Task: Find connections with filter location Cergy with filter topic #aviationwith filter profile language English with filter current company Altimetrik with filter school Lovely Professional University with filter industry Wood Product Manufacturing with filter service category Personal Injury Law with filter keywords title Film Critic
Action: Mouse moved to (714, 93)
Screenshot: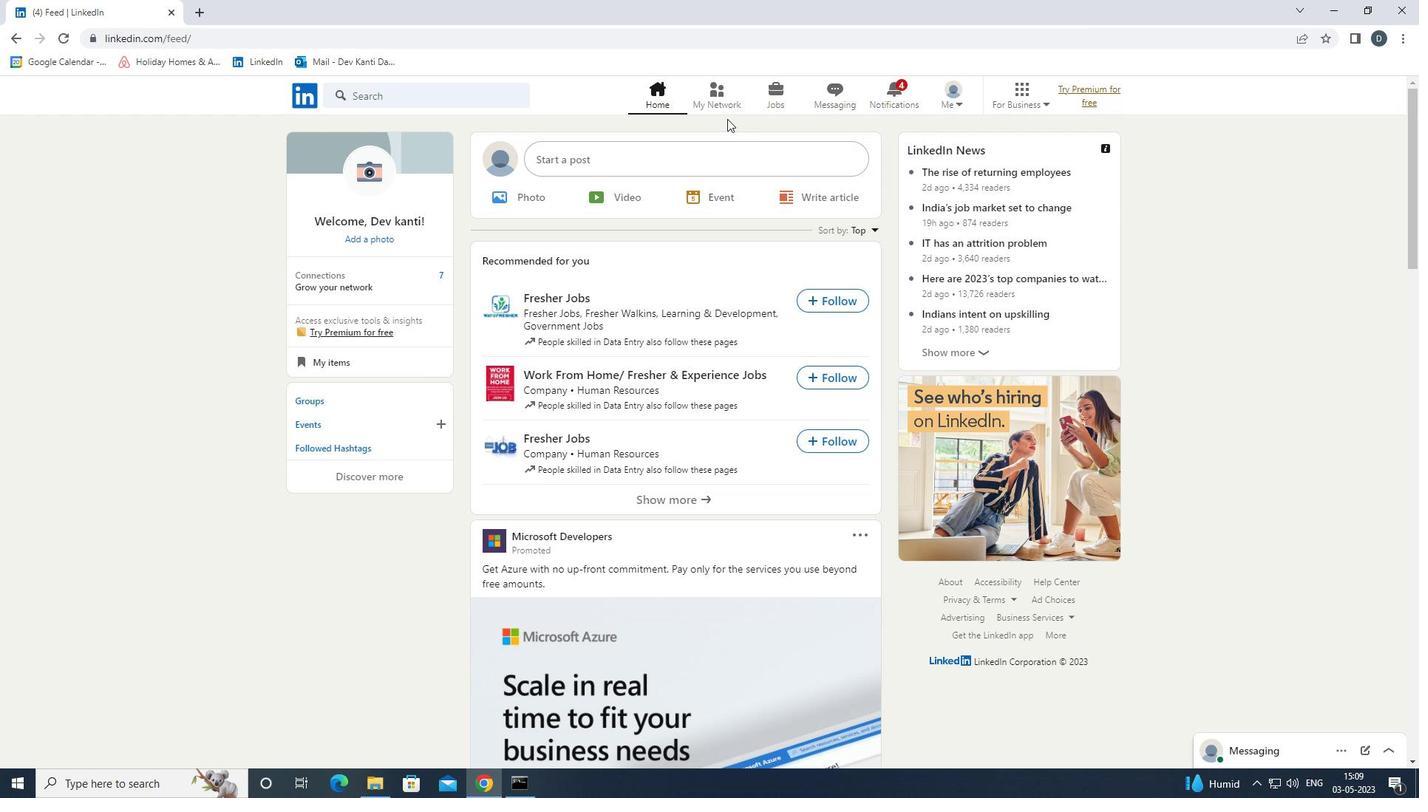 
Action: Mouse pressed left at (714, 93)
Screenshot: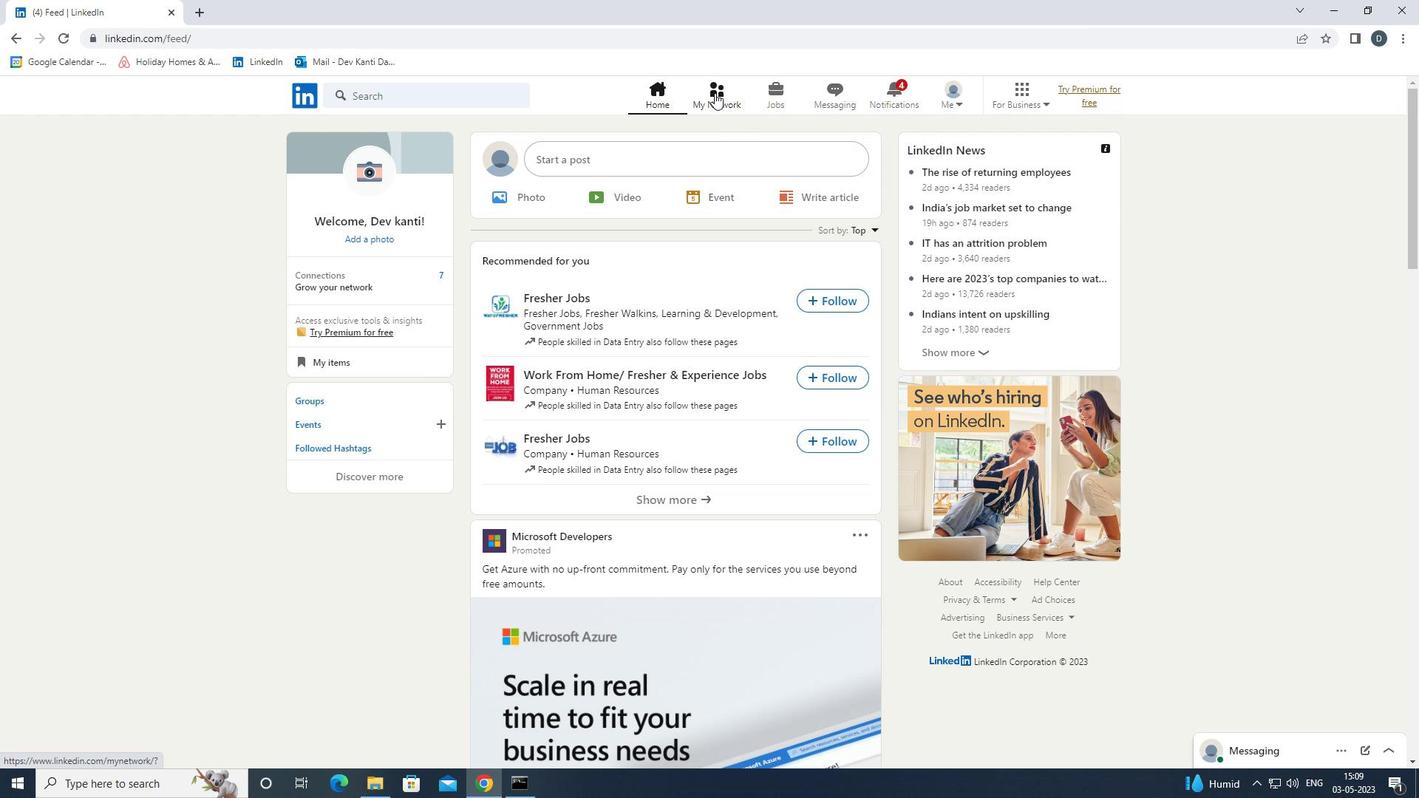 
Action: Mouse moved to (487, 175)
Screenshot: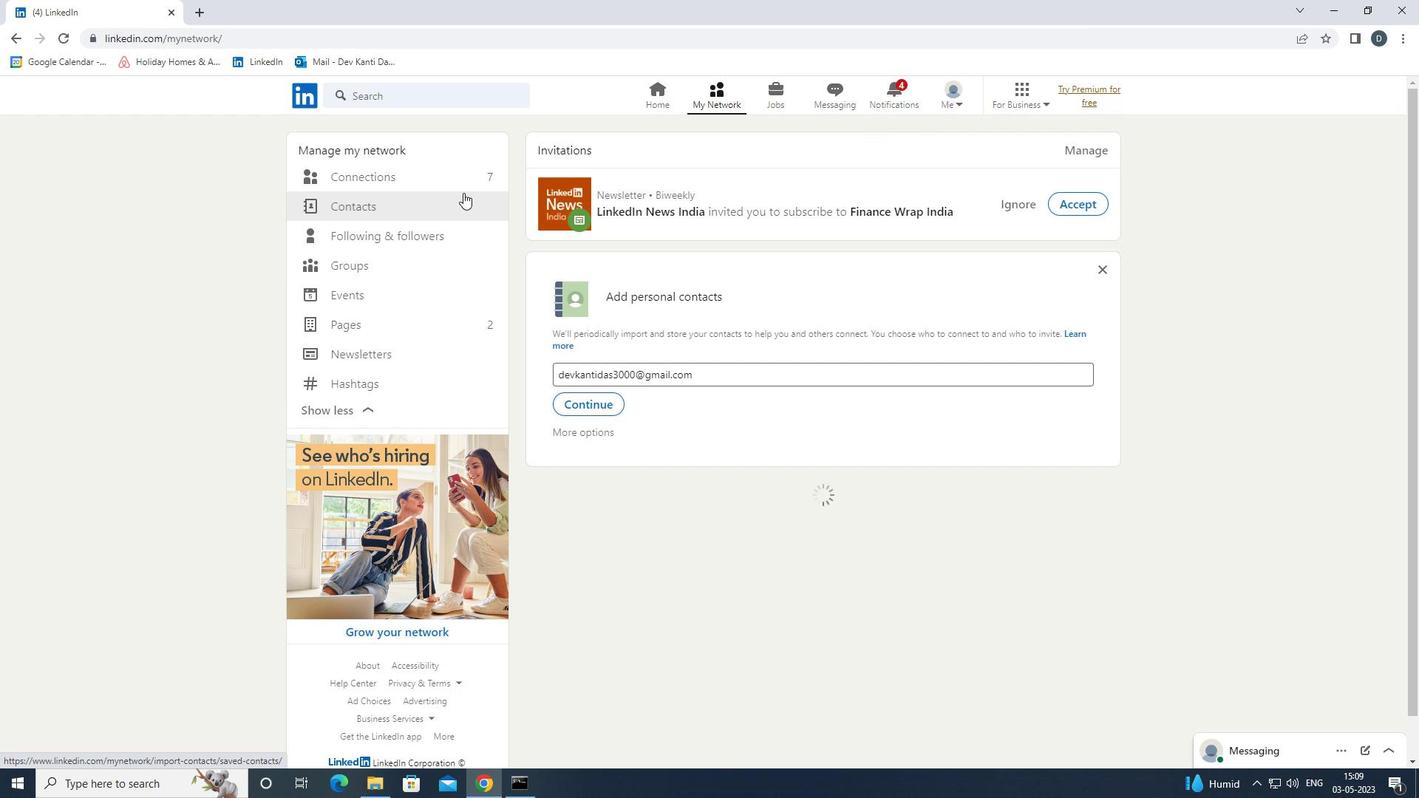 
Action: Mouse pressed left at (487, 175)
Screenshot: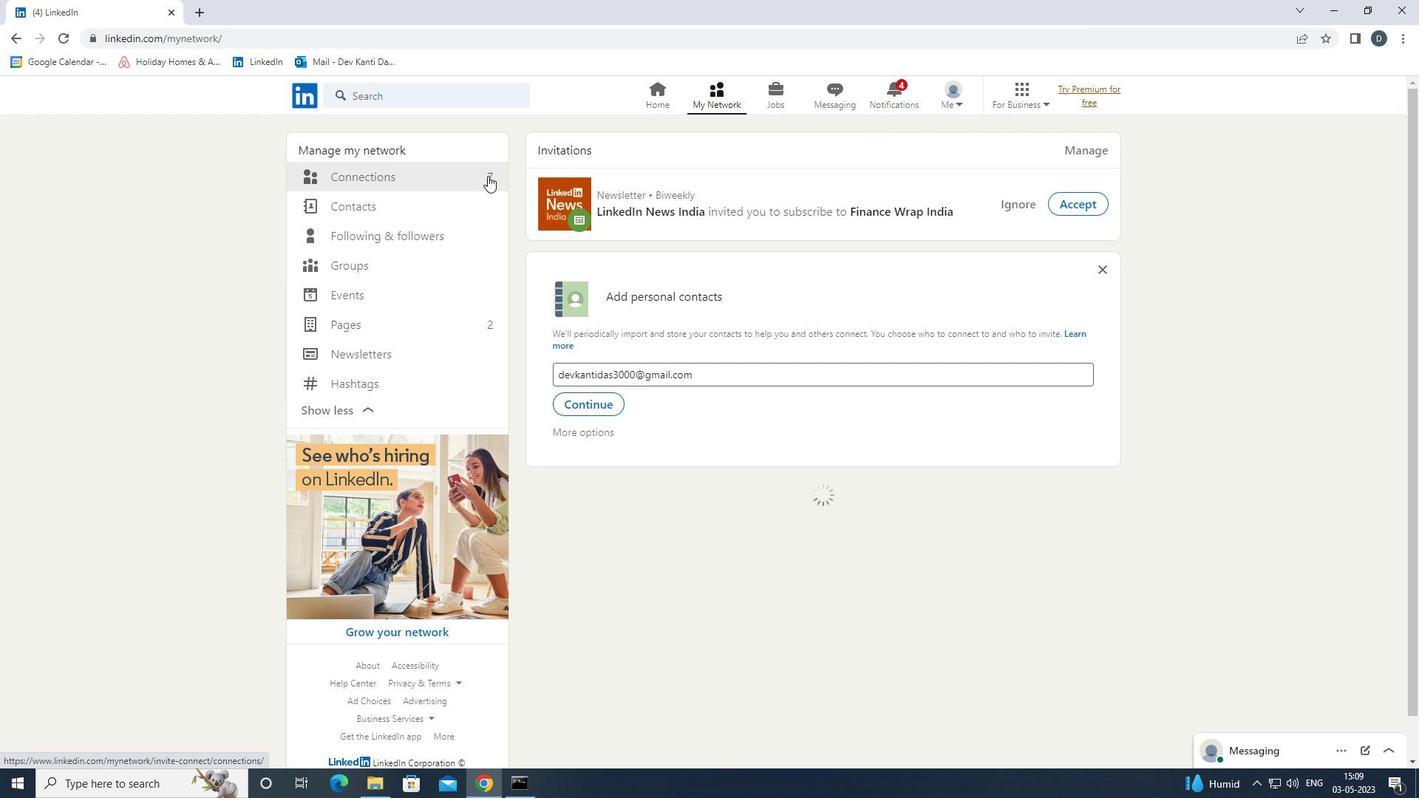 
Action: Mouse moved to (809, 176)
Screenshot: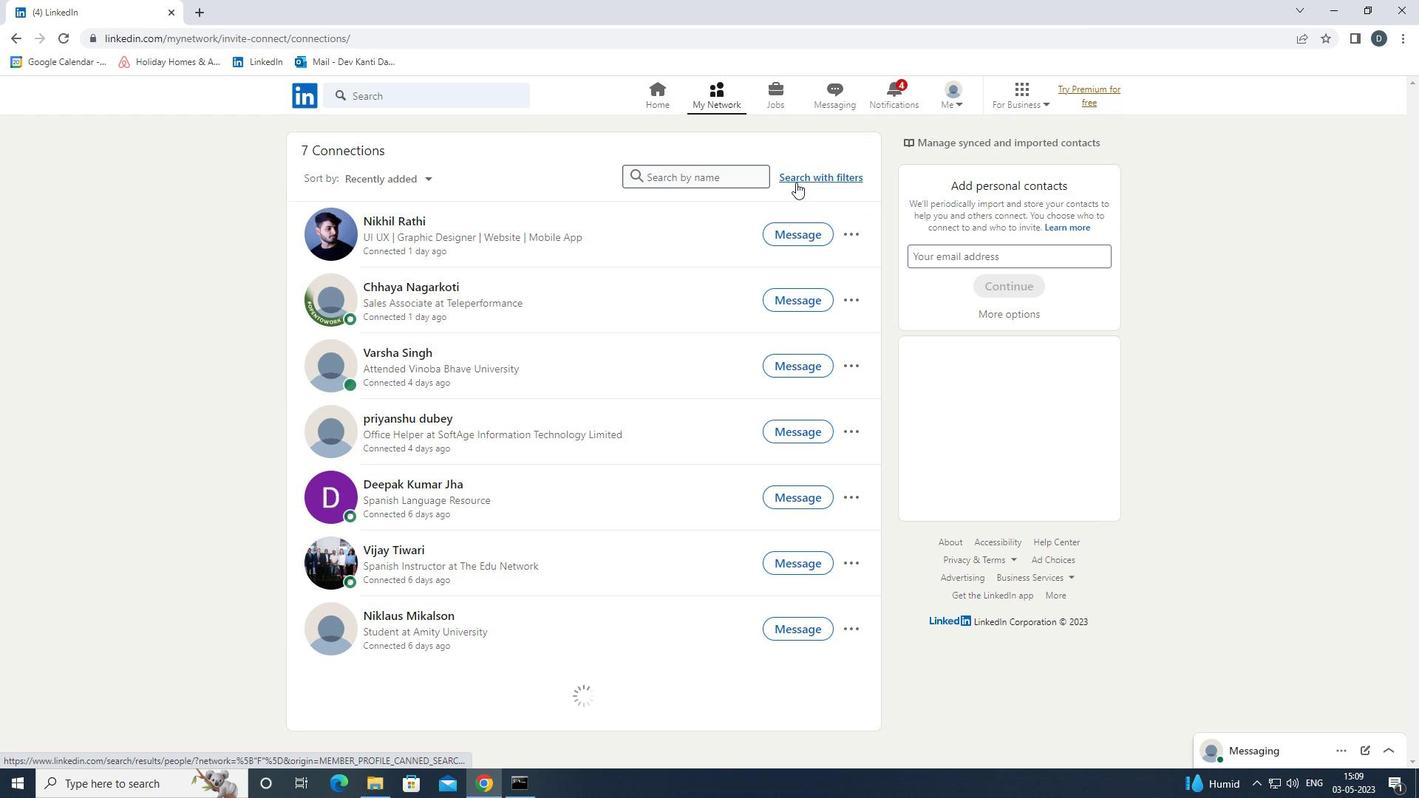 
Action: Mouse pressed left at (809, 176)
Screenshot: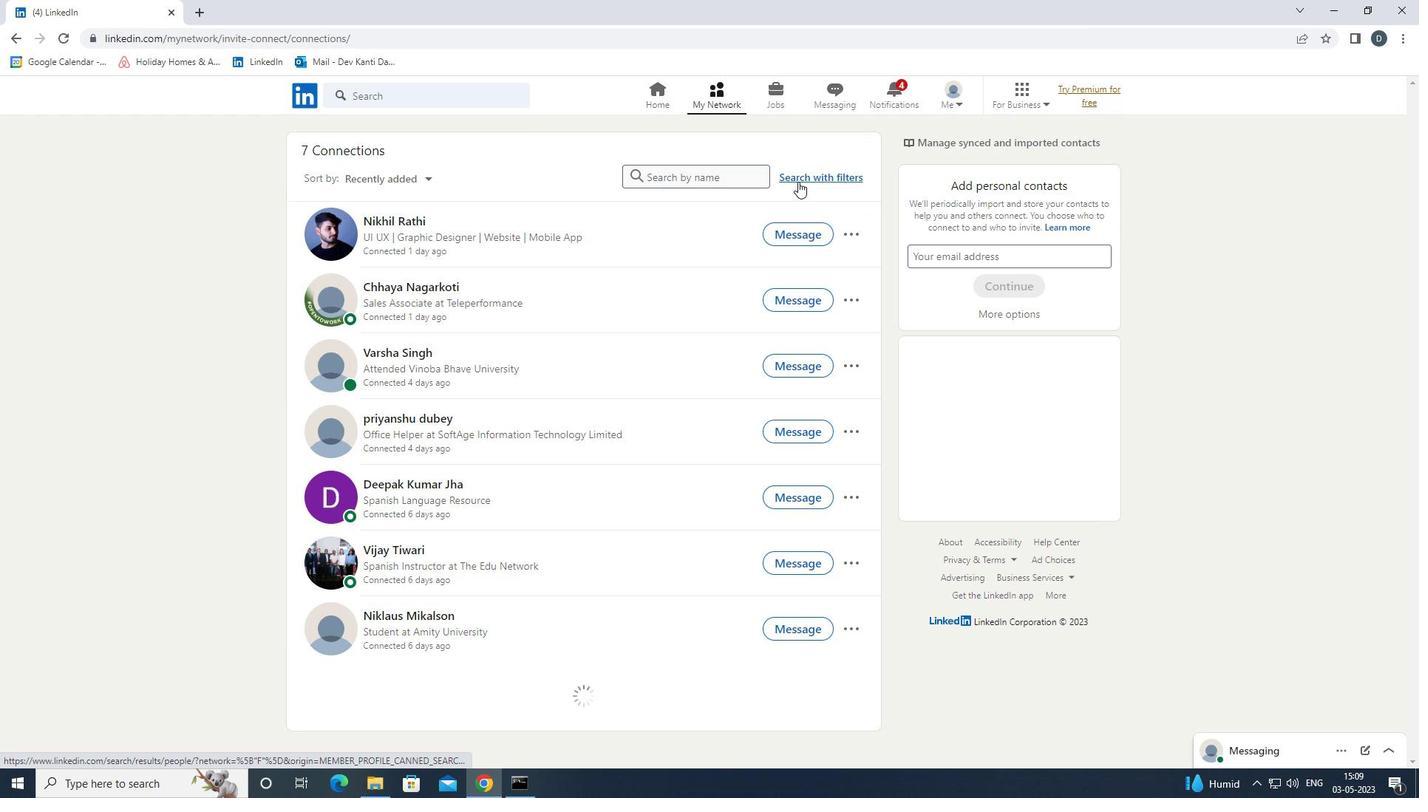 
Action: Mouse moved to (748, 138)
Screenshot: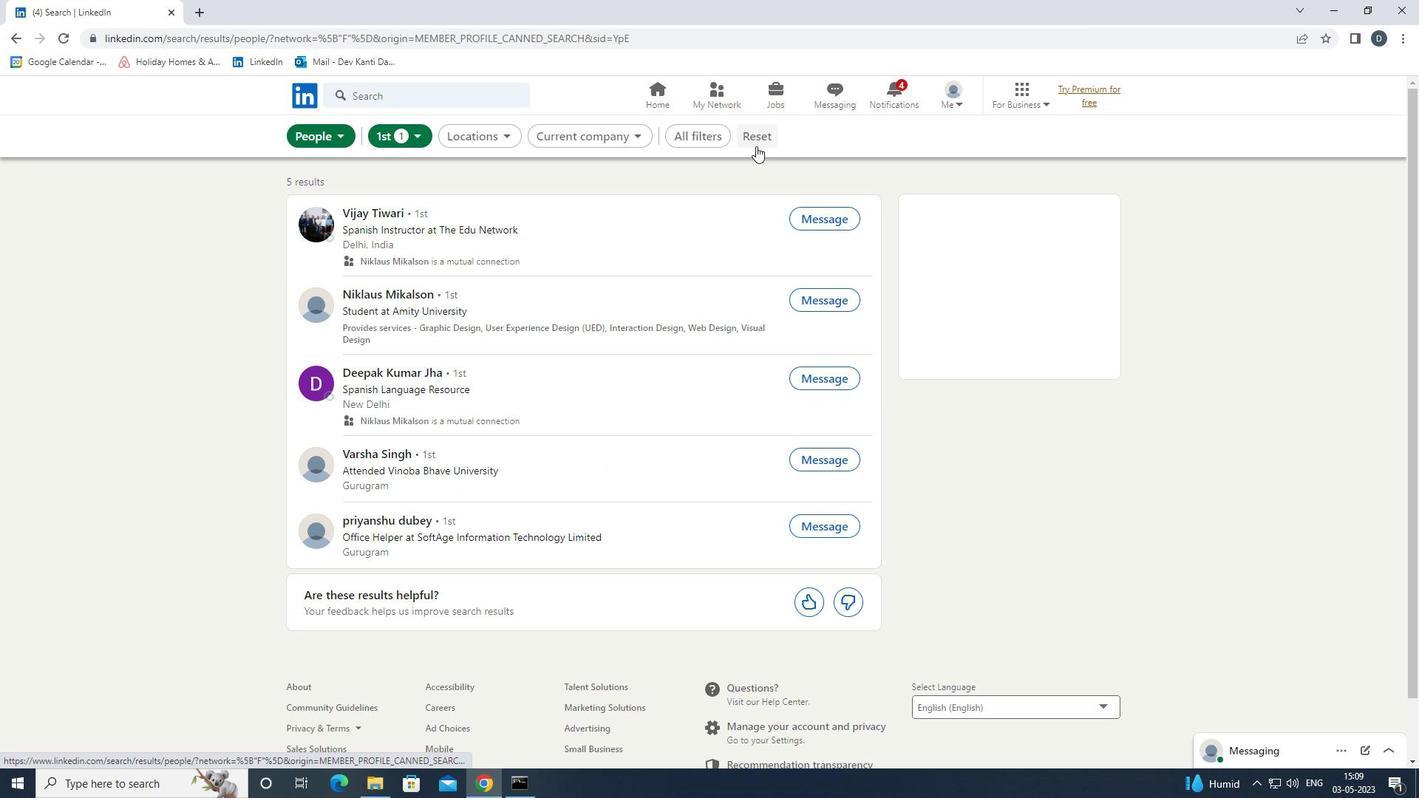 
Action: Mouse pressed left at (748, 138)
Screenshot: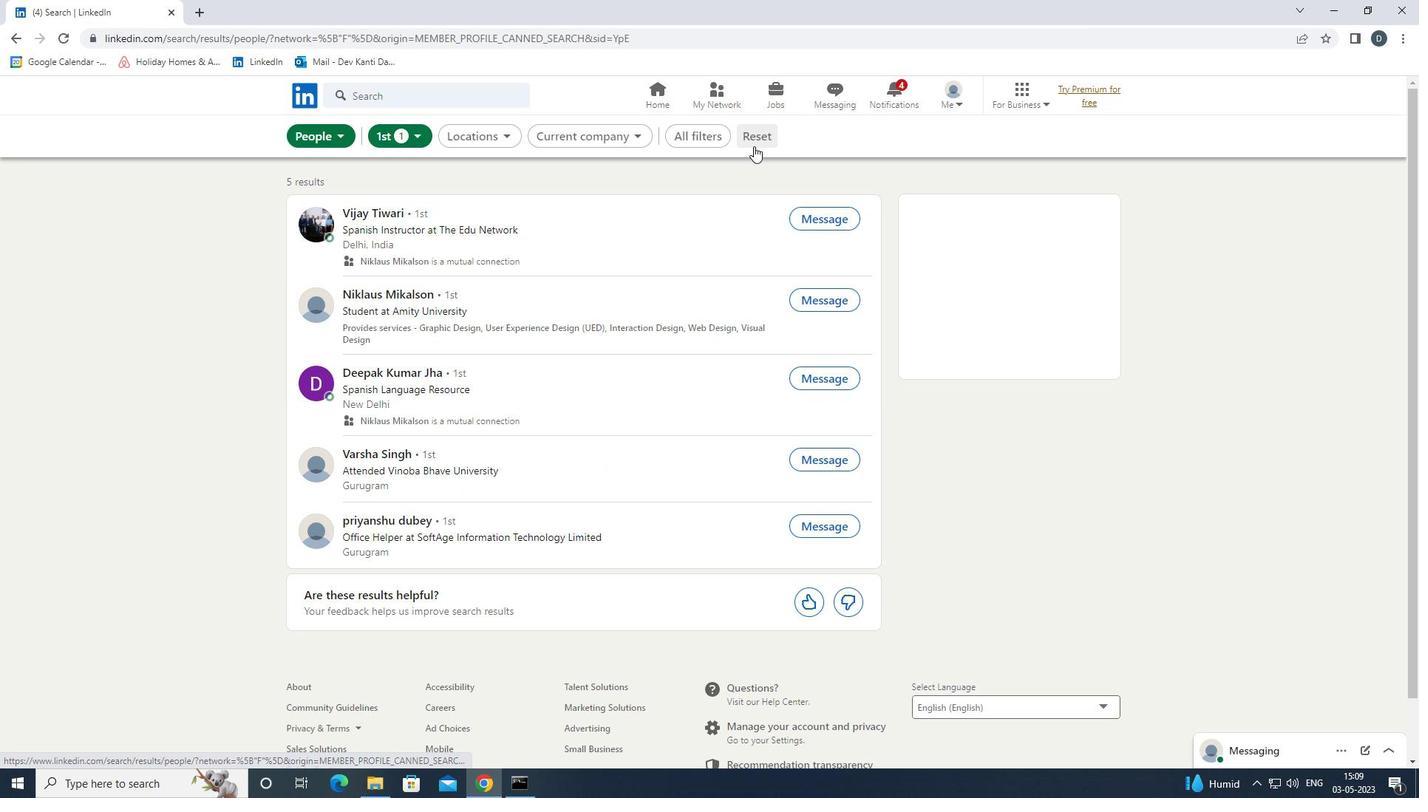 
Action: Mouse moved to (715, 140)
Screenshot: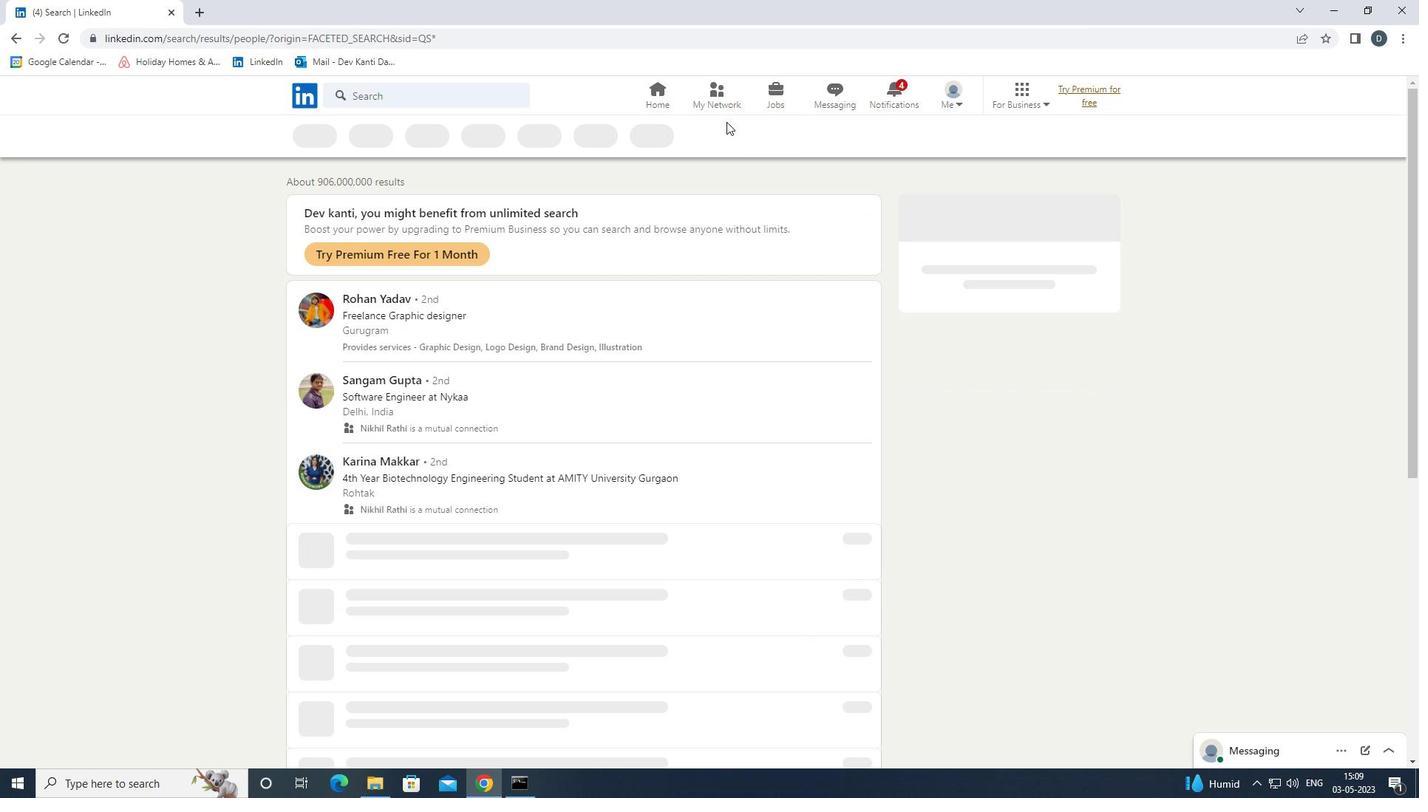 
Action: Mouse pressed left at (715, 140)
Screenshot: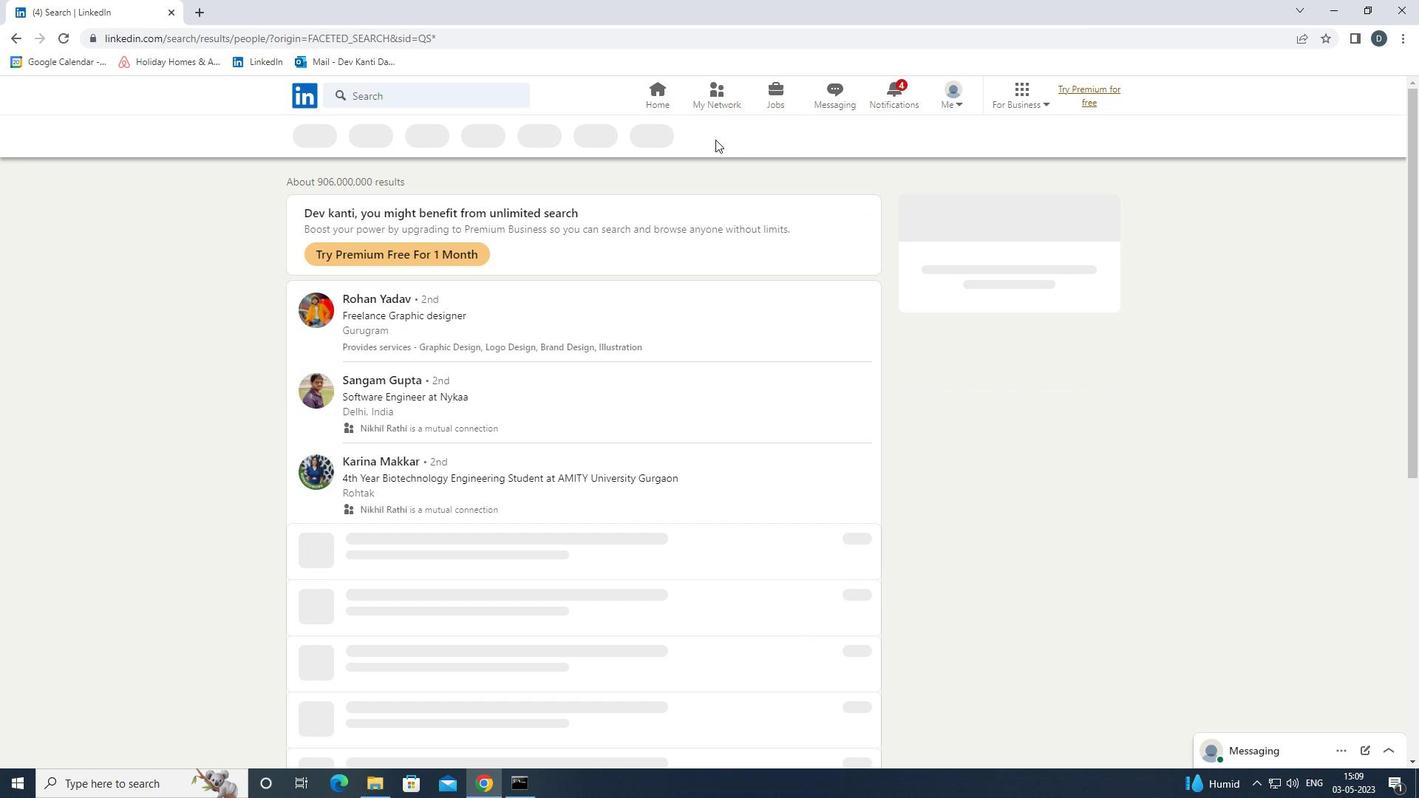 
Action: Mouse moved to (1251, 431)
Screenshot: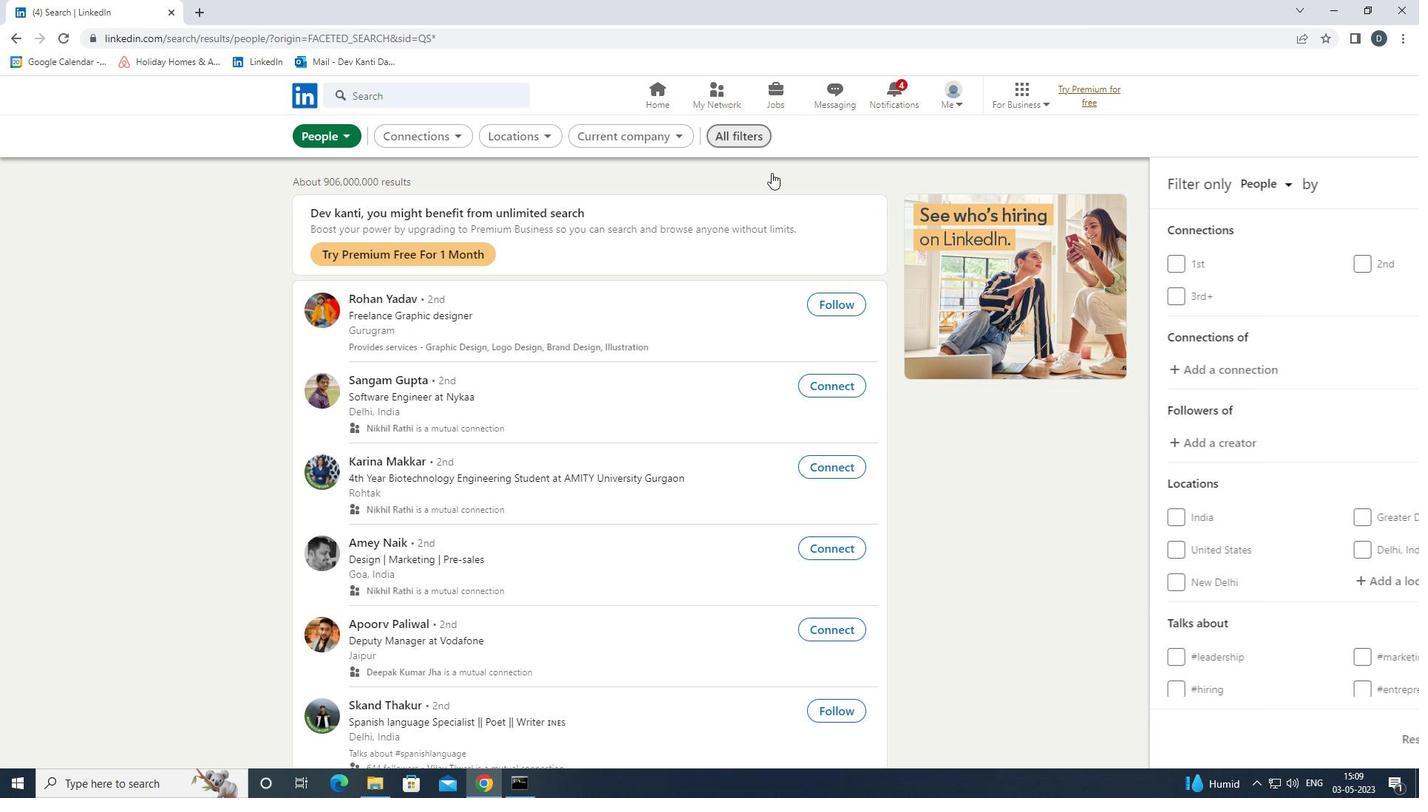 
Action: Mouse scrolled (1251, 430) with delta (0, 0)
Screenshot: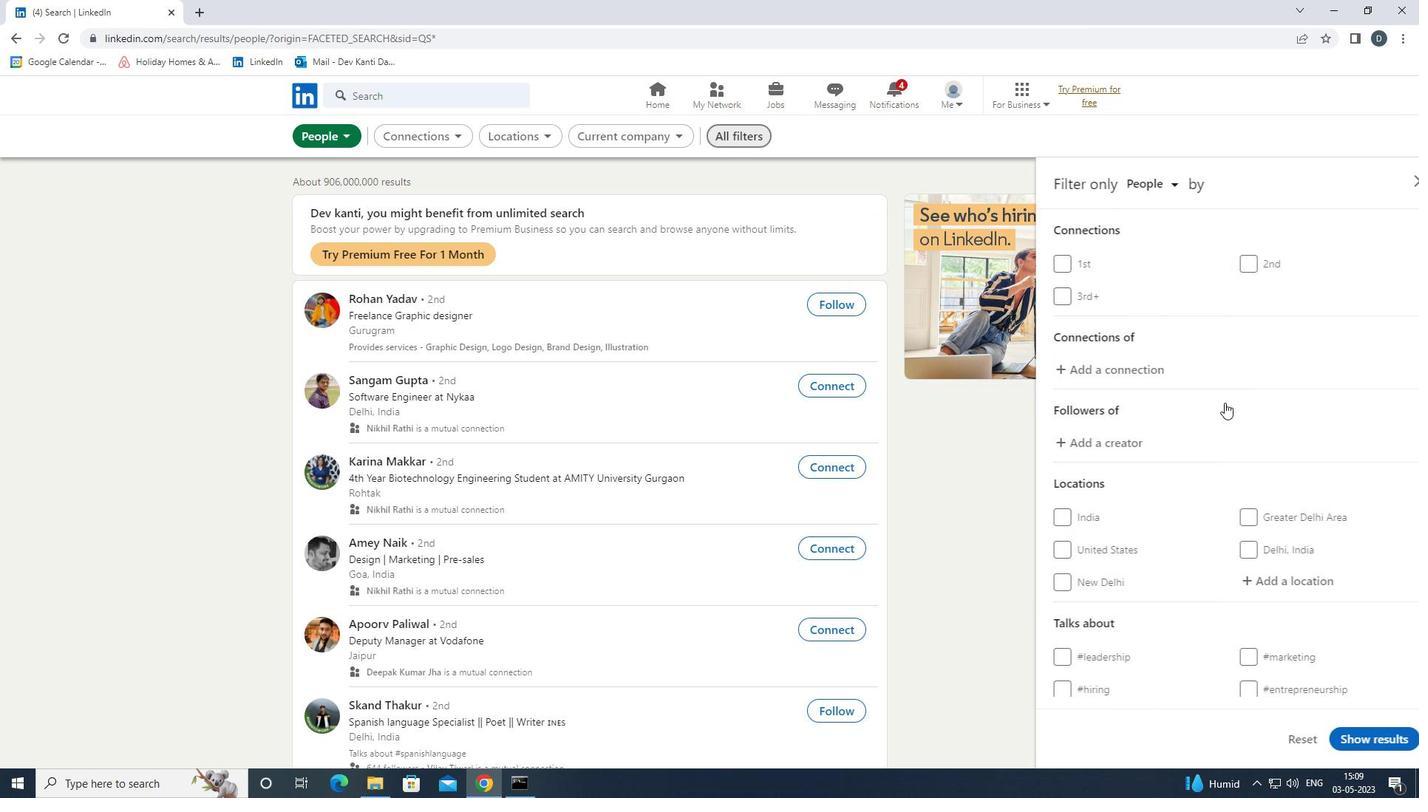 
Action: Mouse scrolled (1251, 430) with delta (0, 0)
Screenshot: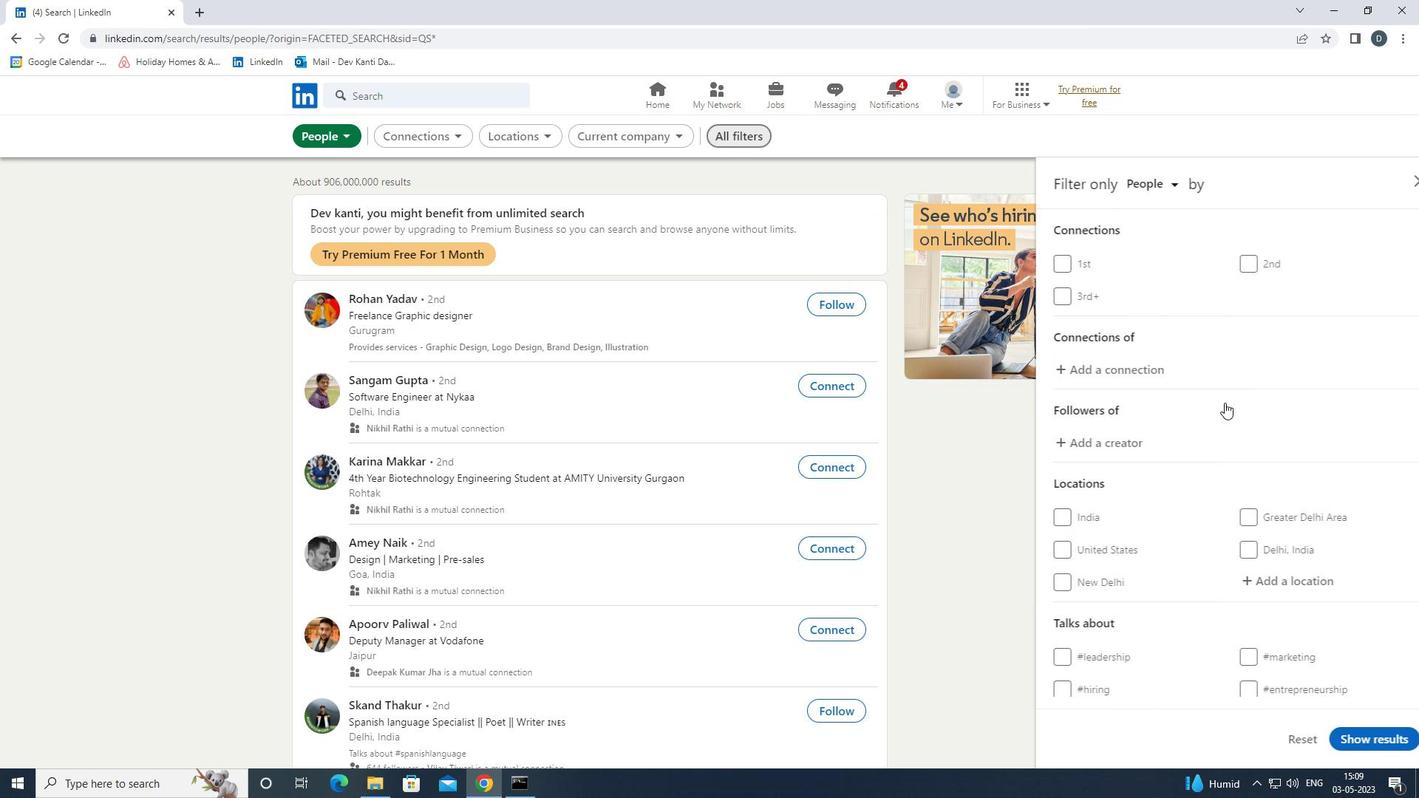 
Action: Mouse moved to (1256, 425)
Screenshot: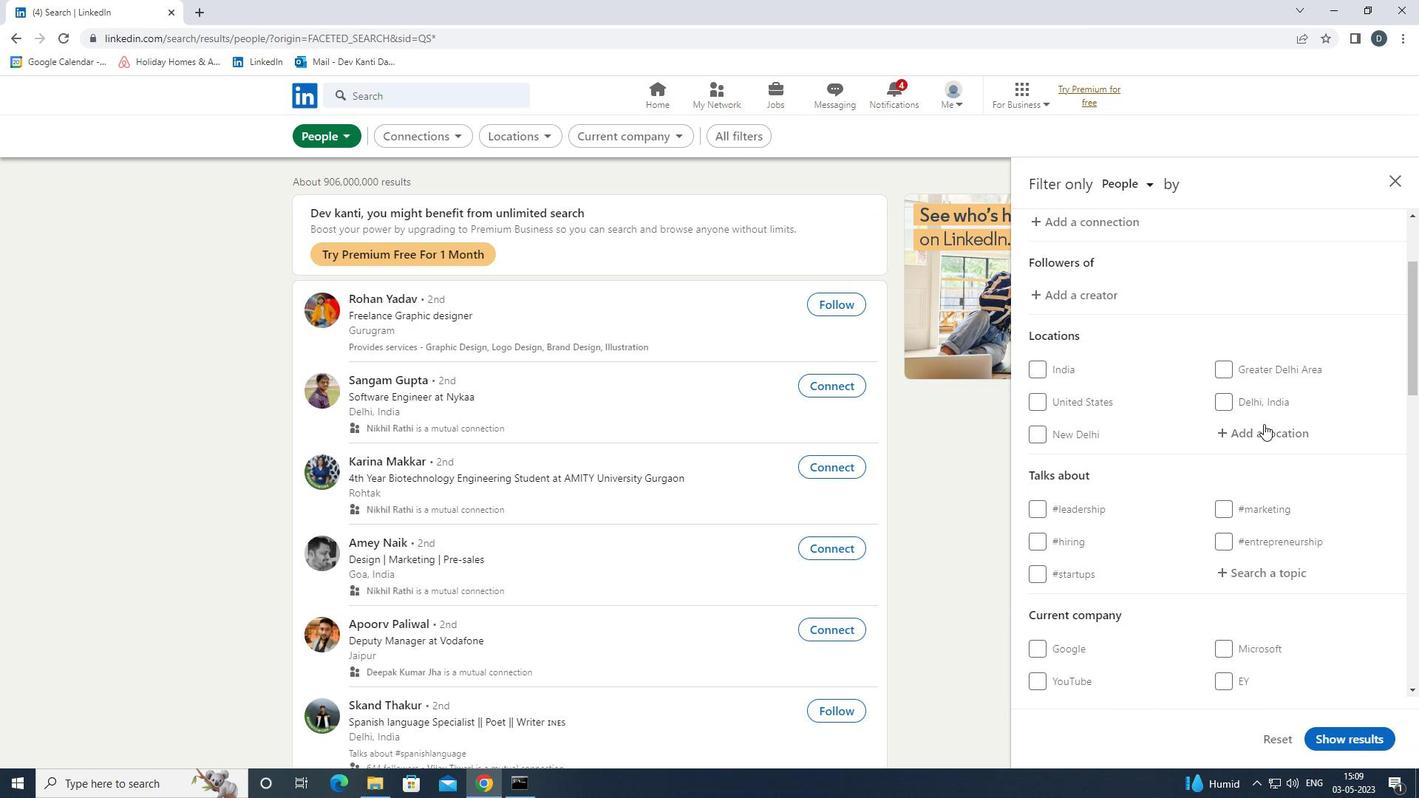 
Action: Mouse pressed left at (1256, 425)
Screenshot: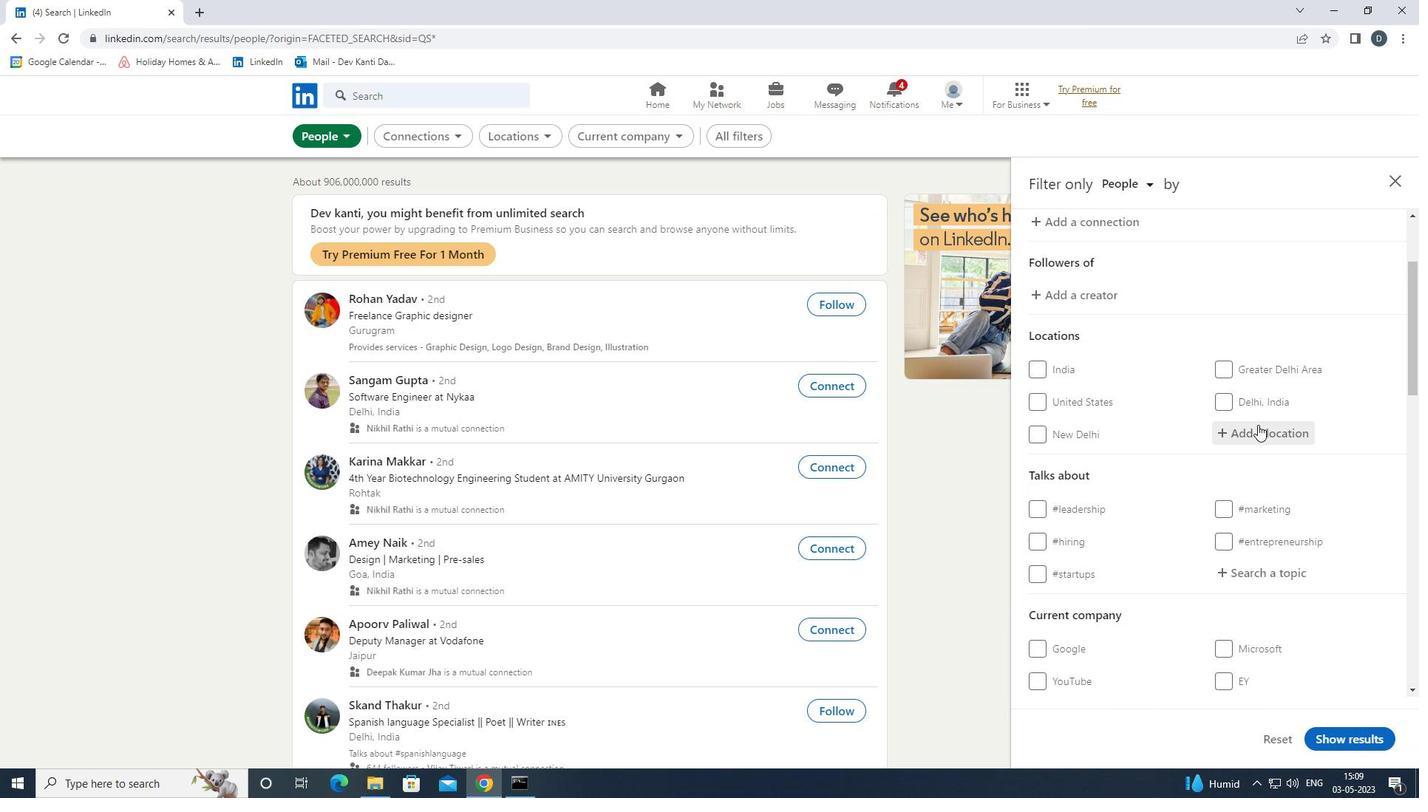 
Action: Key pressed <Key.shift>CERGY<Key.down><Key.enter>
Screenshot: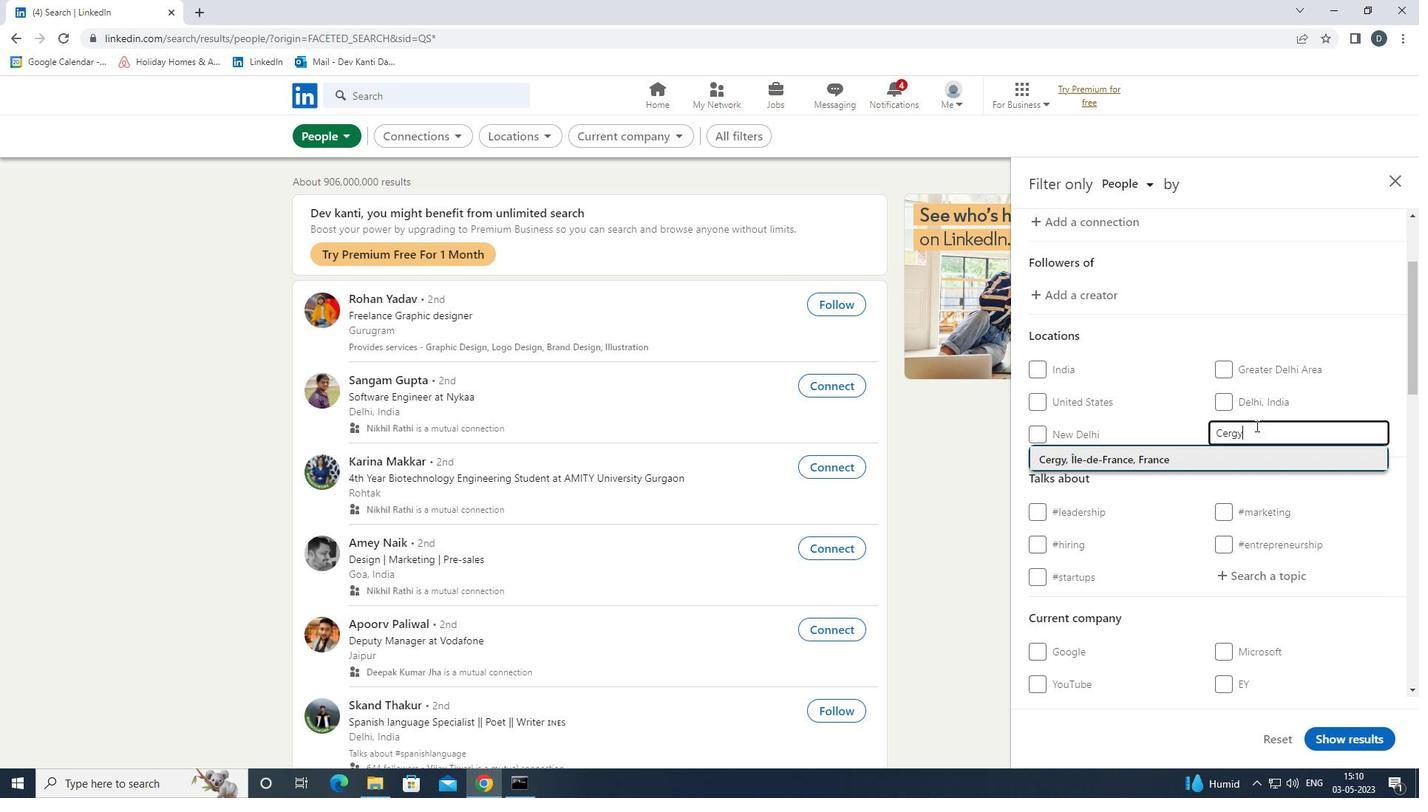
Action: Mouse moved to (1251, 434)
Screenshot: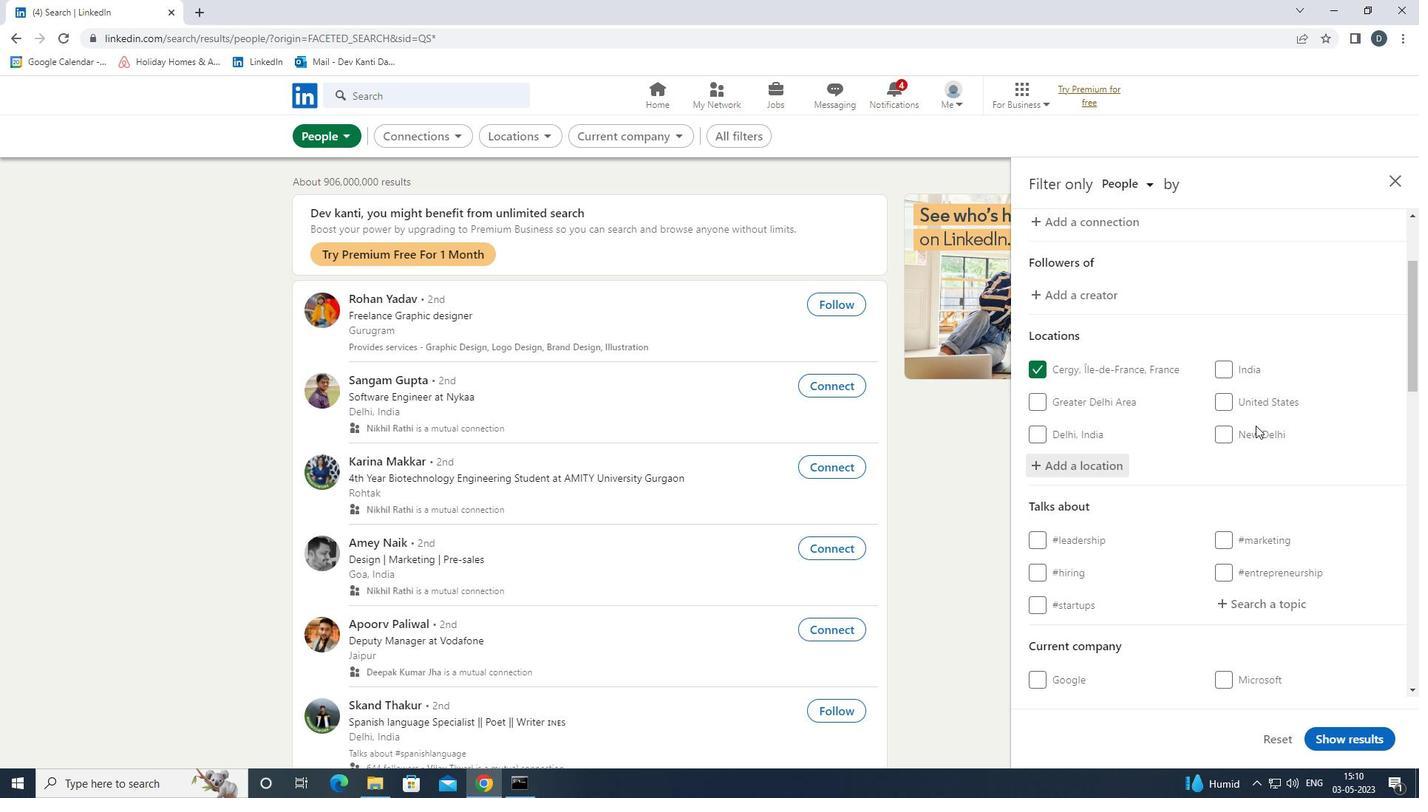 
Action: Mouse scrolled (1251, 434) with delta (0, 0)
Screenshot: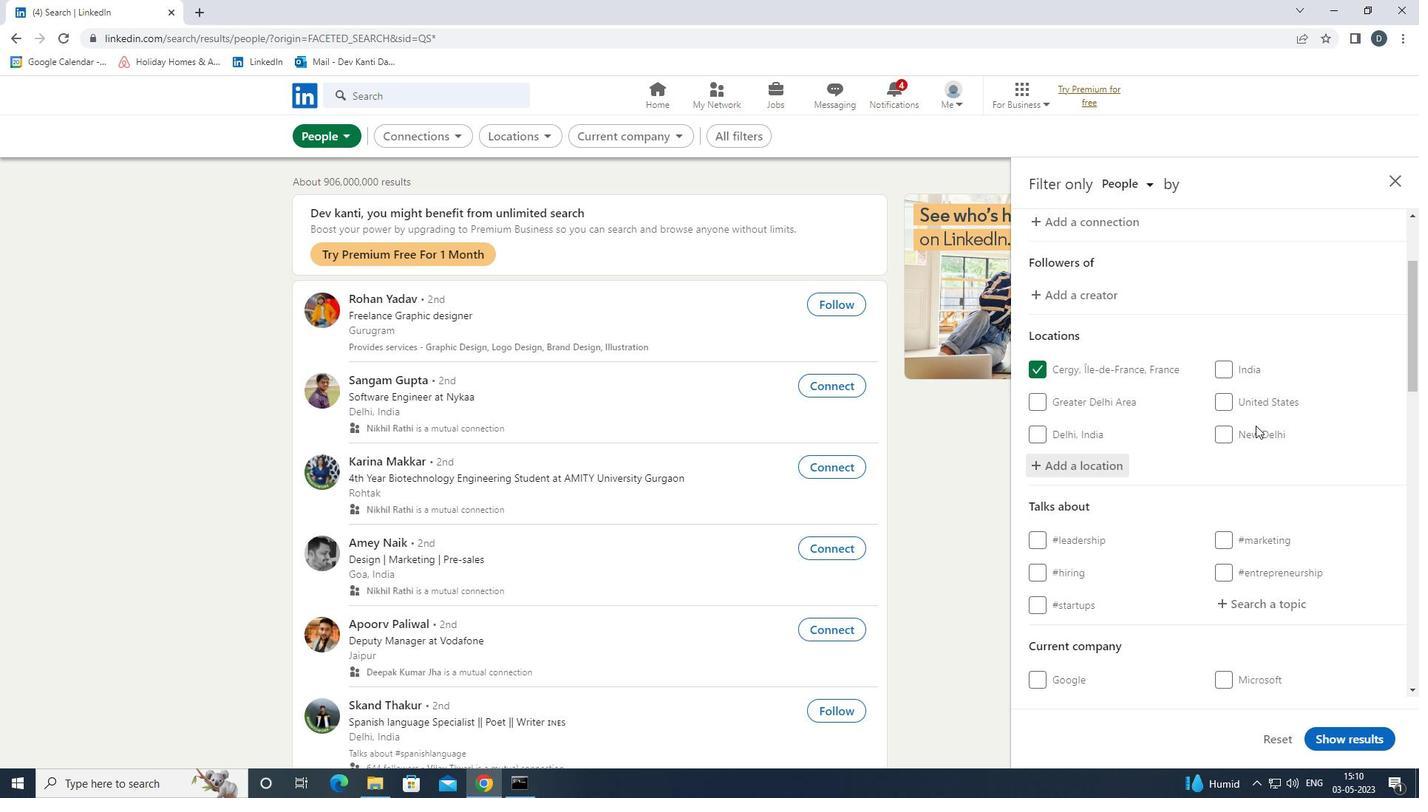 
Action: Mouse moved to (1251, 448)
Screenshot: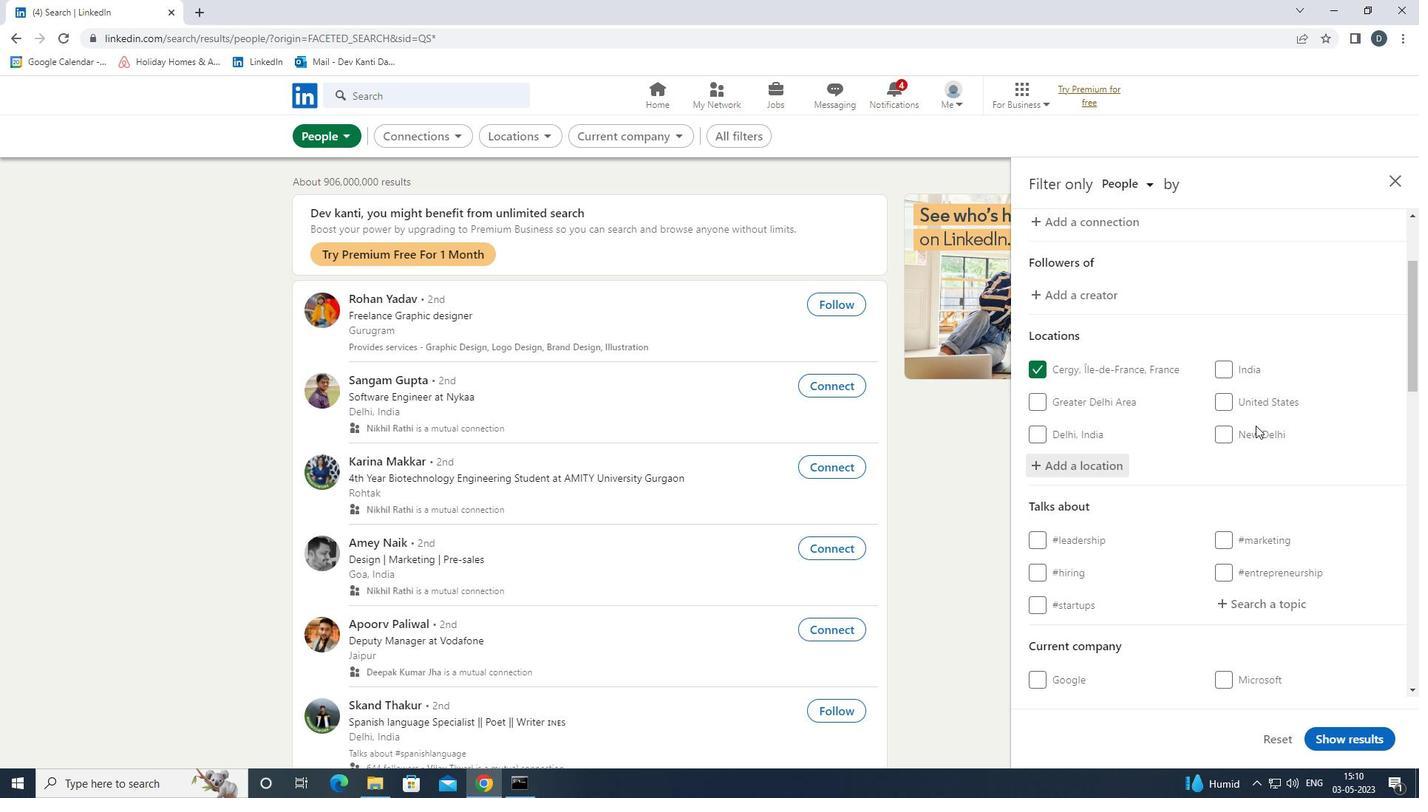 
Action: Mouse scrolled (1251, 447) with delta (0, 0)
Screenshot: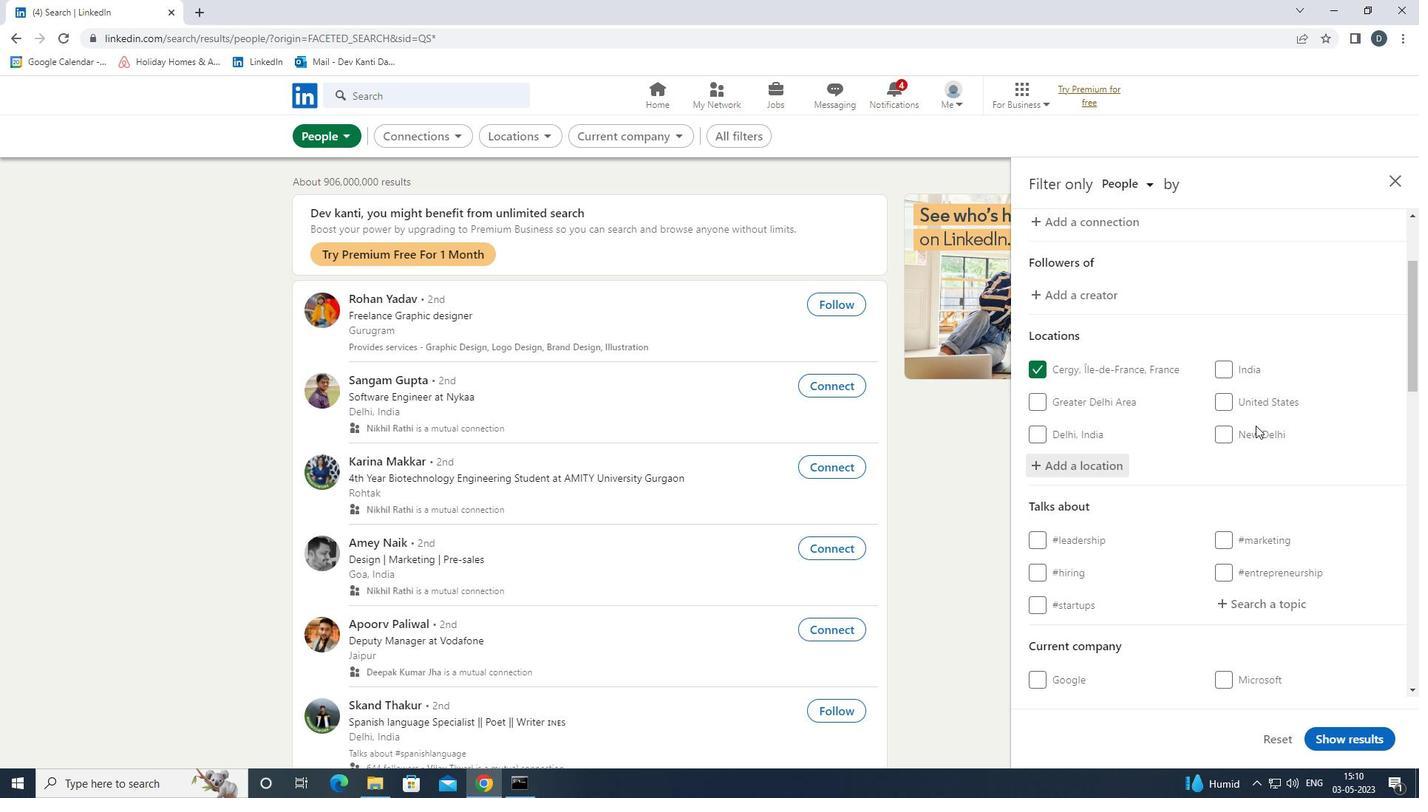 
Action: Mouse moved to (1251, 450)
Screenshot: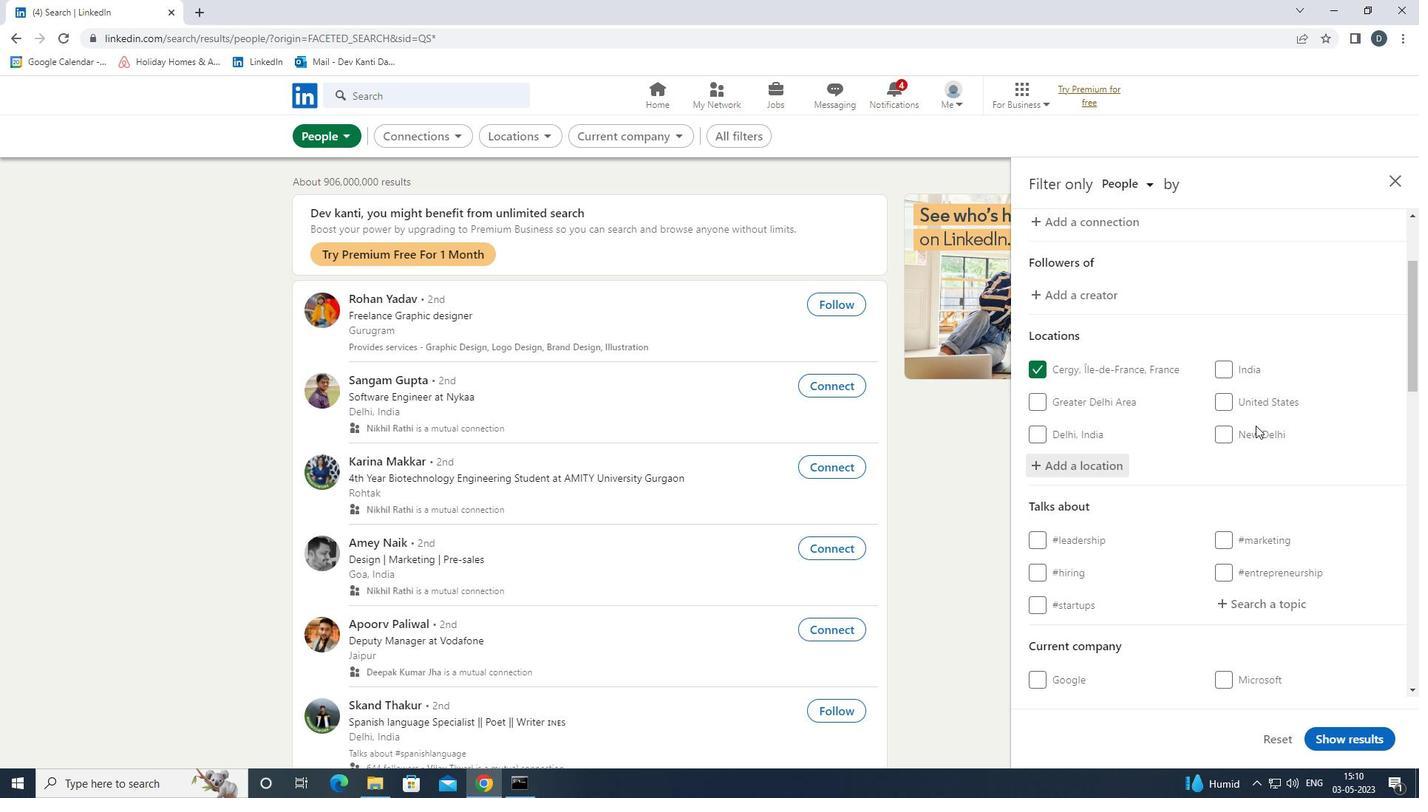
Action: Mouse scrolled (1251, 449) with delta (0, 0)
Screenshot: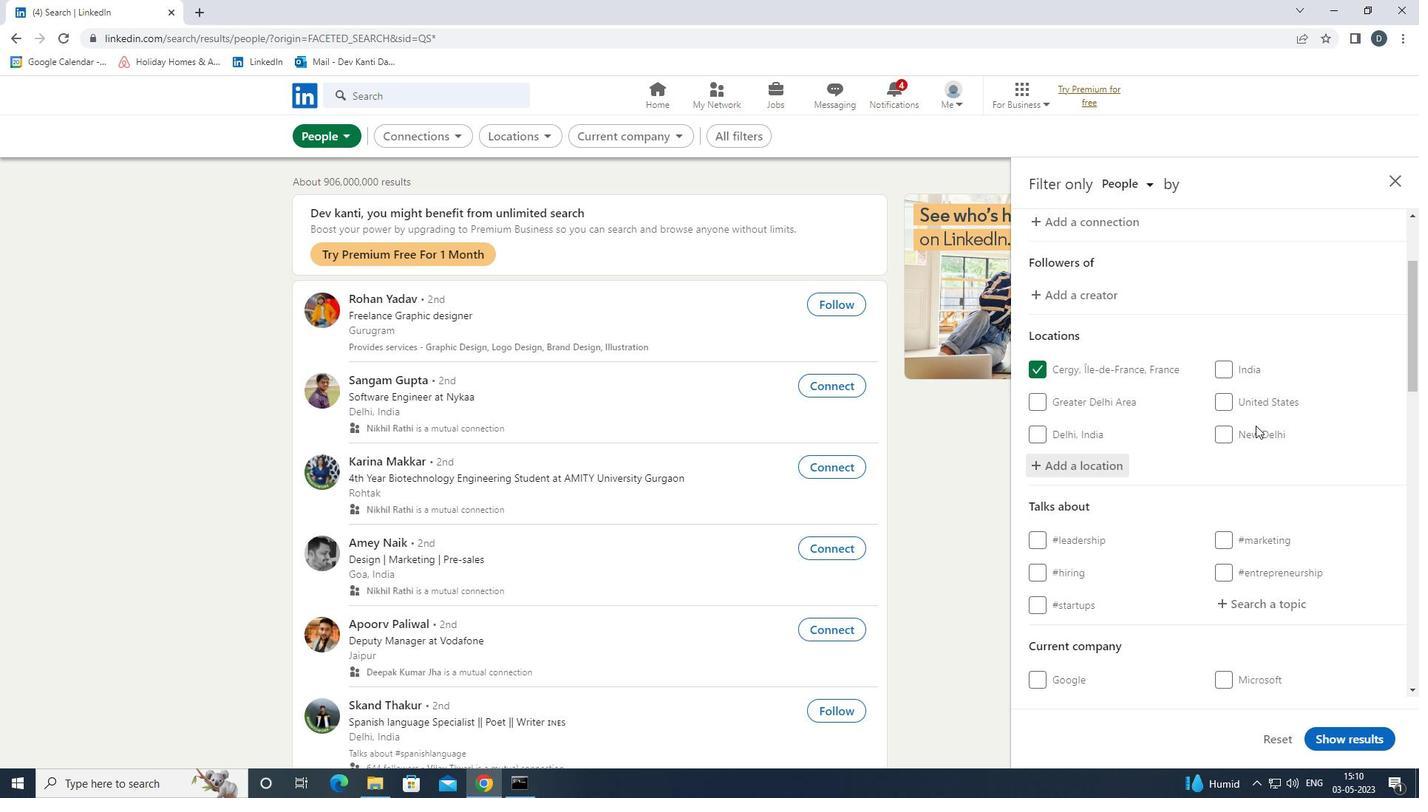 
Action: Mouse moved to (1267, 385)
Screenshot: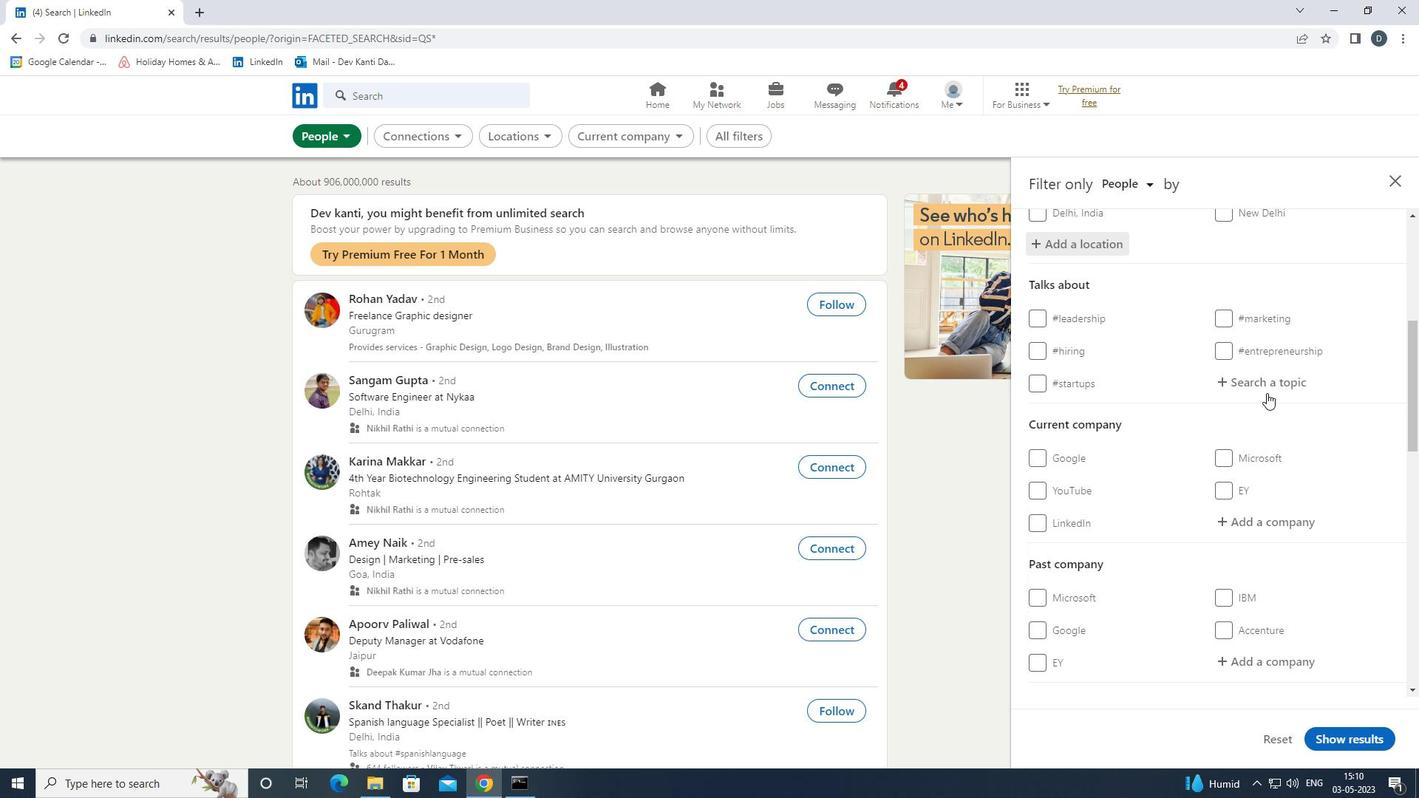 
Action: Mouse pressed left at (1267, 385)
Screenshot: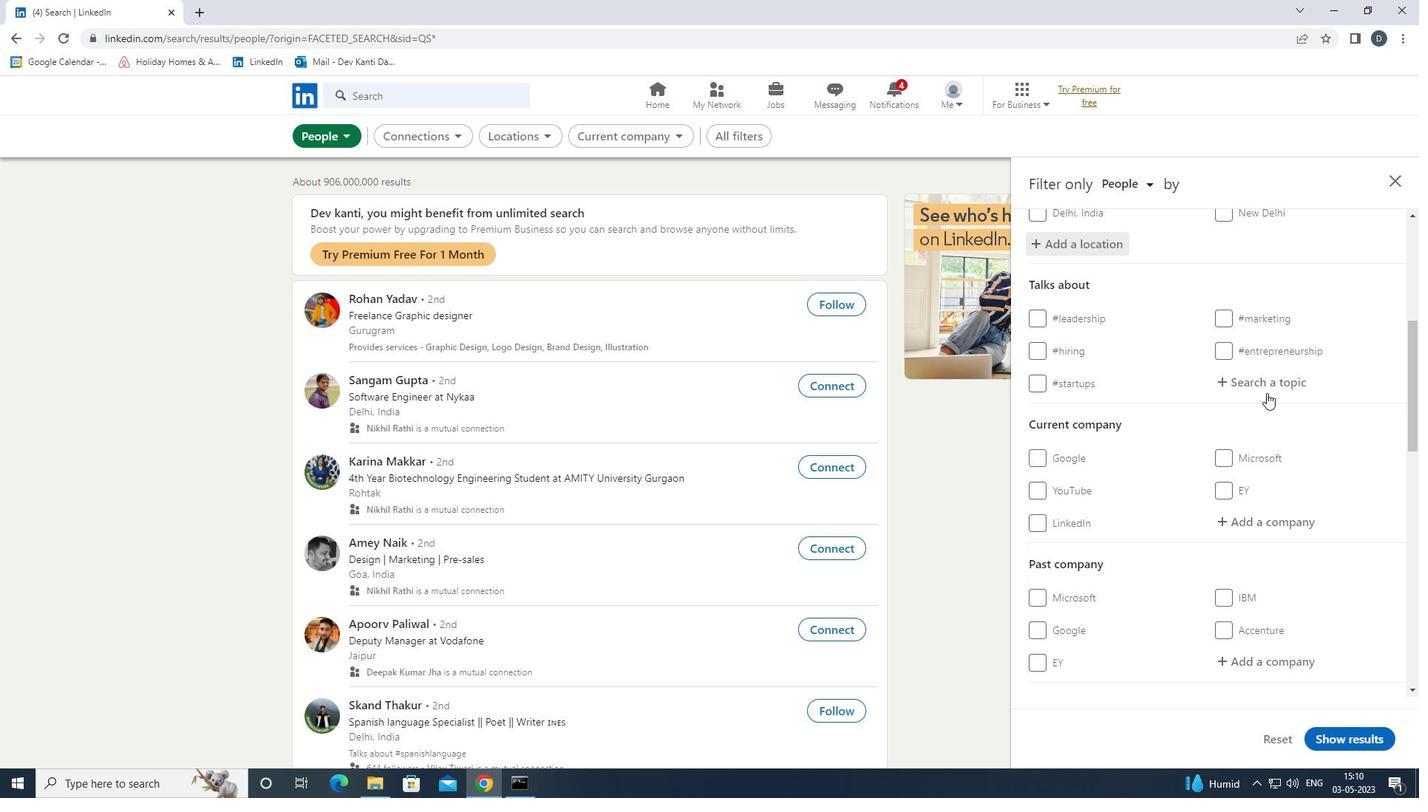 
Action: Key pressed <Key.shift>AVIATION<Key.down><Key.enter>
Screenshot: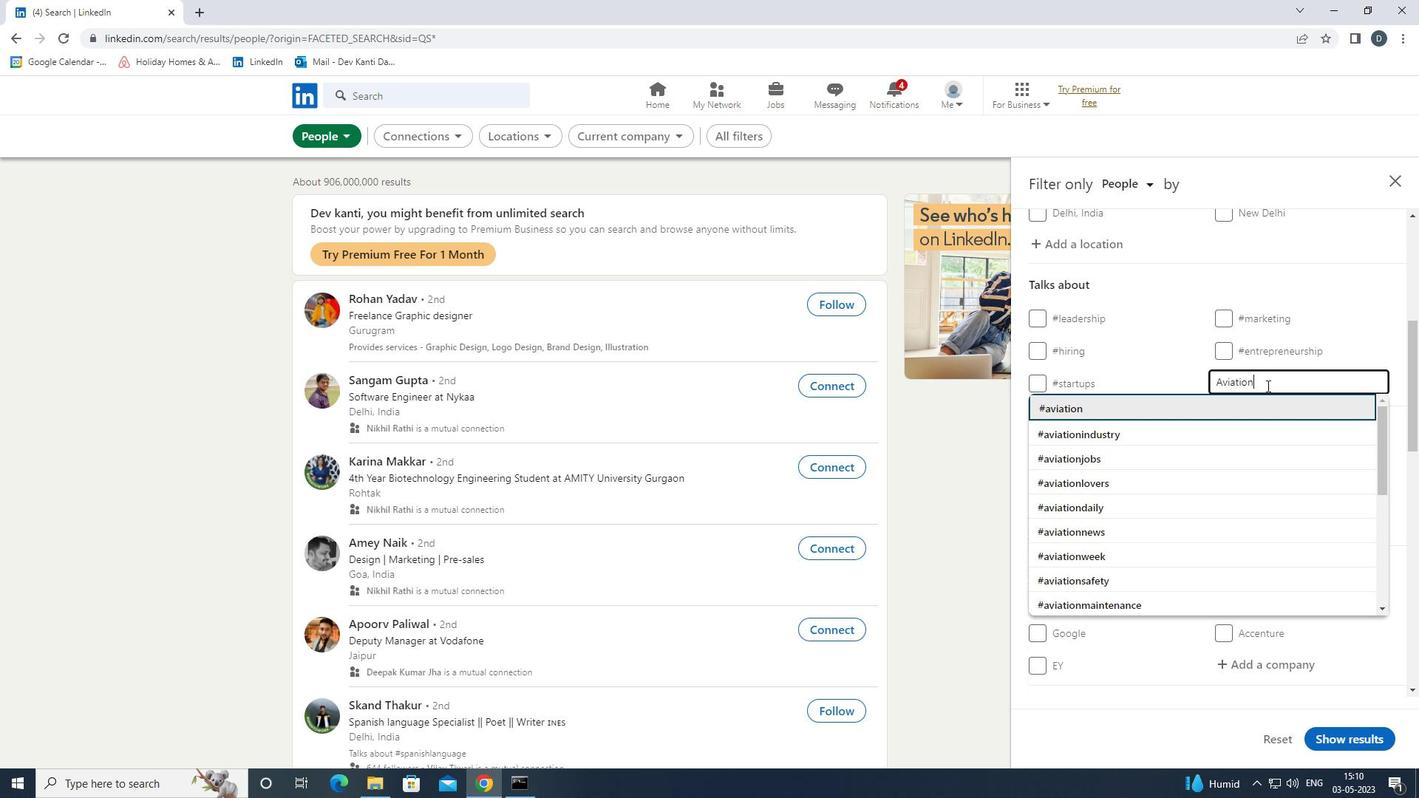 
Action: Mouse moved to (1333, 388)
Screenshot: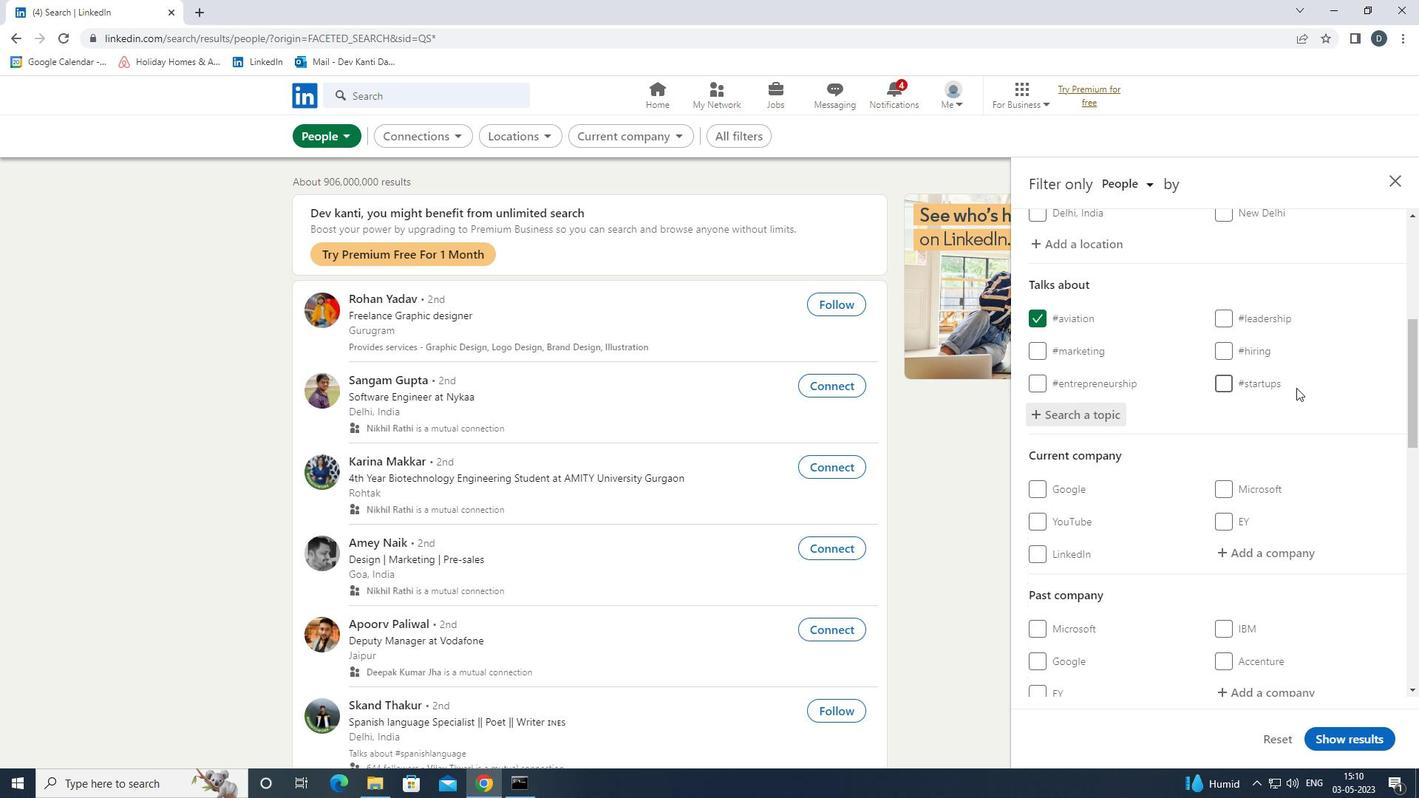 
Action: Mouse scrolled (1333, 388) with delta (0, 0)
Screenshot: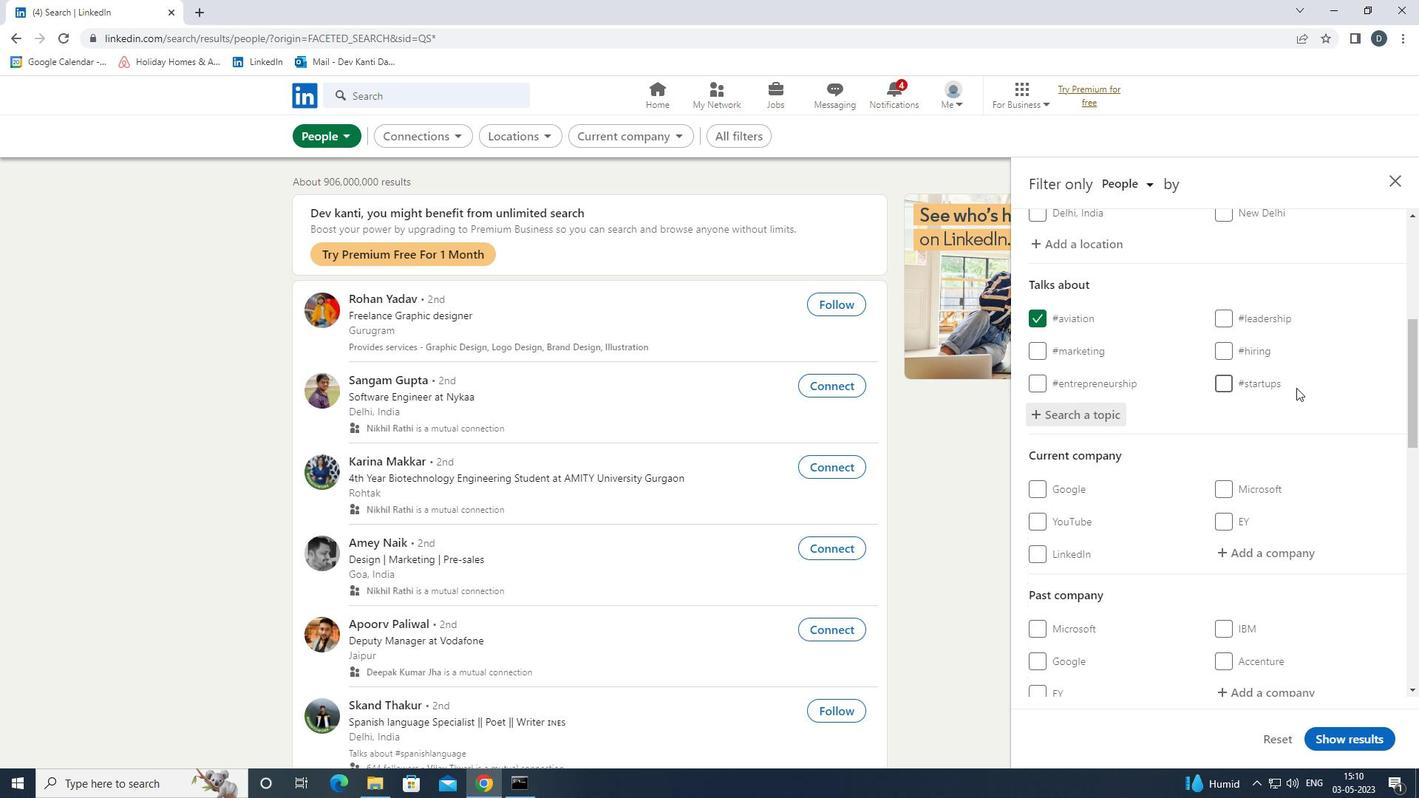 
Action: Mouse moved to (1330, 393)
Screenshot: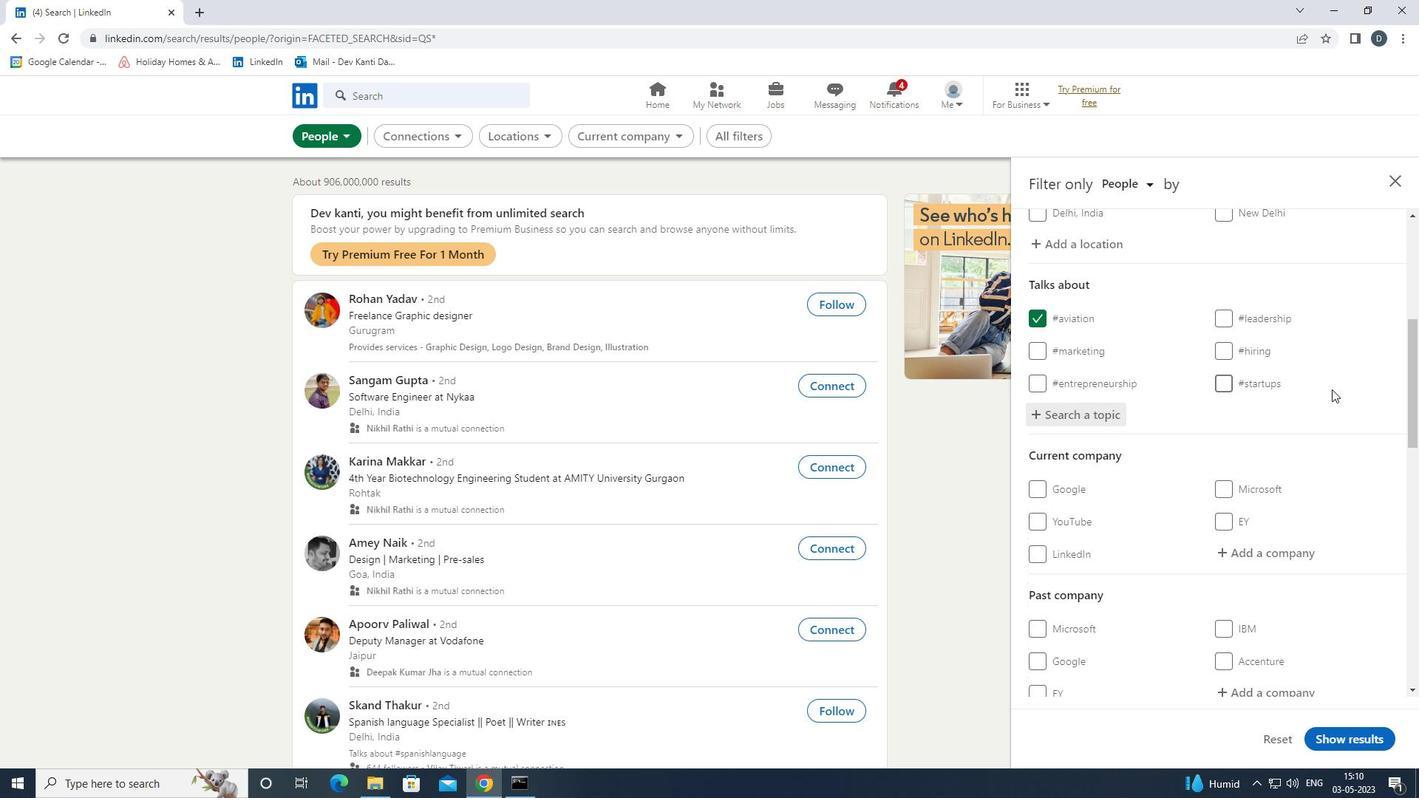 
Action: Mouse scrolled (1330, 392) with delta (0, 0)
Screenshot: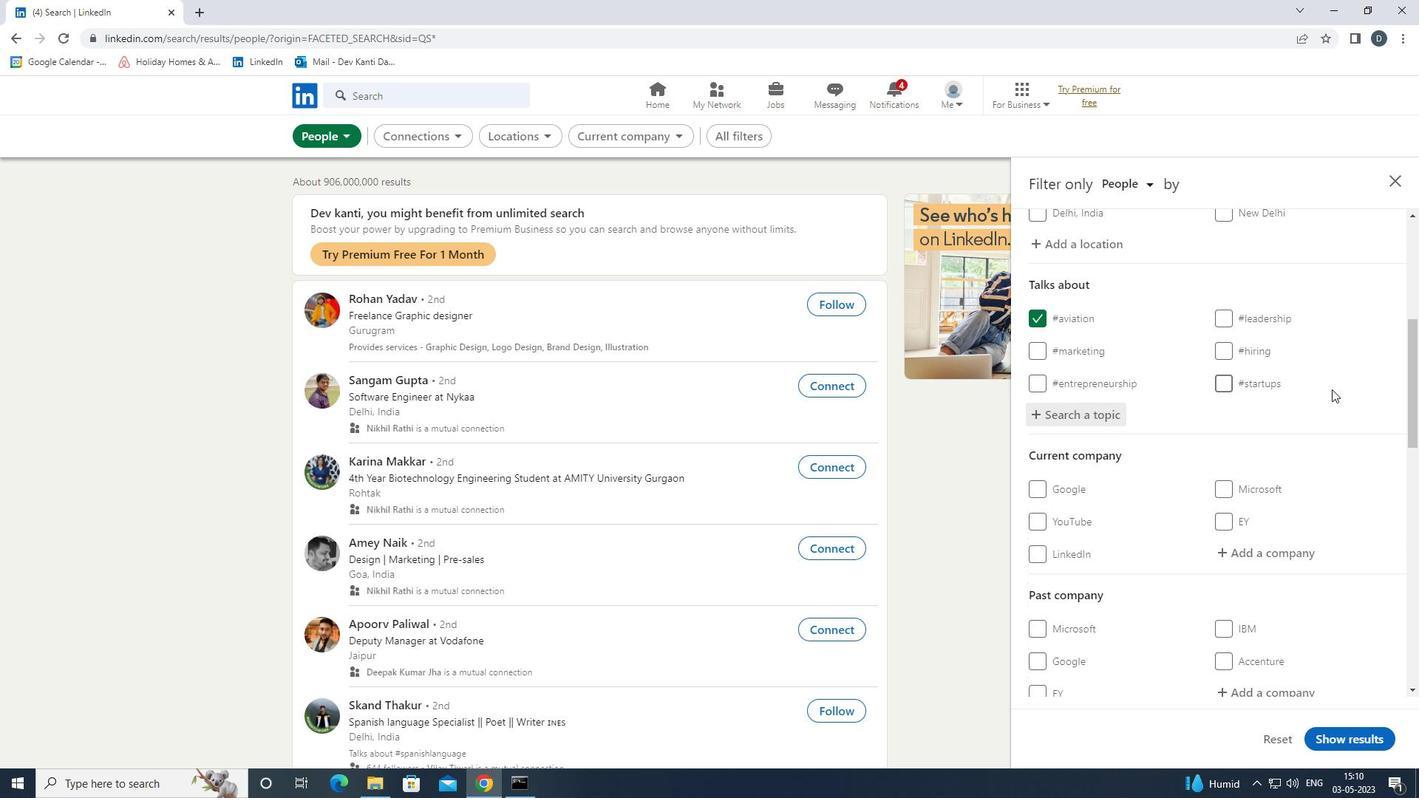 
Action: Mouse moved to (1330, 394)
Screenshot: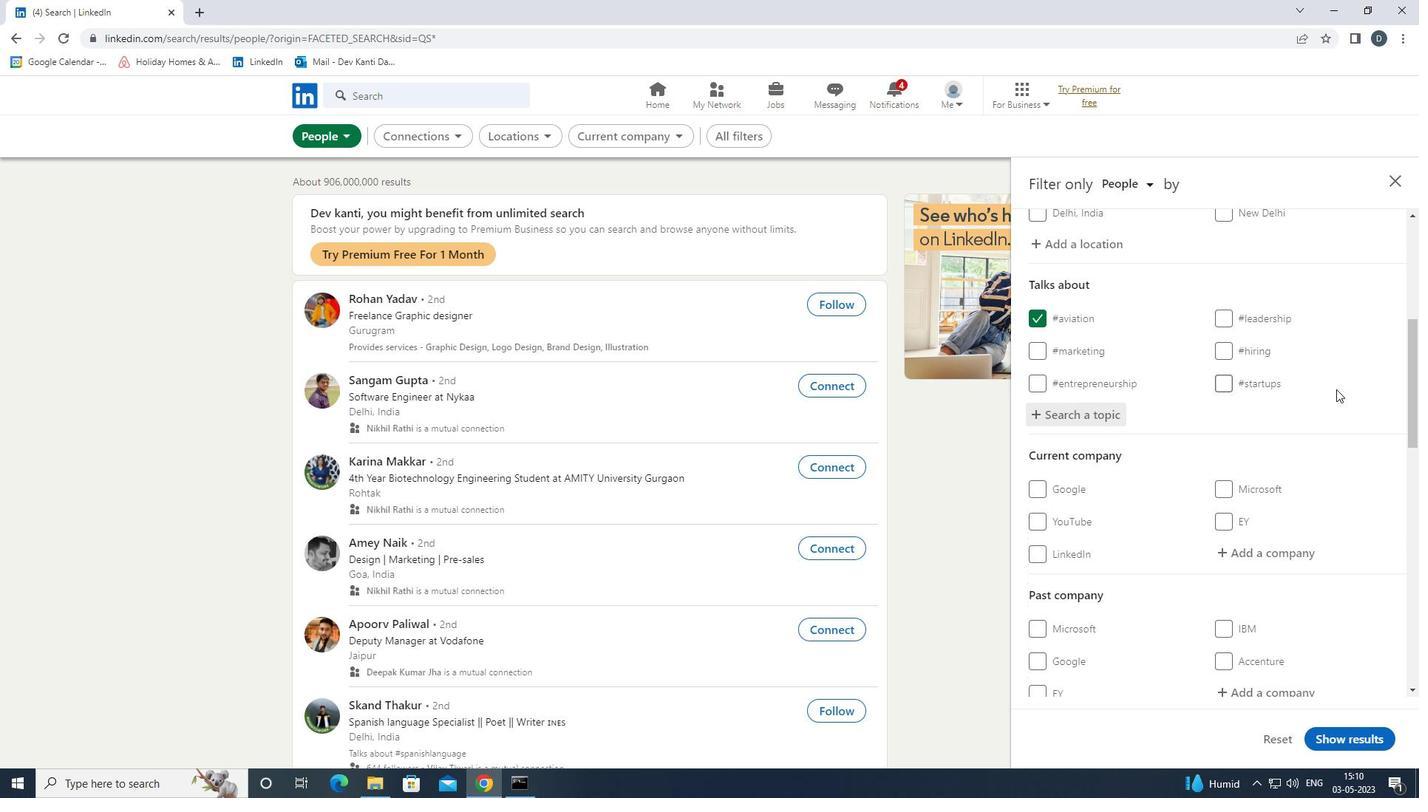 
Action: Mouse scrolled (1330, 393) with delta (0, 0)
Screenshot: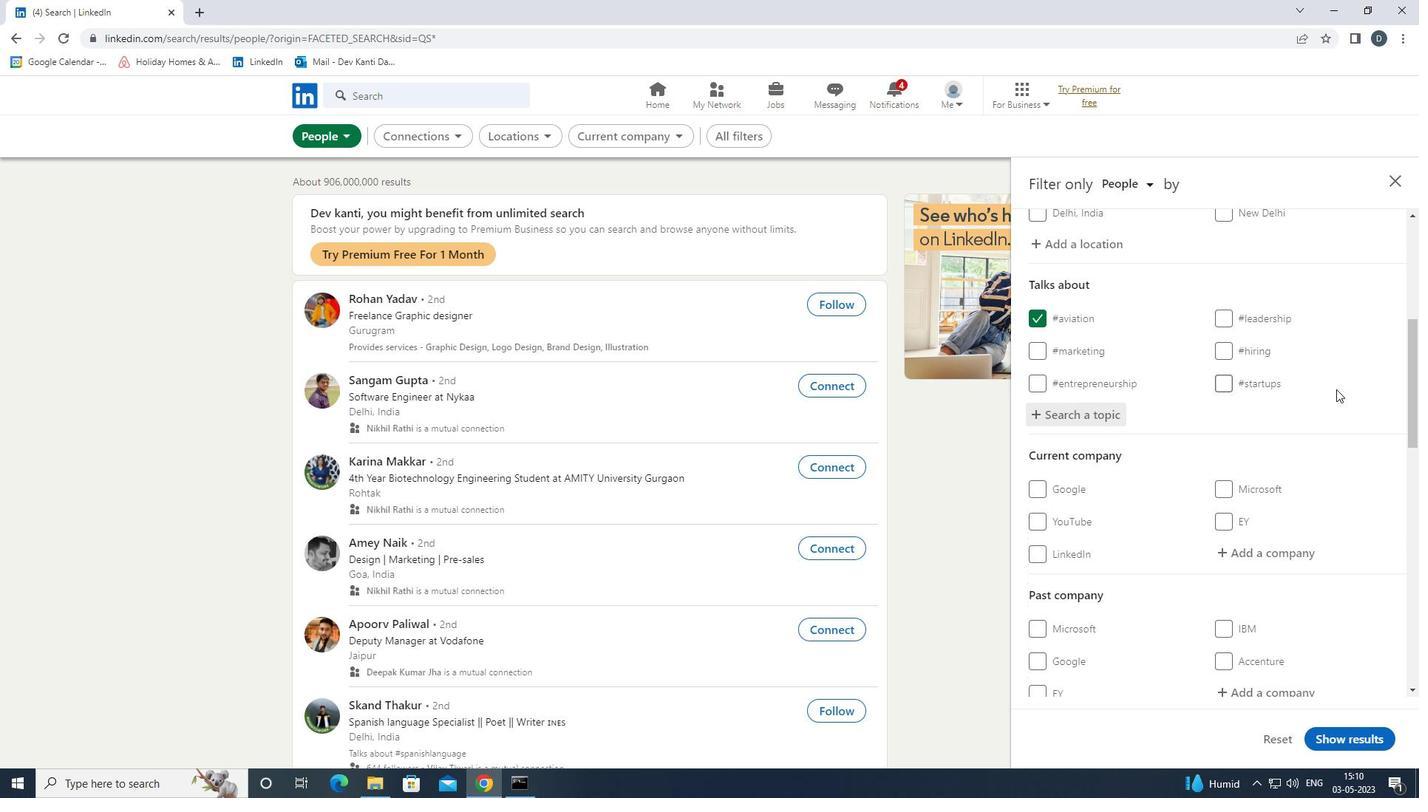 
Action: Mouse moved to (1312, 398)
Screenshot: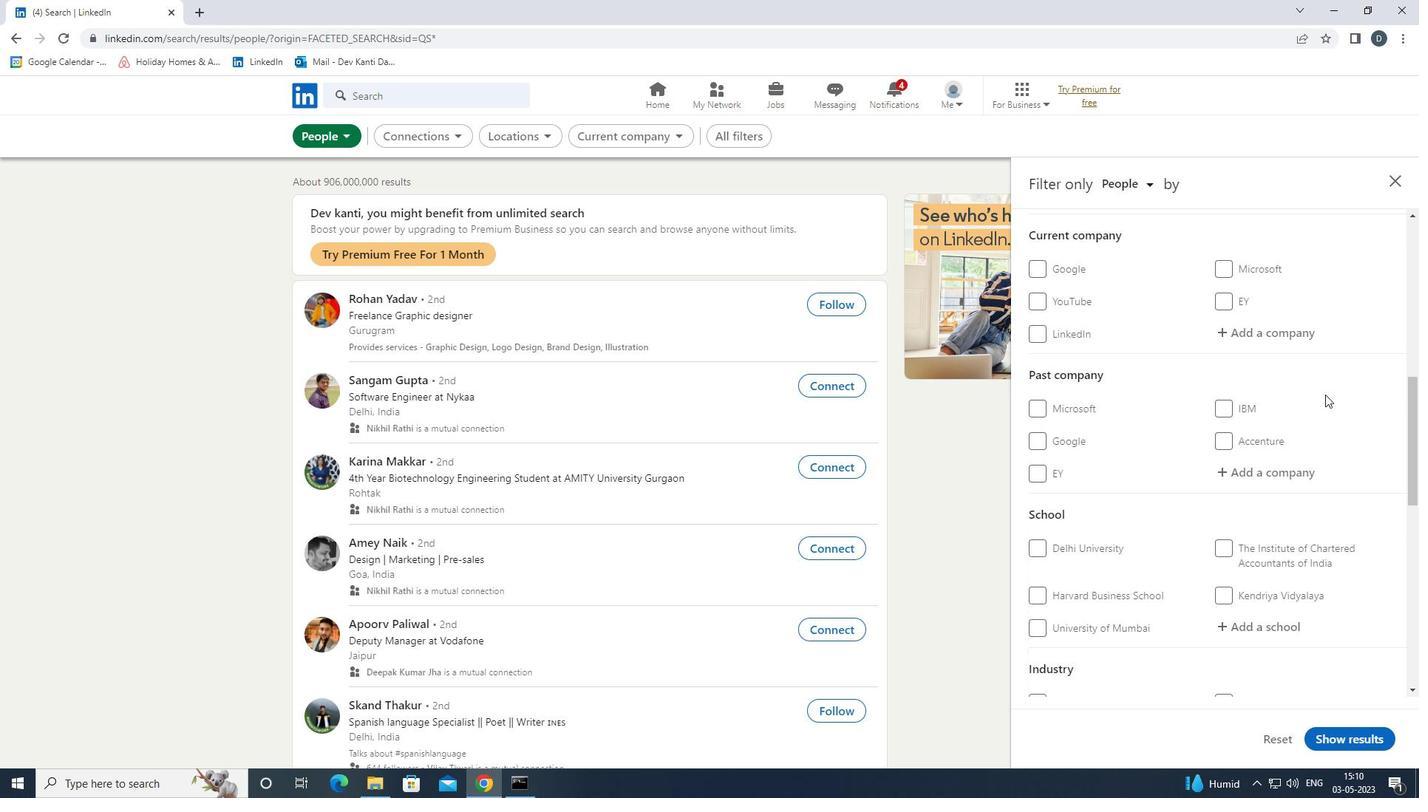 
Action: Mouse scrolled (1312, 397) with delta (0, 0)
Screenshot: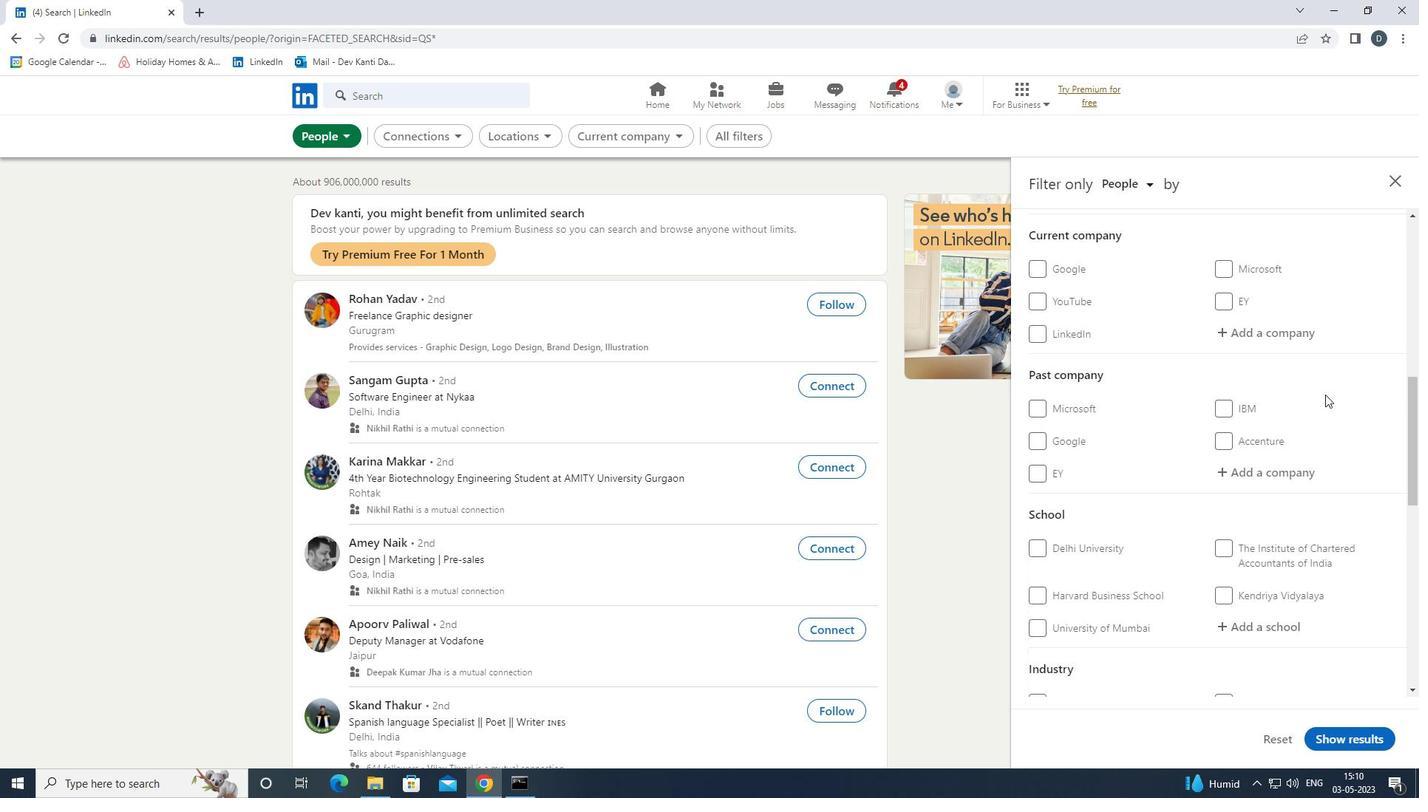 
Action: Mouse moved to (1298, 405)
Screenshot: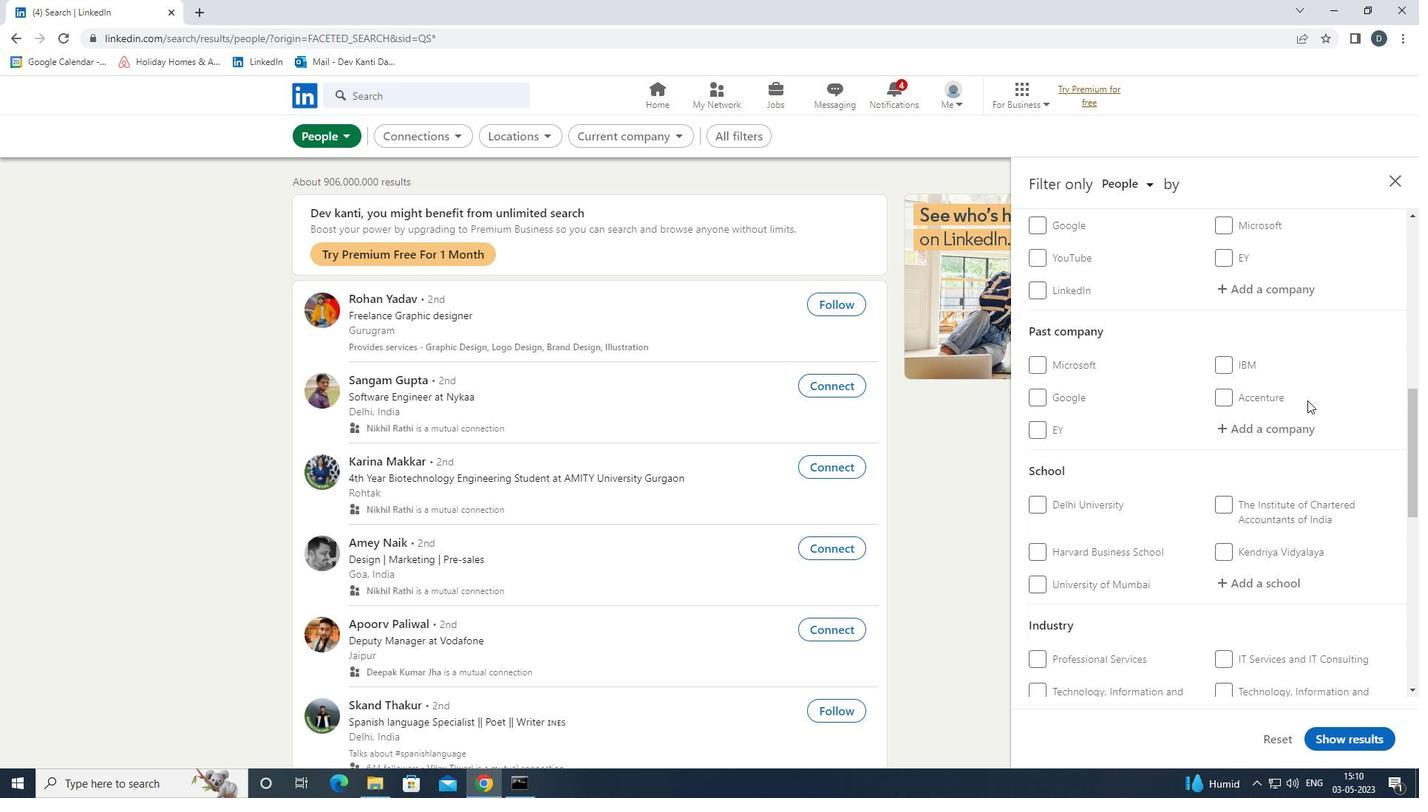 
Action: Mouse scrolled (1298, 405) with delta (0, 0)
Screenshot: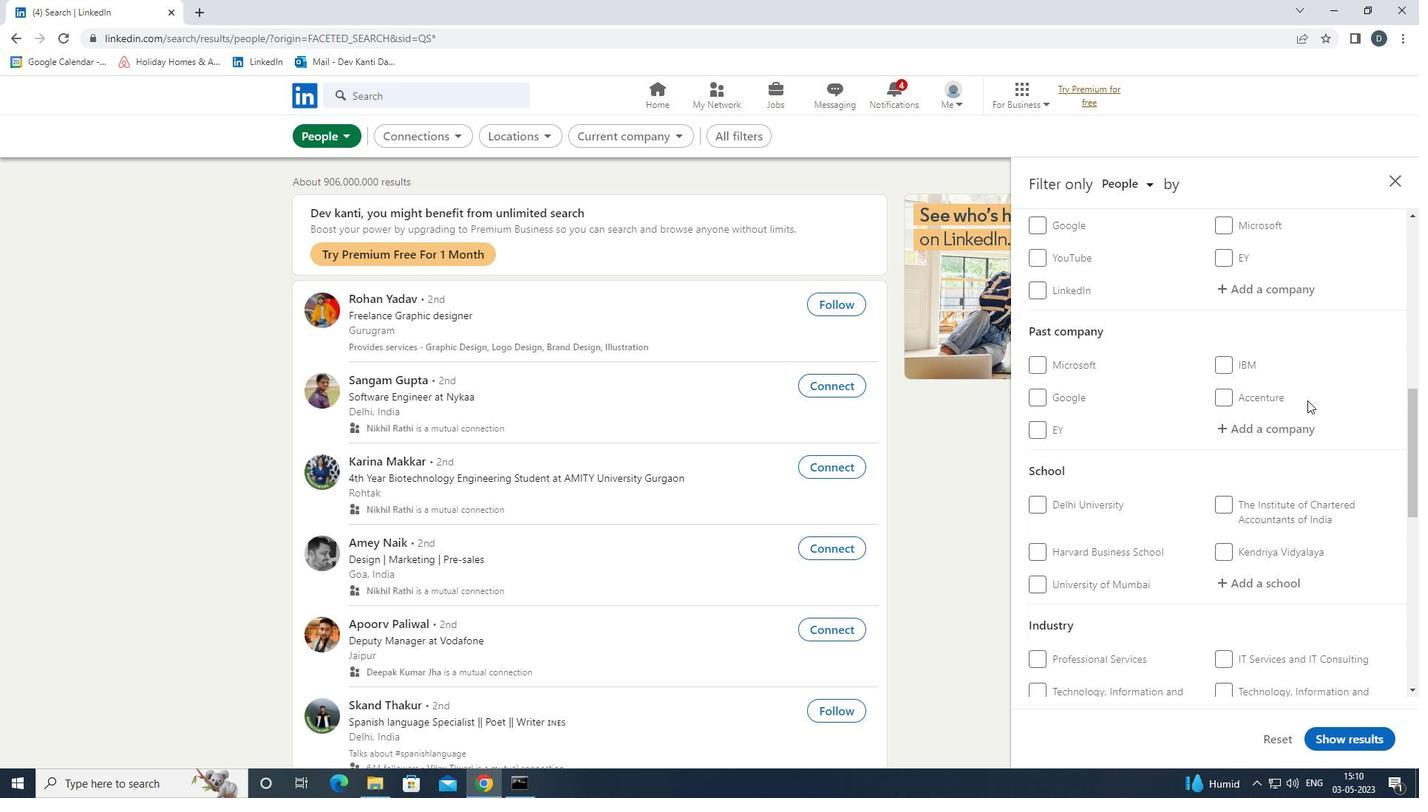 
Action: Mouse moved to (1296, 406)
Screenshot: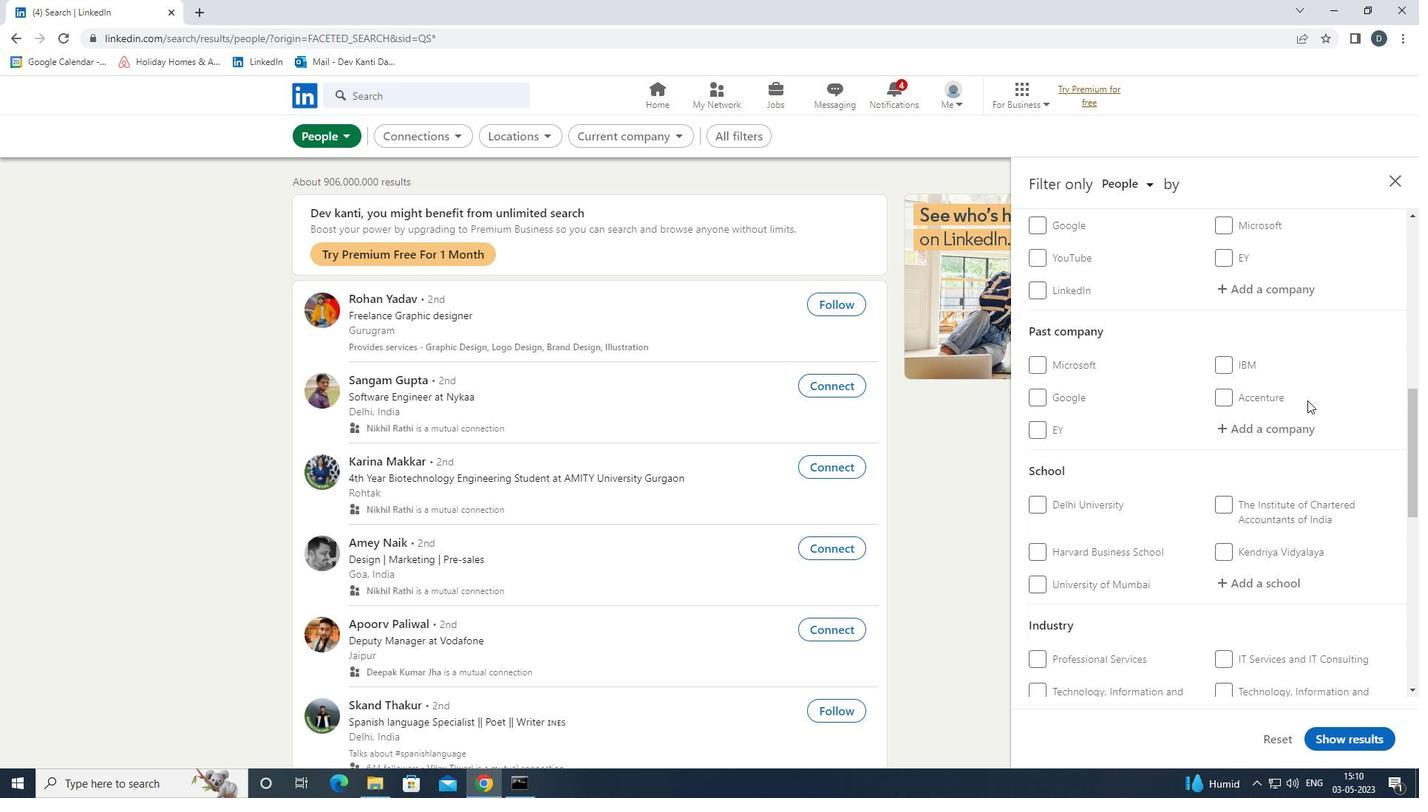 
Action: Mouse scrolled (1296, 405) with delta (0, 0)
Screenshot: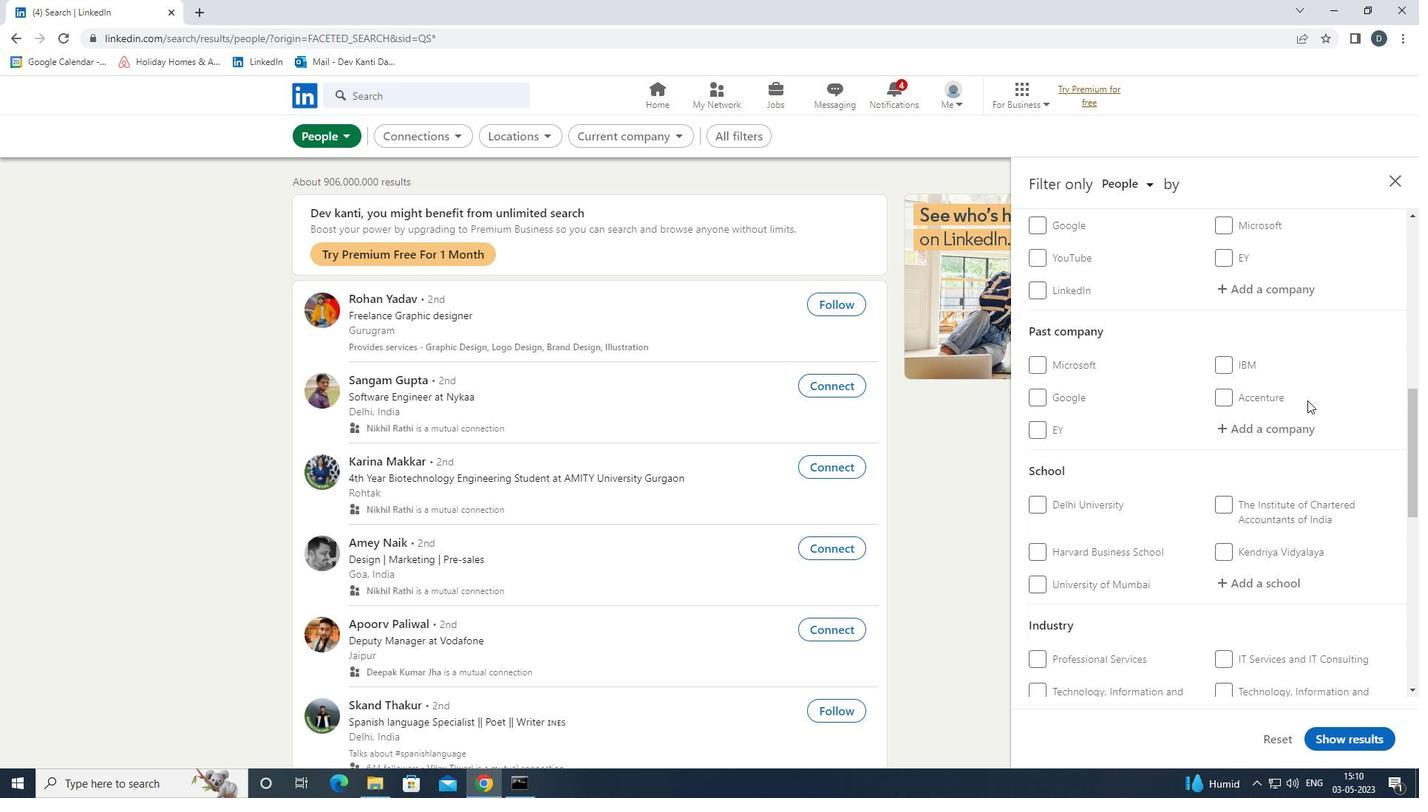 
Action: Mouse moved to (1295, 407)
Screenshot: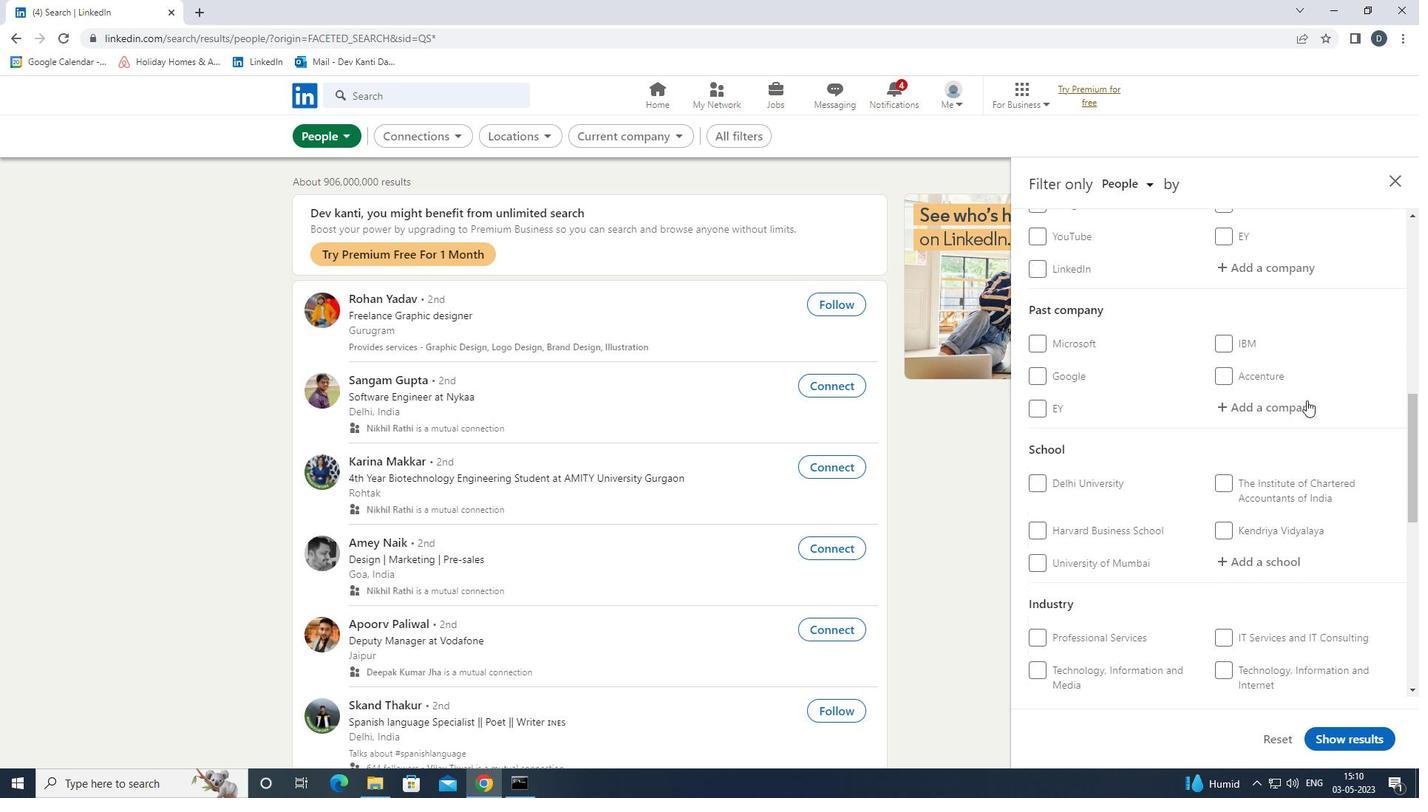 
Action: Mouse scrolled (1295, 406) with delta (0, 0)
Screenshot: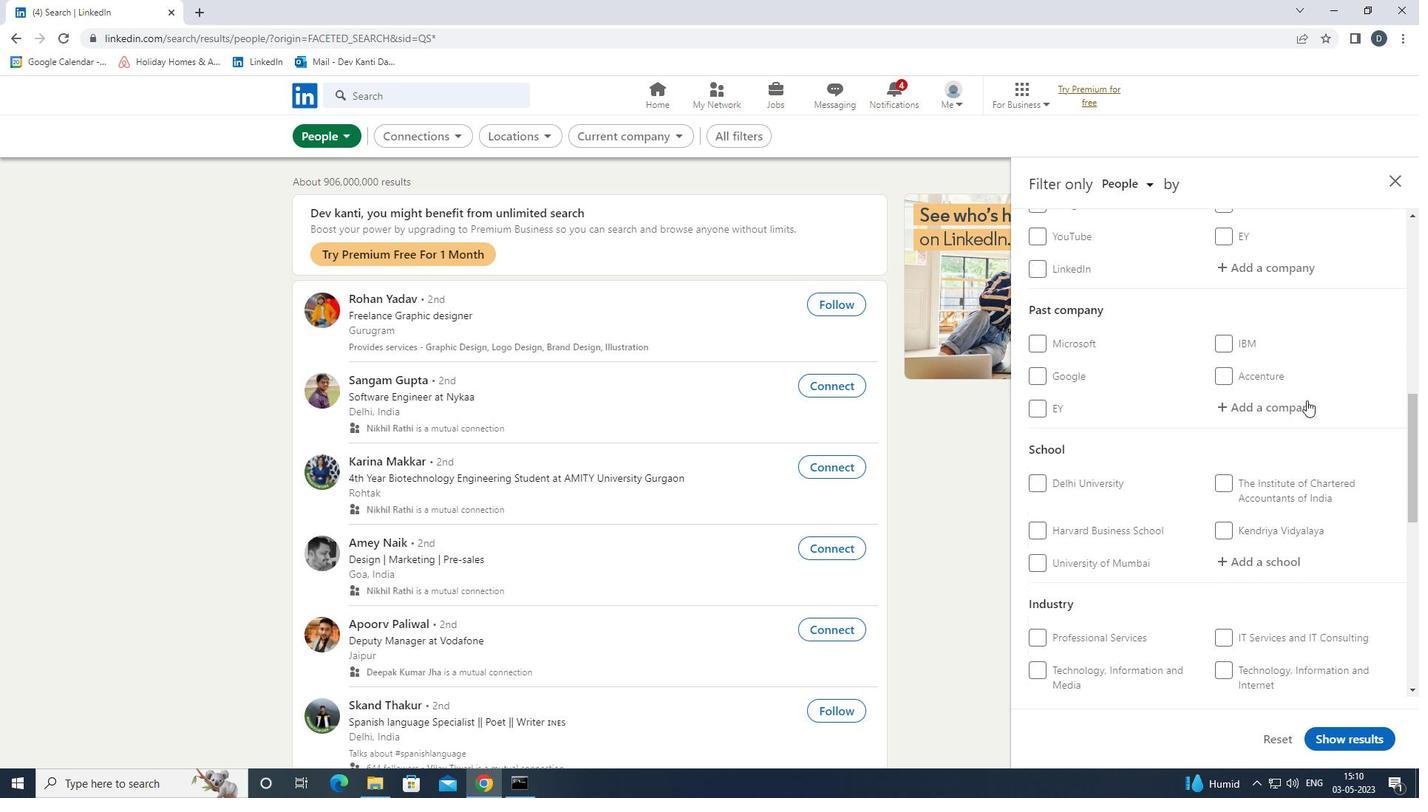 
Action: Mouse scrolled (1295, 406) with delta (0, 0)
Screenshot: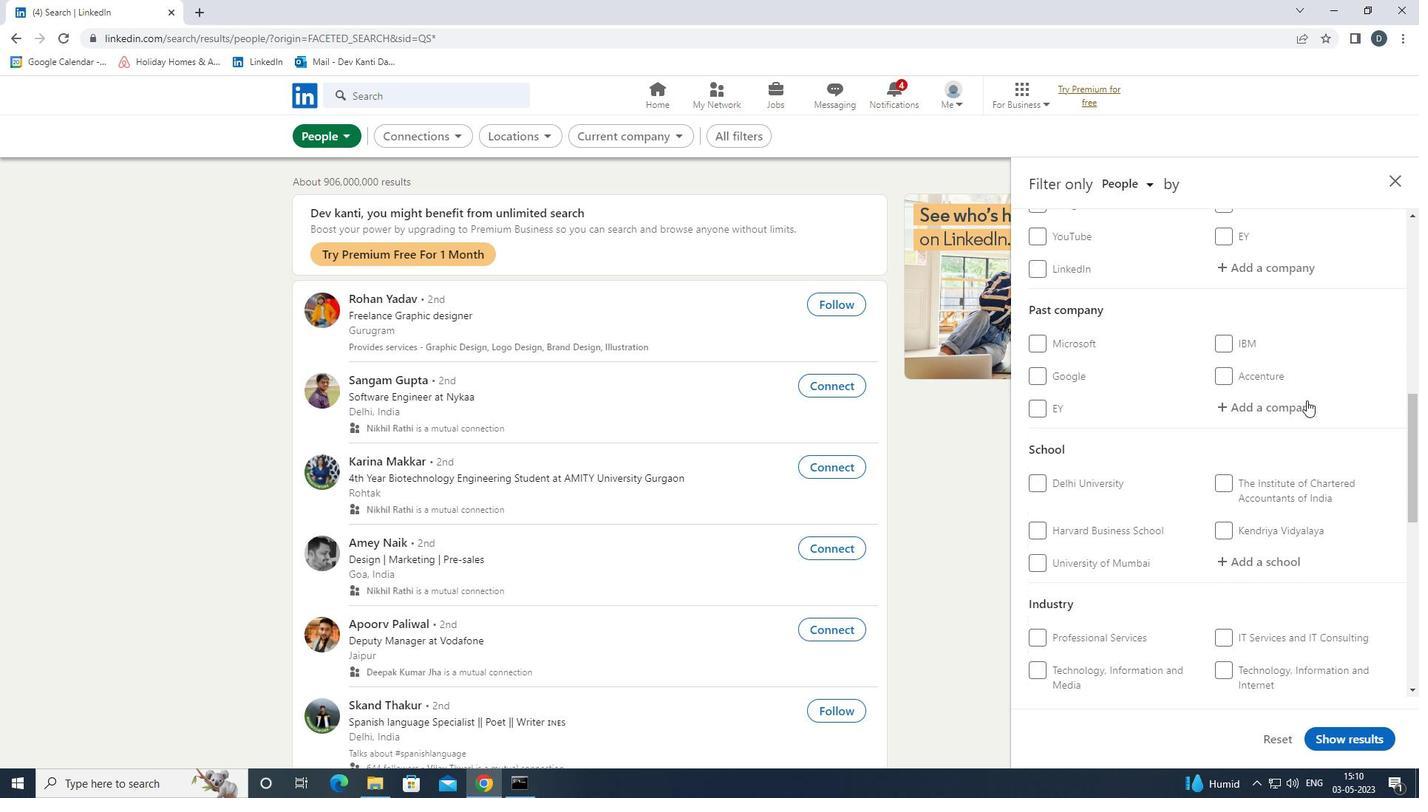 
Action: Mouse moved to (1072, 494)
Screenshot: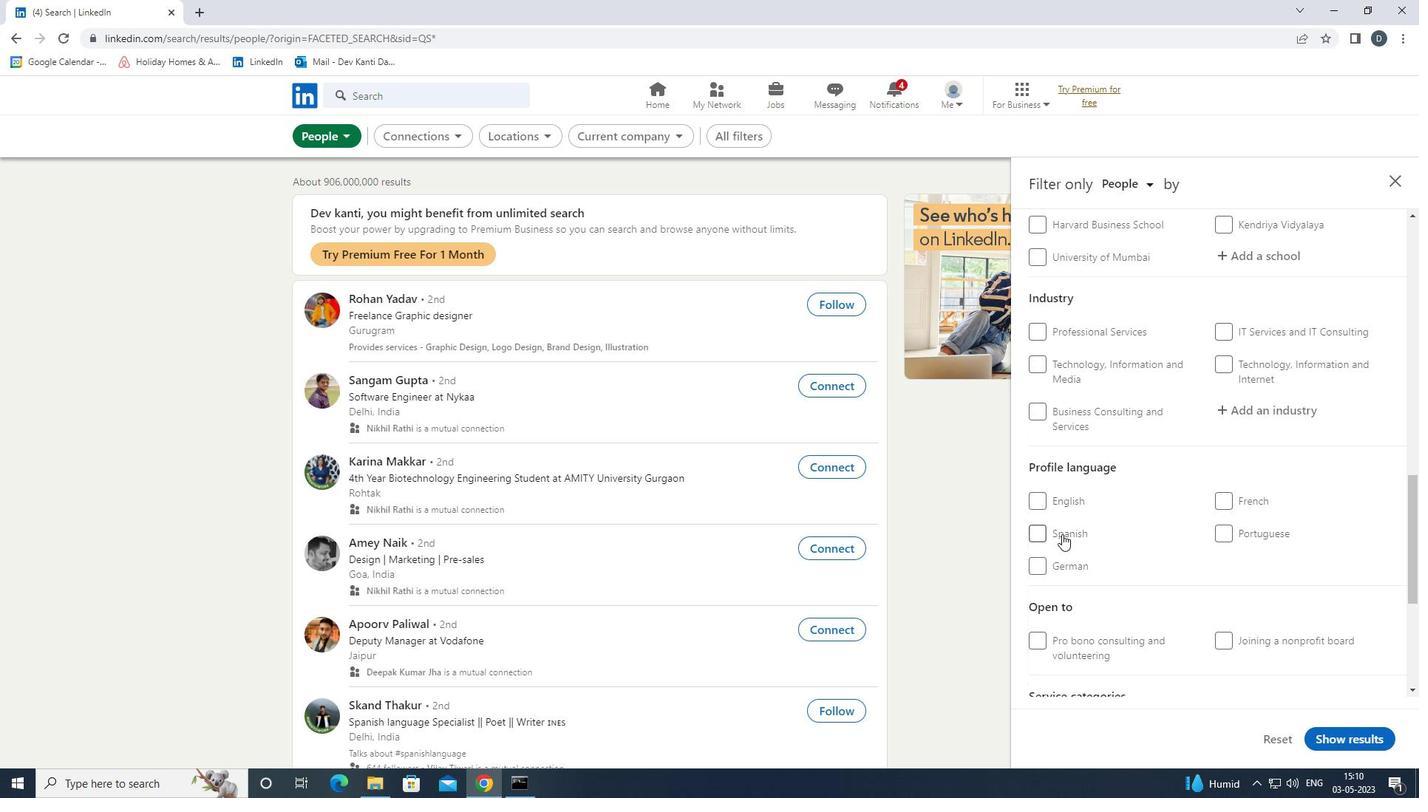 
Action: Mouse pressed left at (1072, 494)
Screenshot: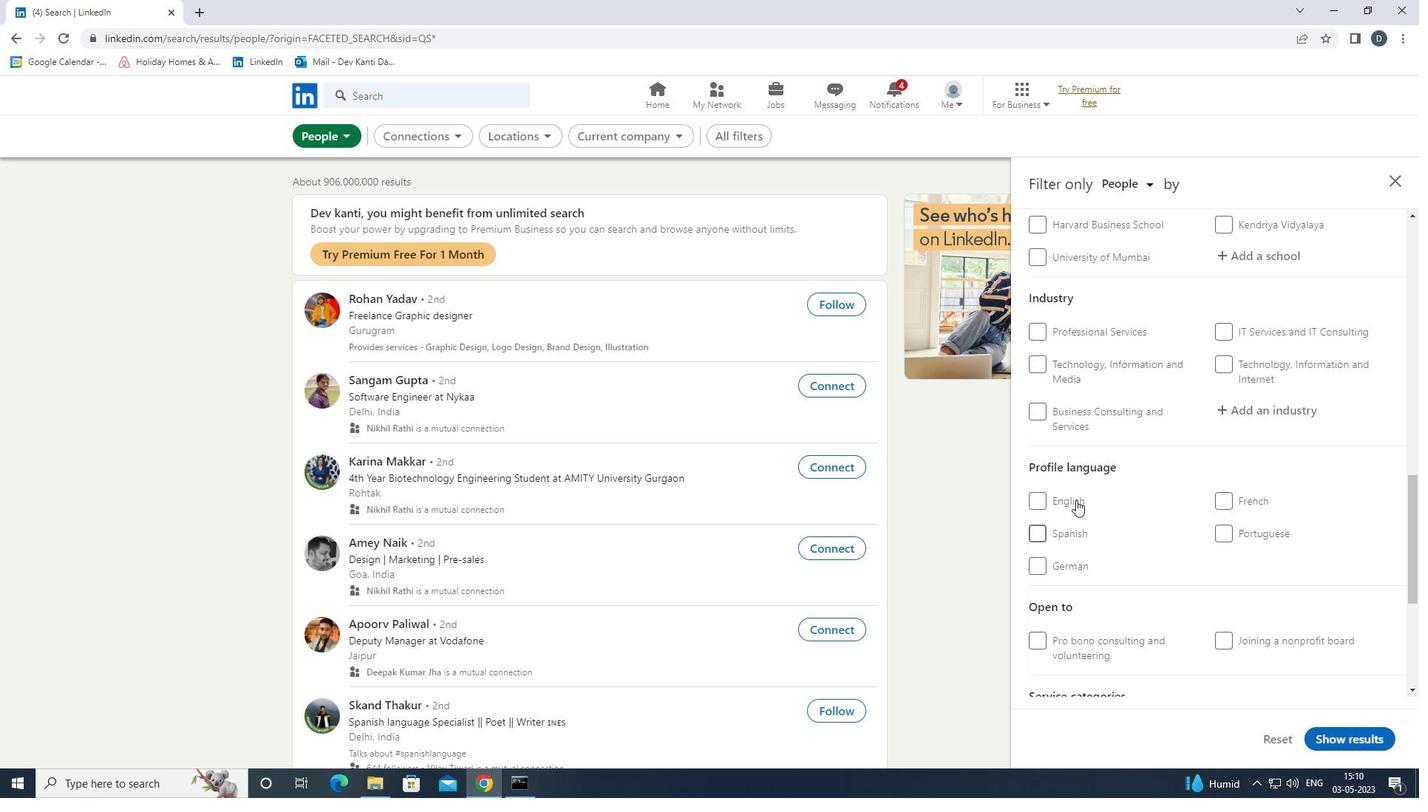
Action: Mouse moved to (1086, 490)
Screenshot: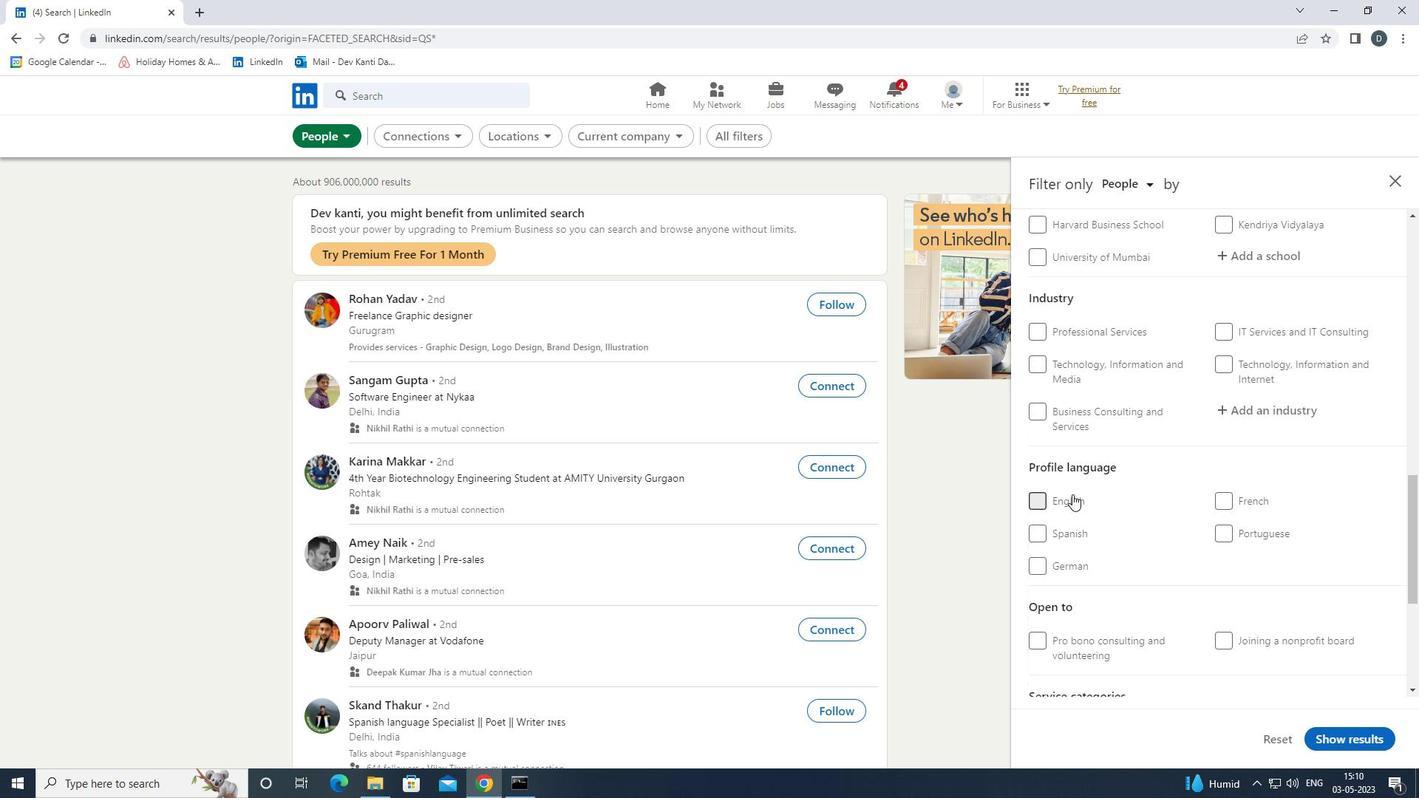 
Action: Mouse scrolled (1086, 491) with delta (0, 0)
Screenshot: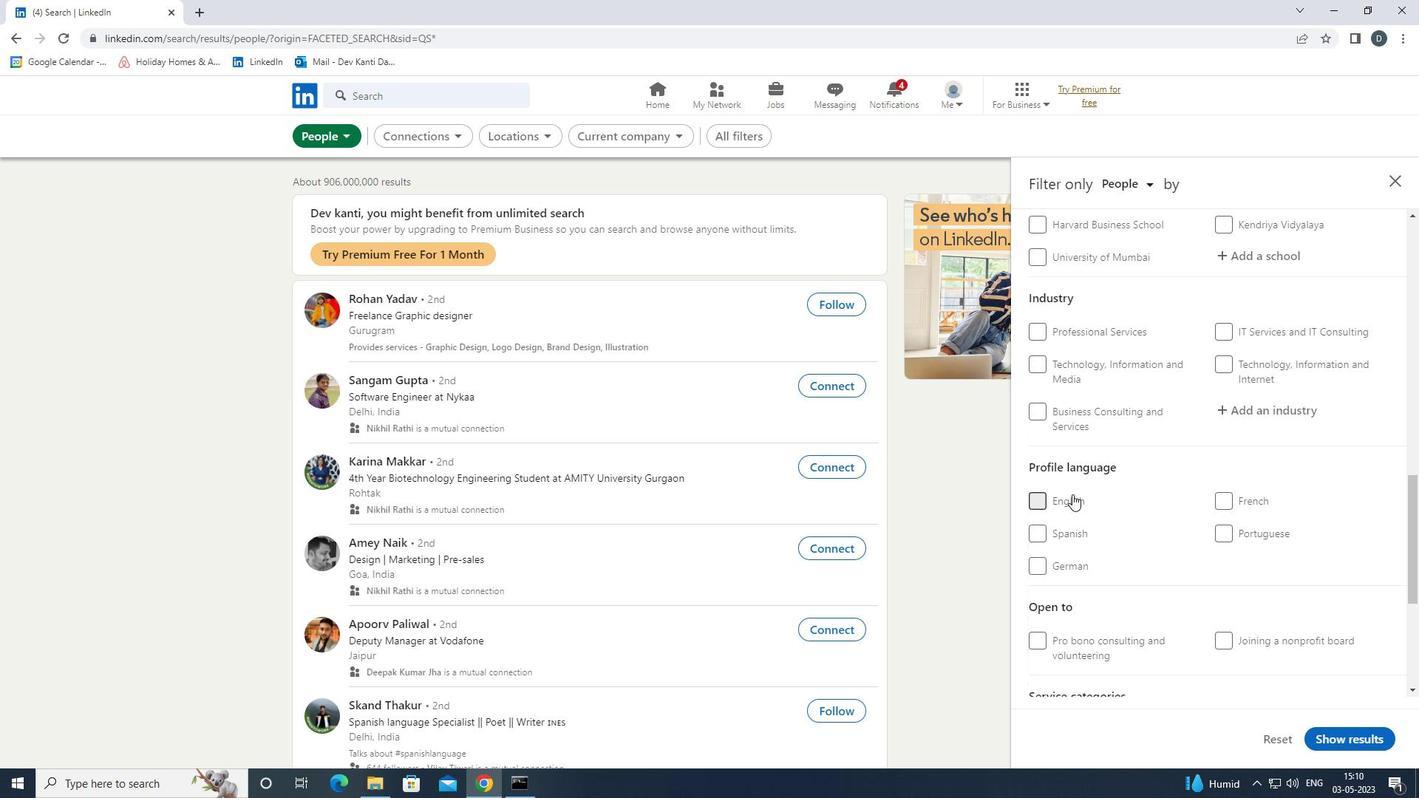 
Action: Mouse moved to (1086, 490)
Screenshot: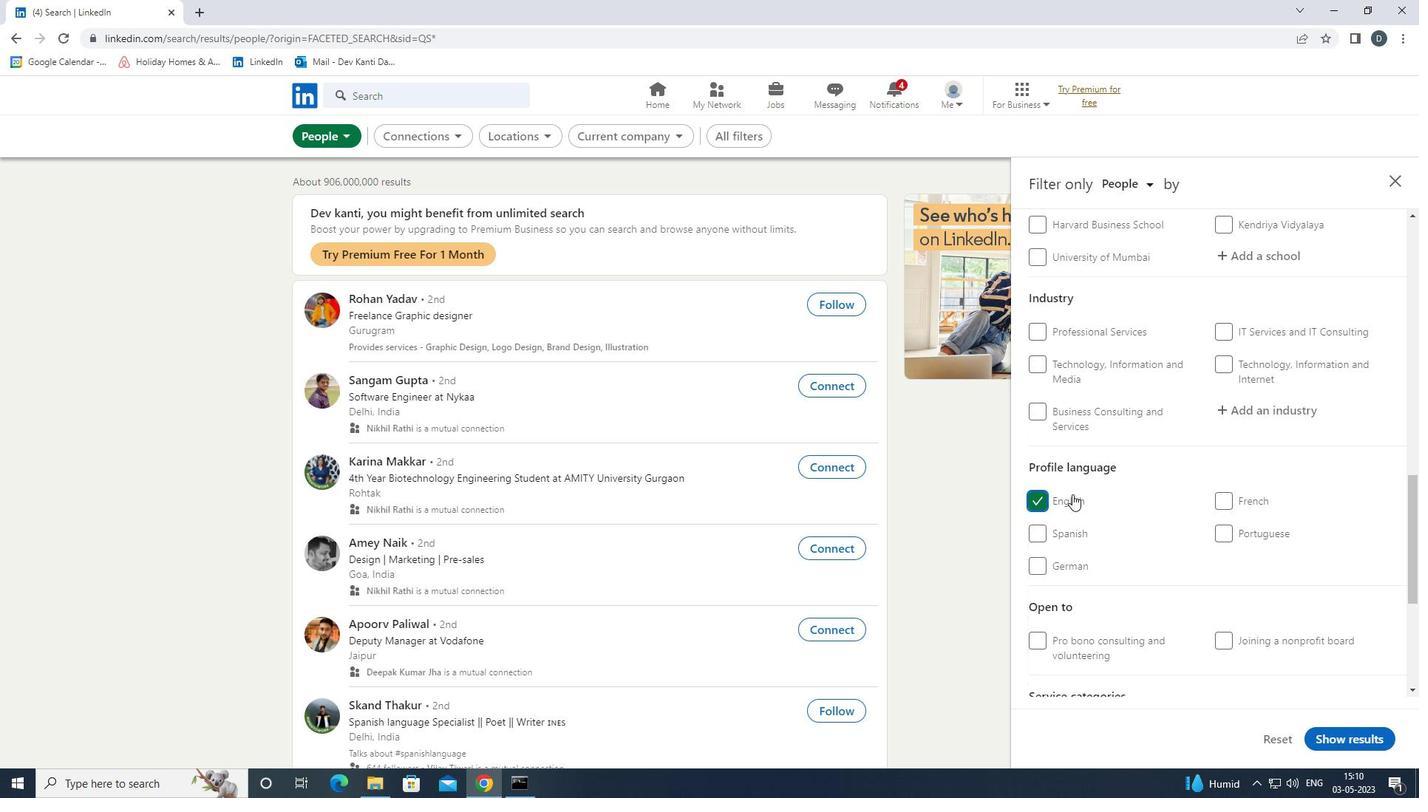 
Action: Mouse scrolled (1086, 491) with delta (0, 0)
Screenshot: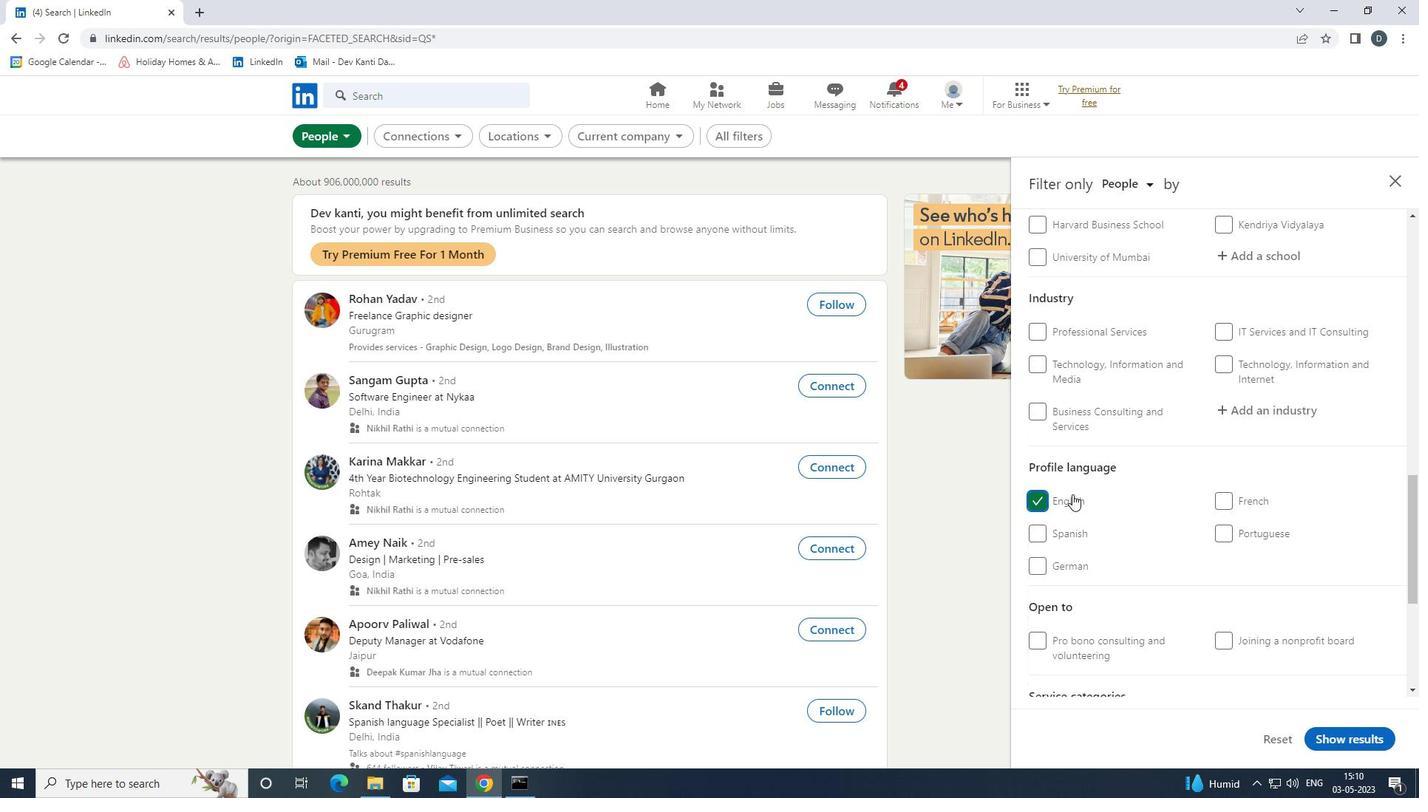
Action: Mouse scrolled (1086, 491) with delta (0, 0)
Screenshot: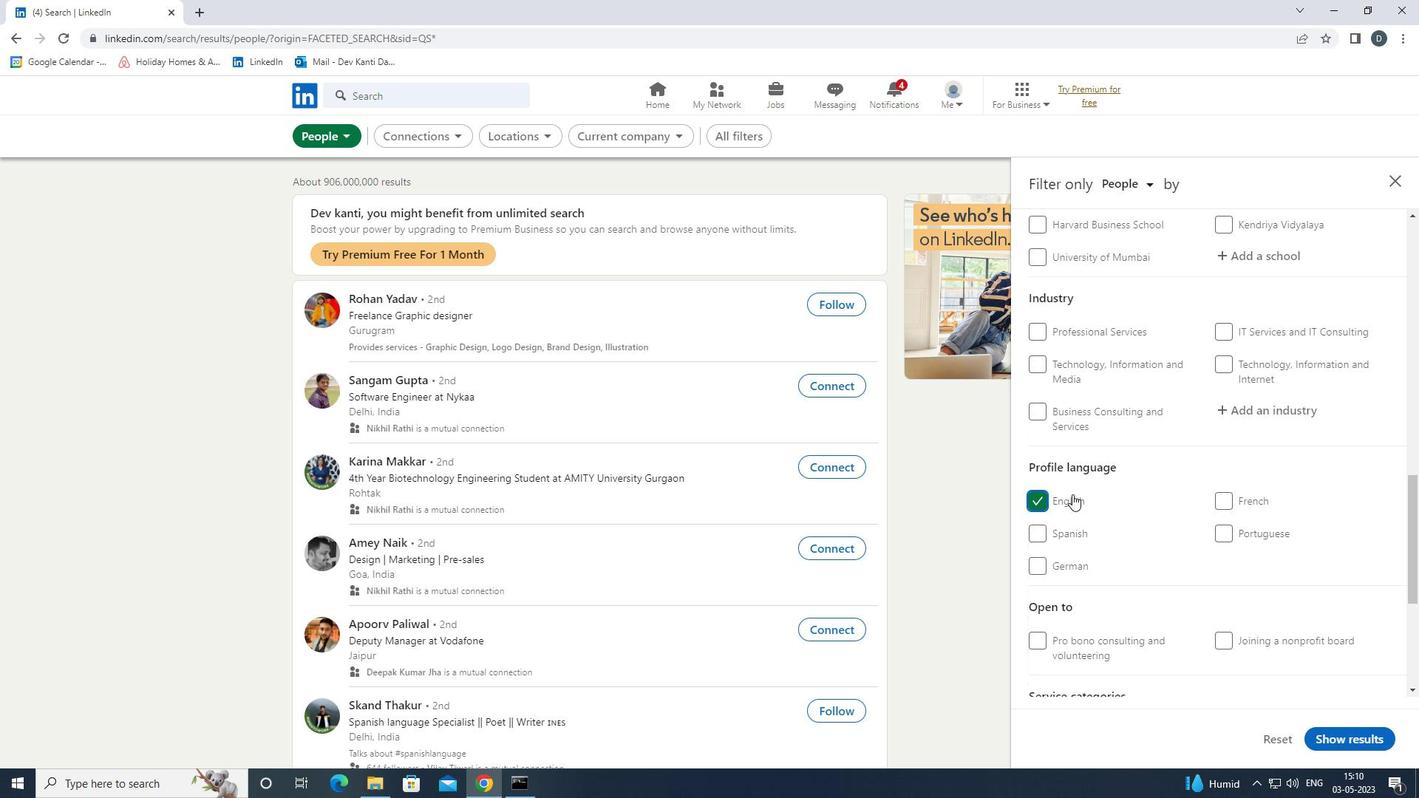 
Action: Mouse scrolled (1086, 491) with delta (0, 0)
Screenshot: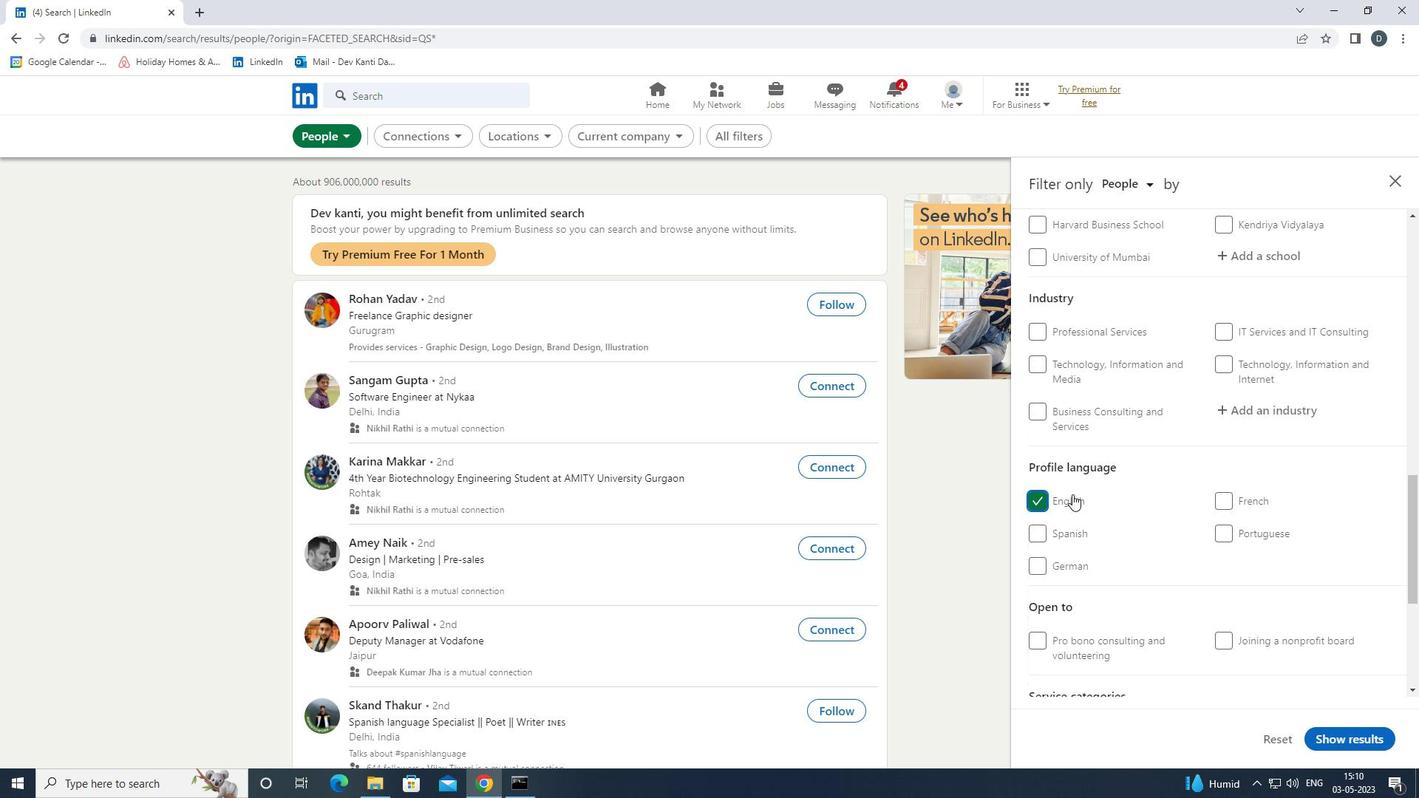 
Action: Mouse scrolled (1086, 491) with delta (0, 0)
Screenshot: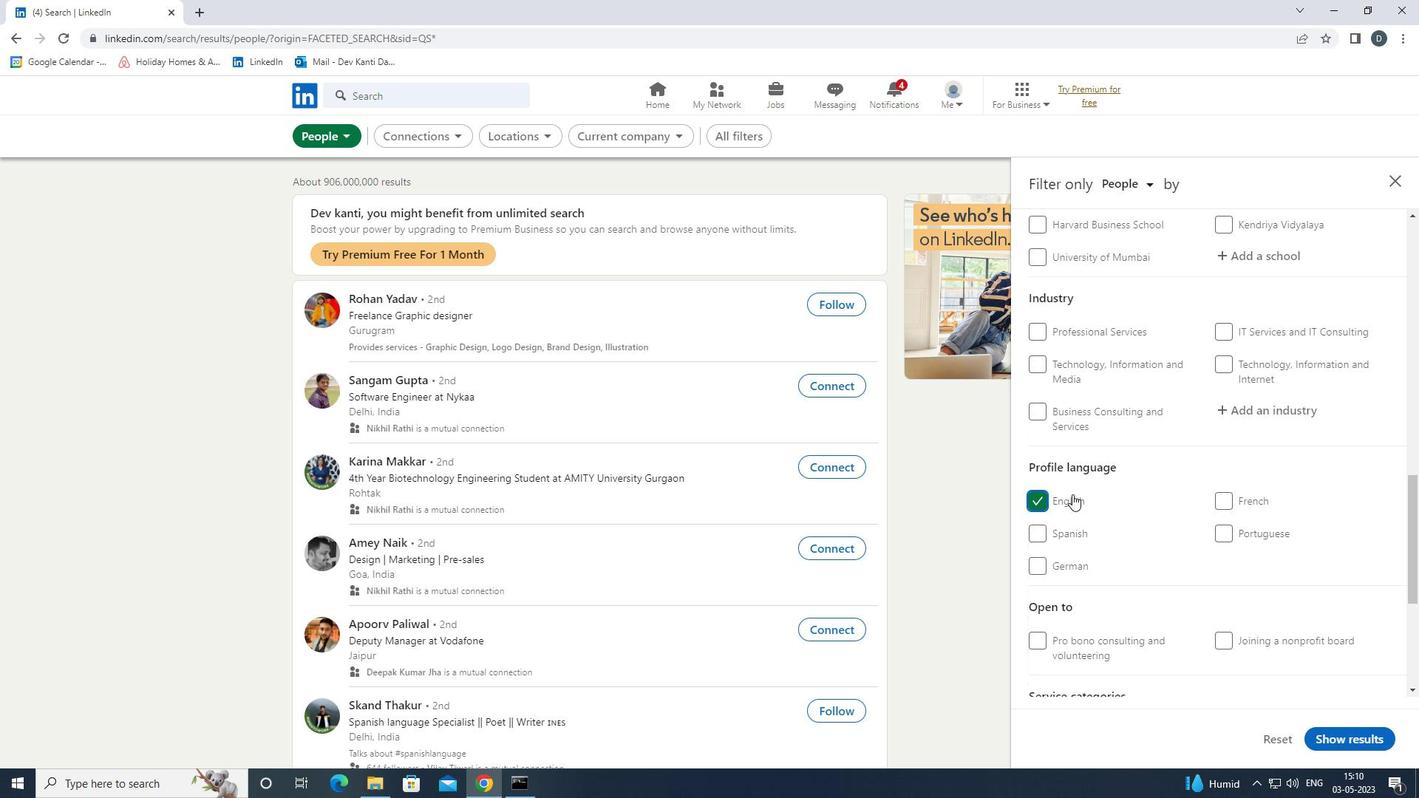 
Action: Mouse scrolled (1086, 491) with delta (0, 0)
Screenshot: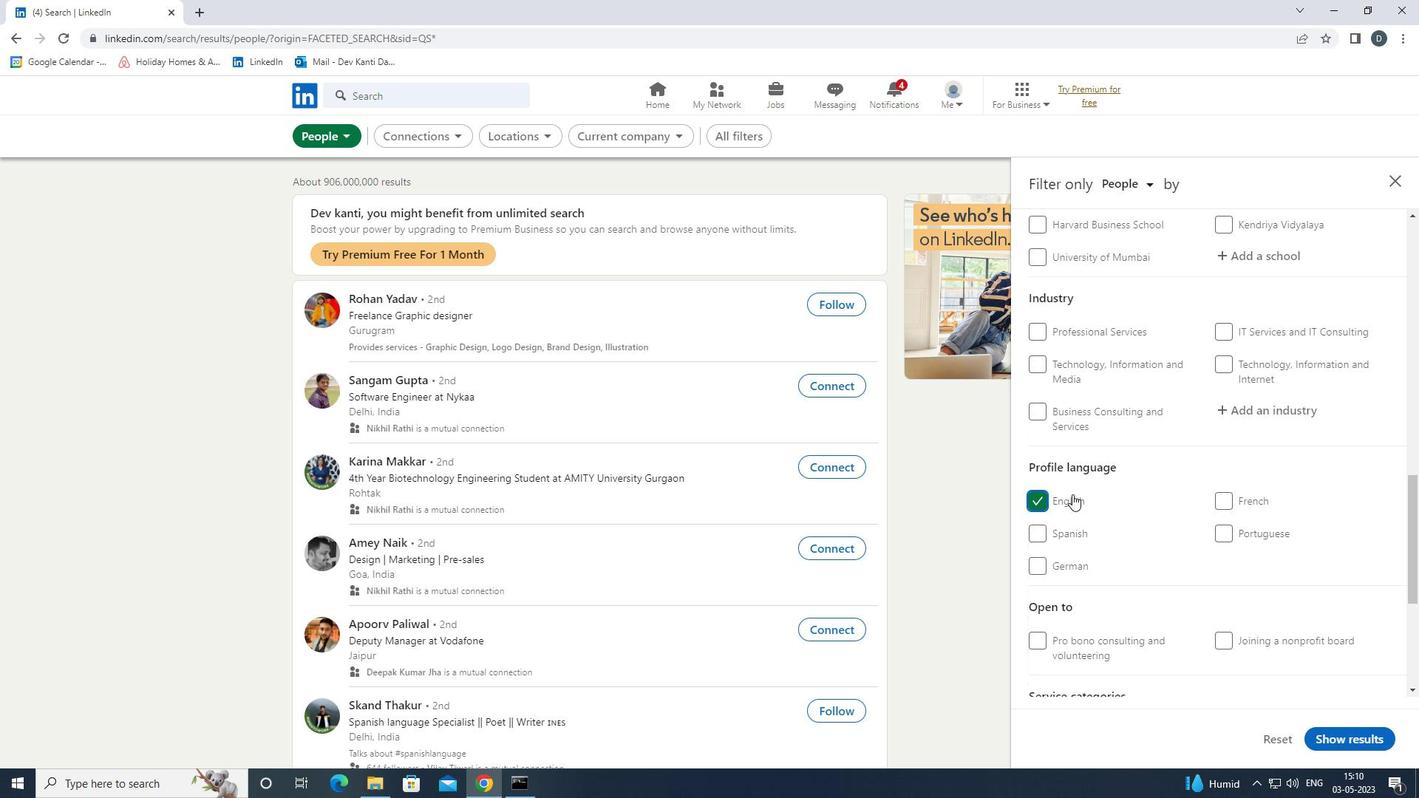 
Action: Mouse moved to (1268, 412)
Screenshot: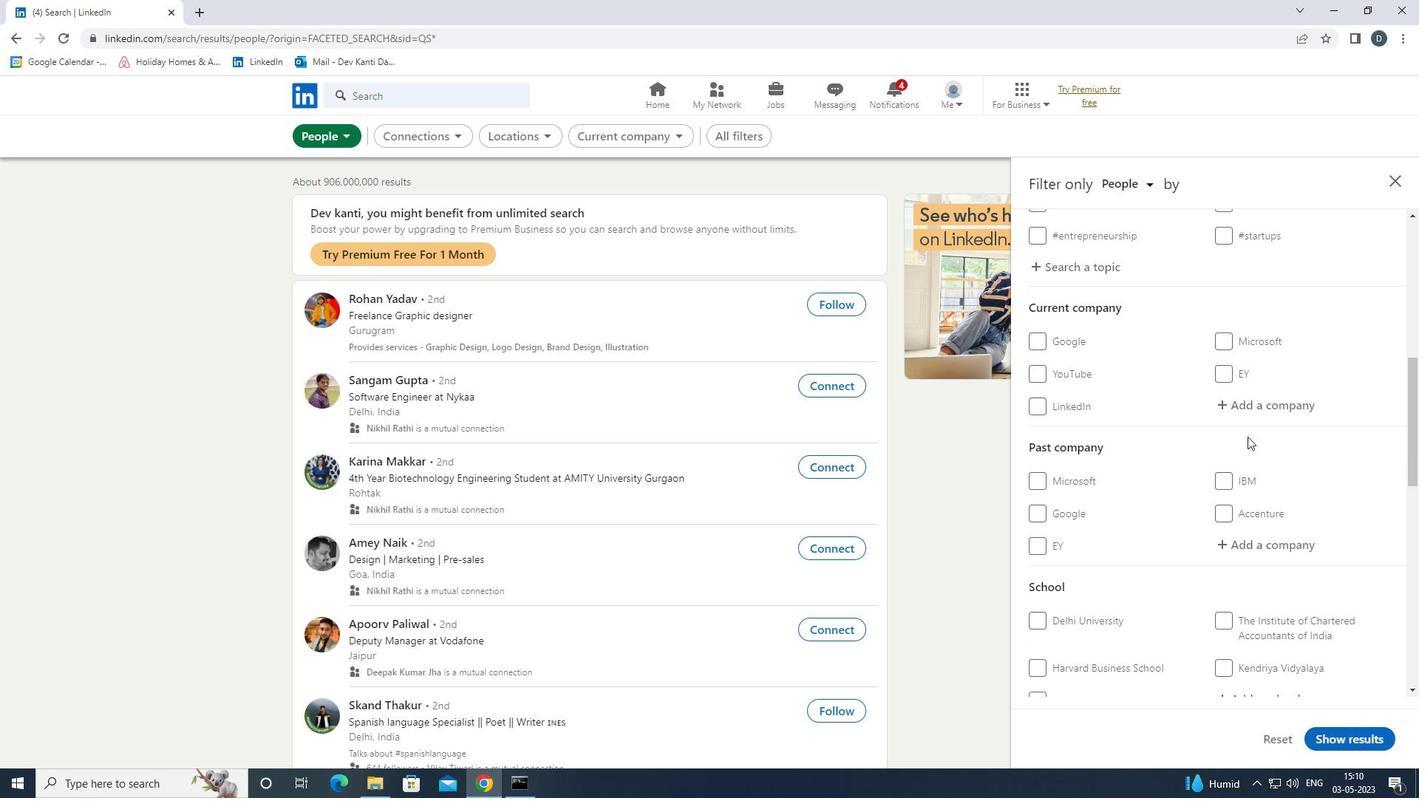 
Action: Mouse pressed left at (1268, 412)
Screenshot: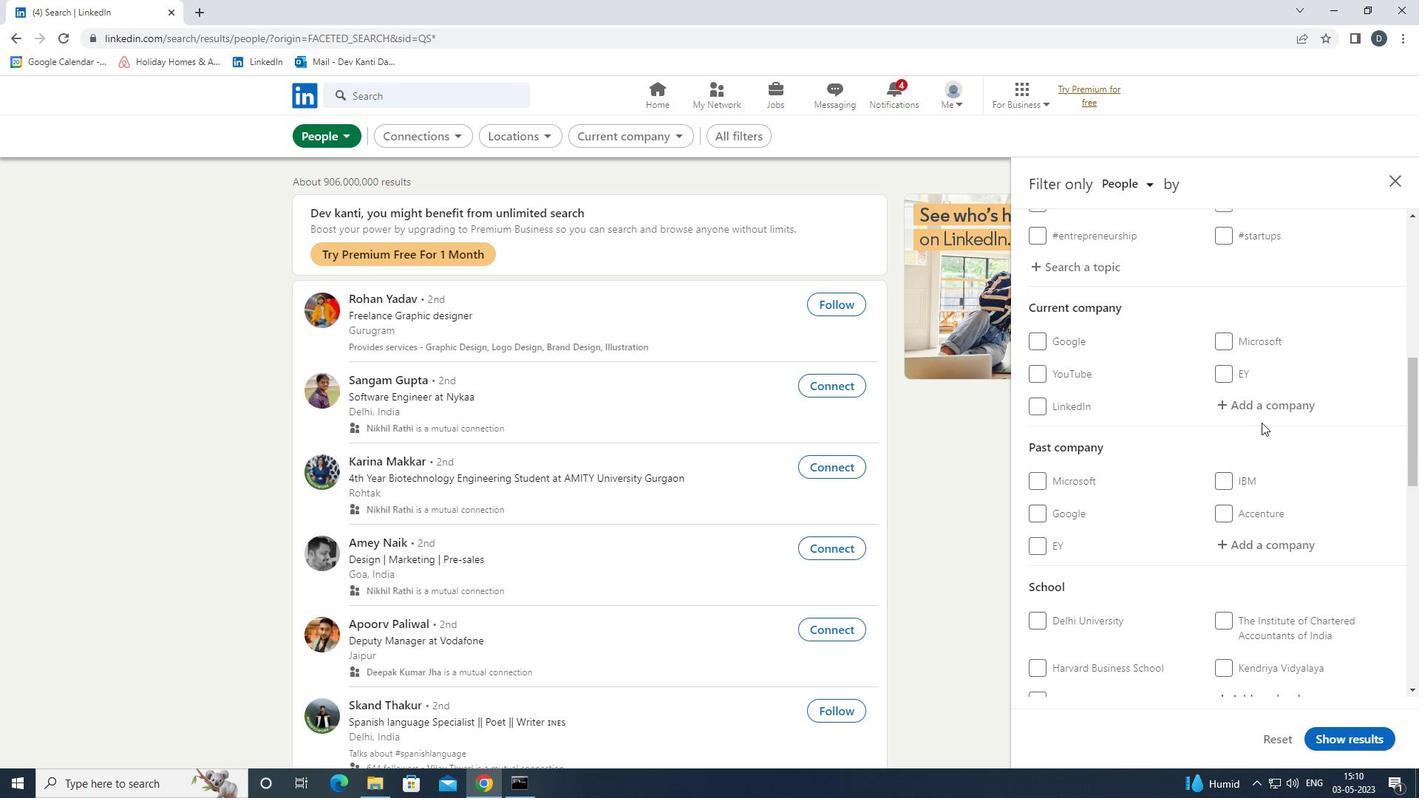 
Action: Key pressed <Key.shift>ALTIMETRIK<Key.down><Key.enter>
Screenshot: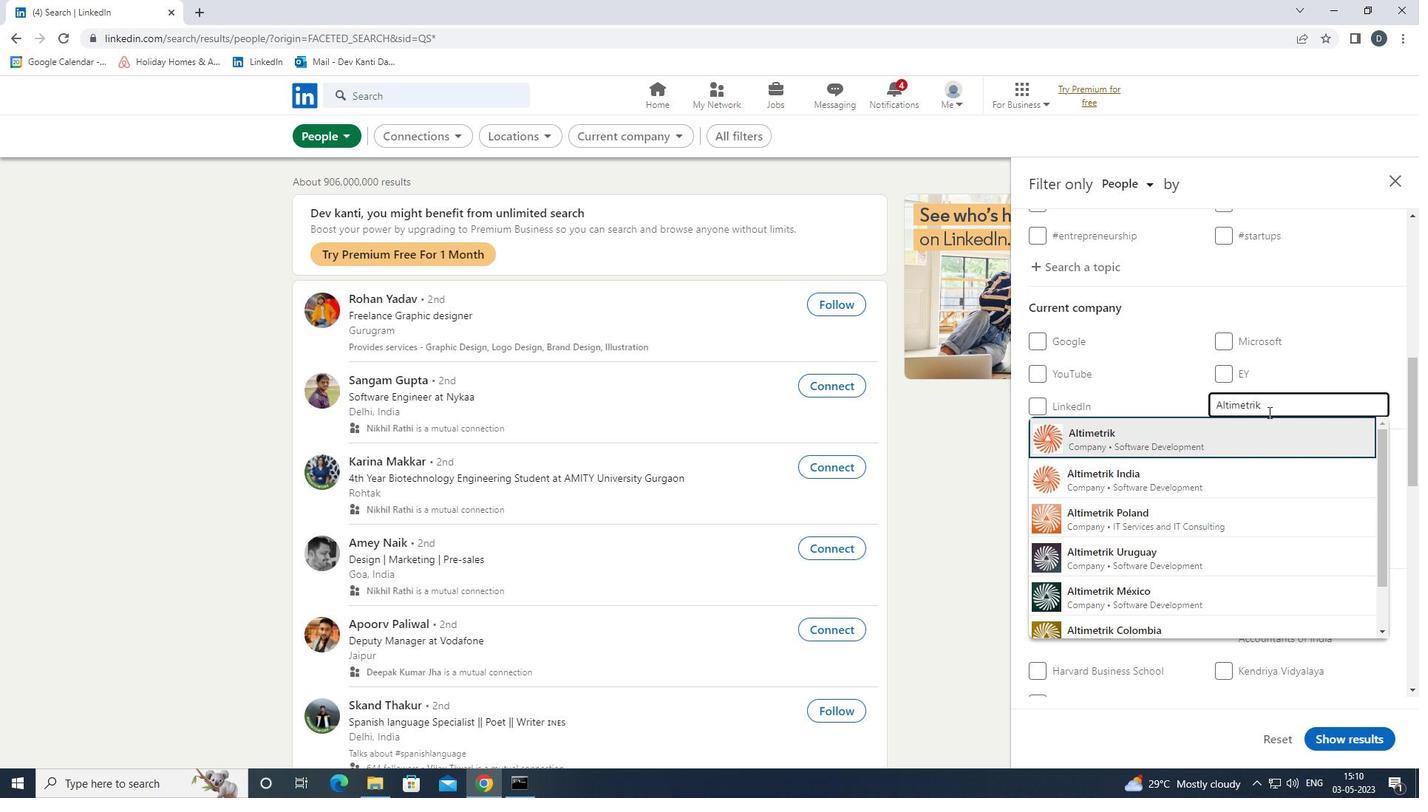
Action: Mouse moved to (1283, 419)
Screenshot: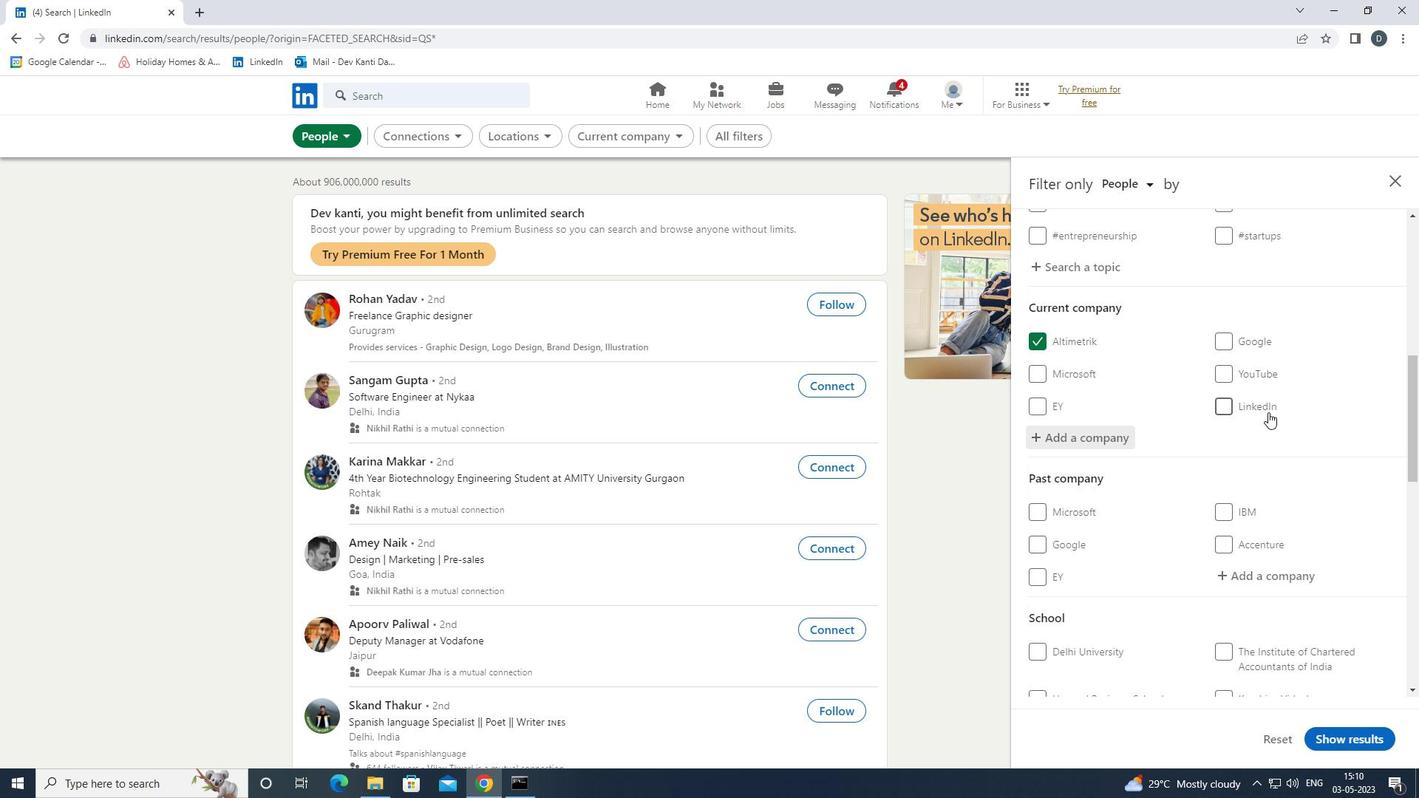 
Action: Mouse scrolled (1283, 419) with delta (0, 0)
Screenshot: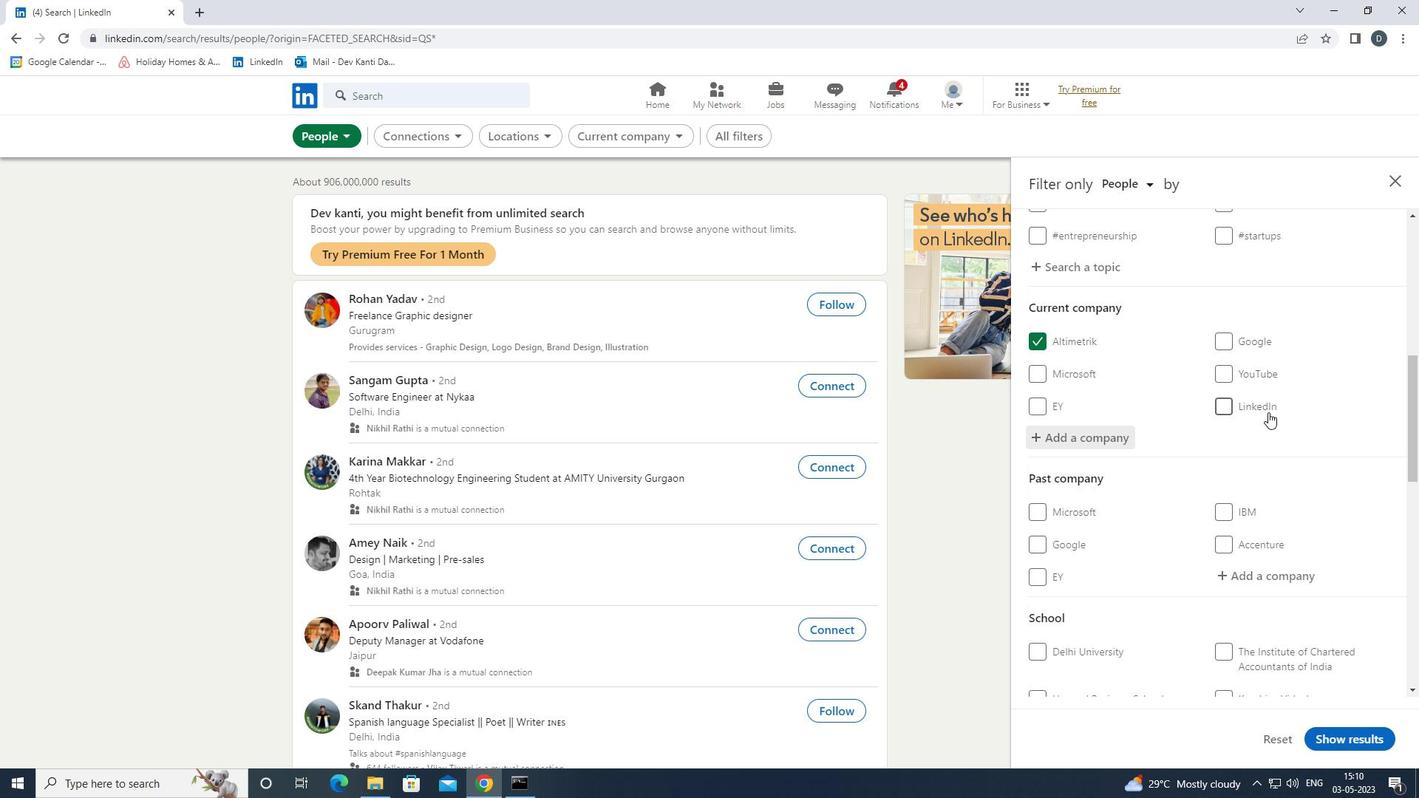 
Action: Mouse moved to (1283, 422)
Screenshot: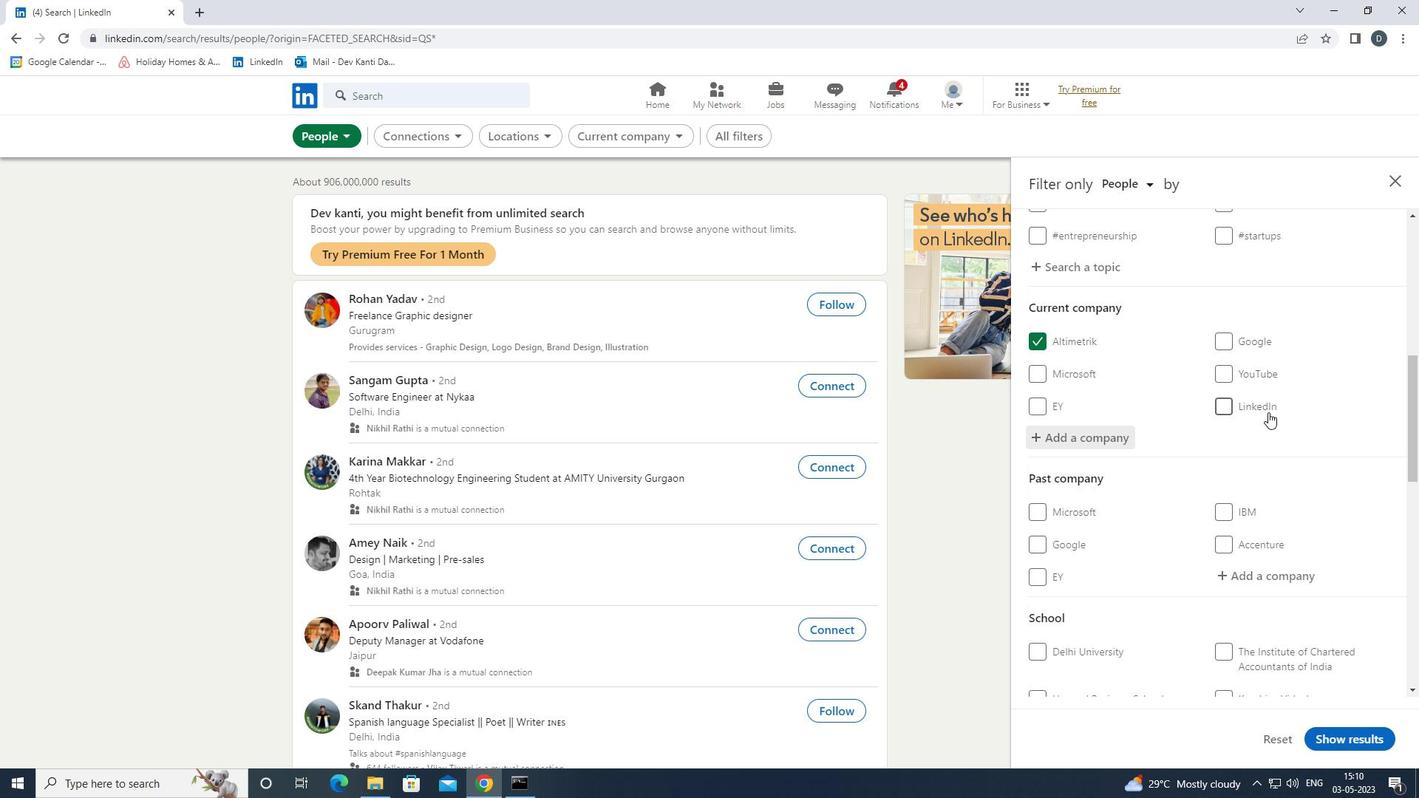 
Action: Mouse scrolled (1283, 422) with delta (0, 0)
Screenshot: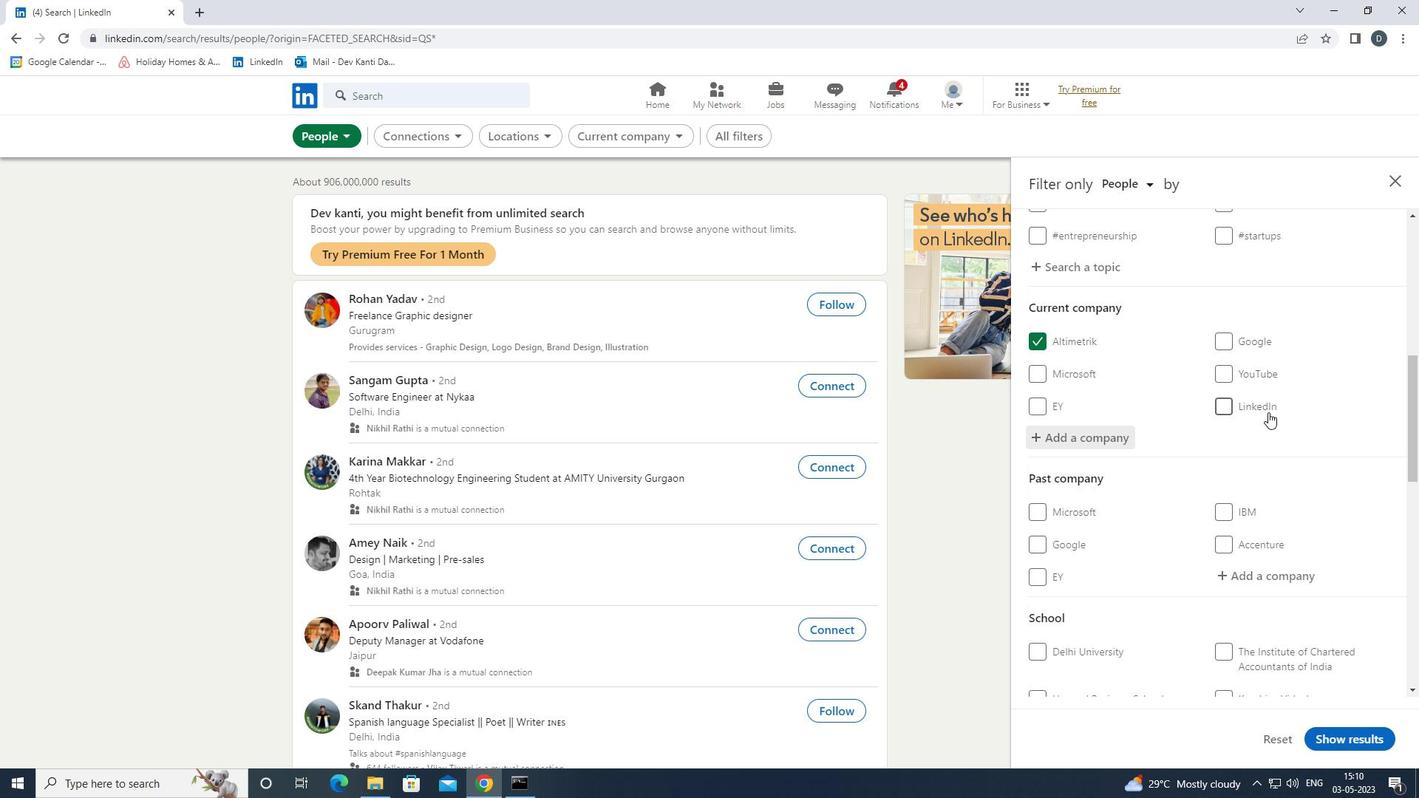 
Action: Mouse moved to (1285, 424)
Screenshot: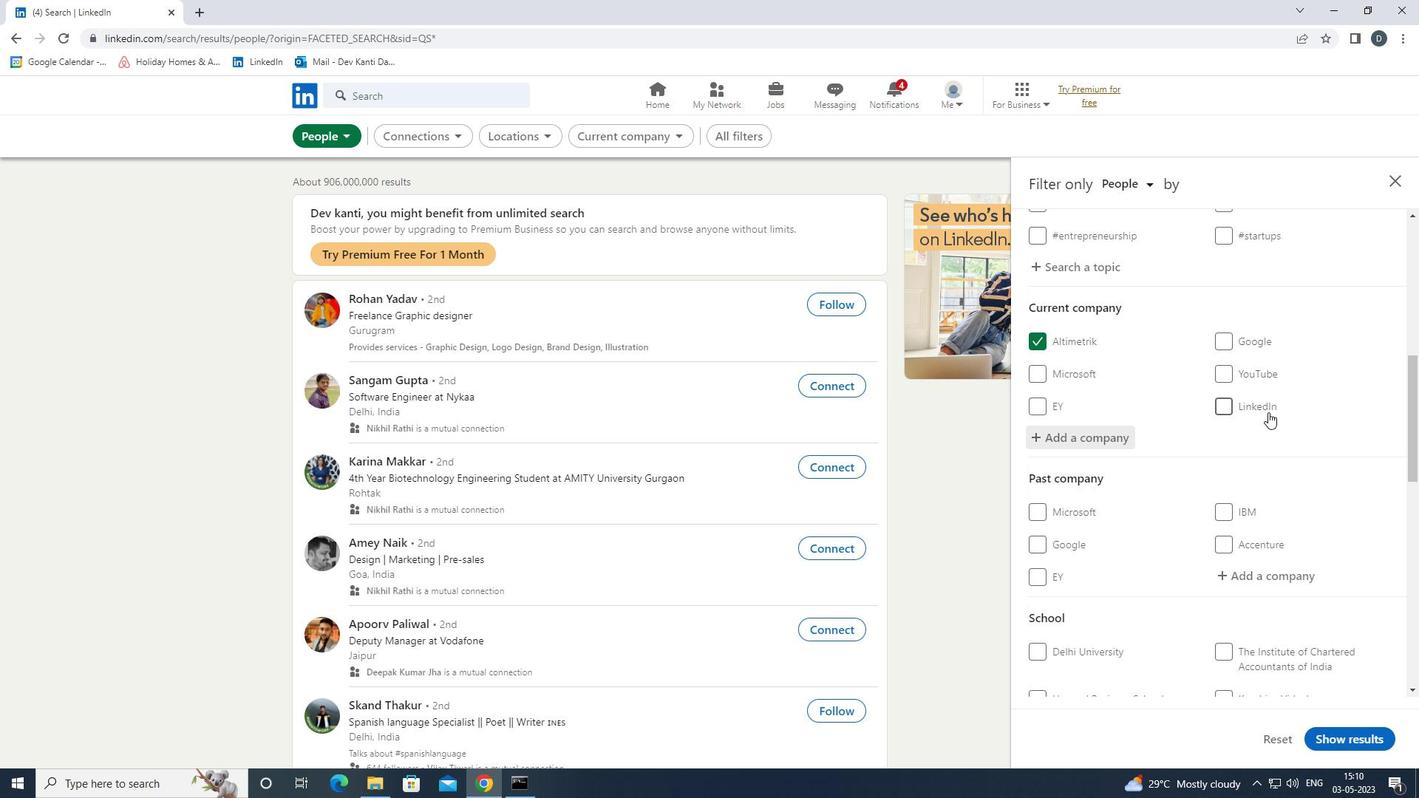 
Action: Mouse scrolled (1285, 423) with delta (0, 0)
Screenshot: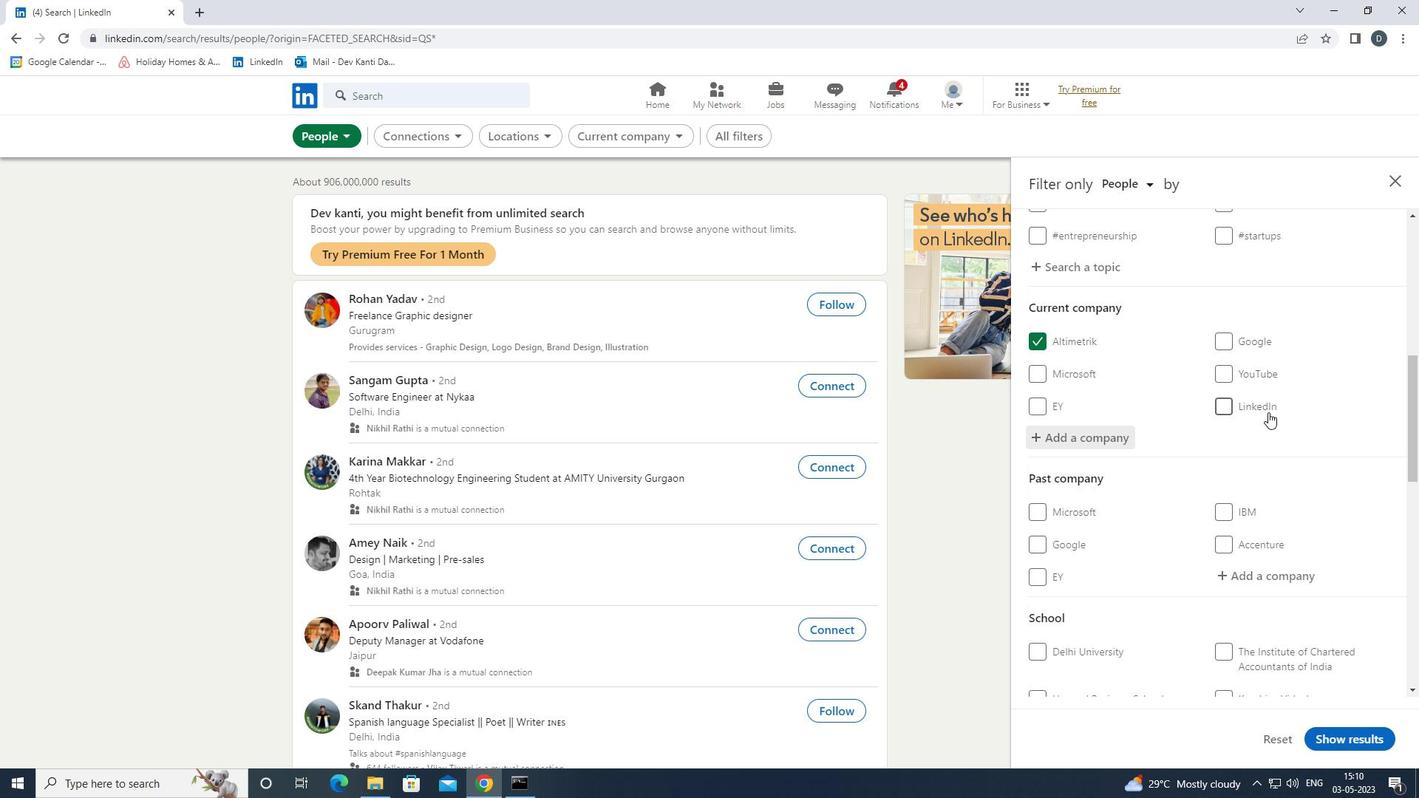
Action: Mouse moved to (1284, 429)
Screenshot: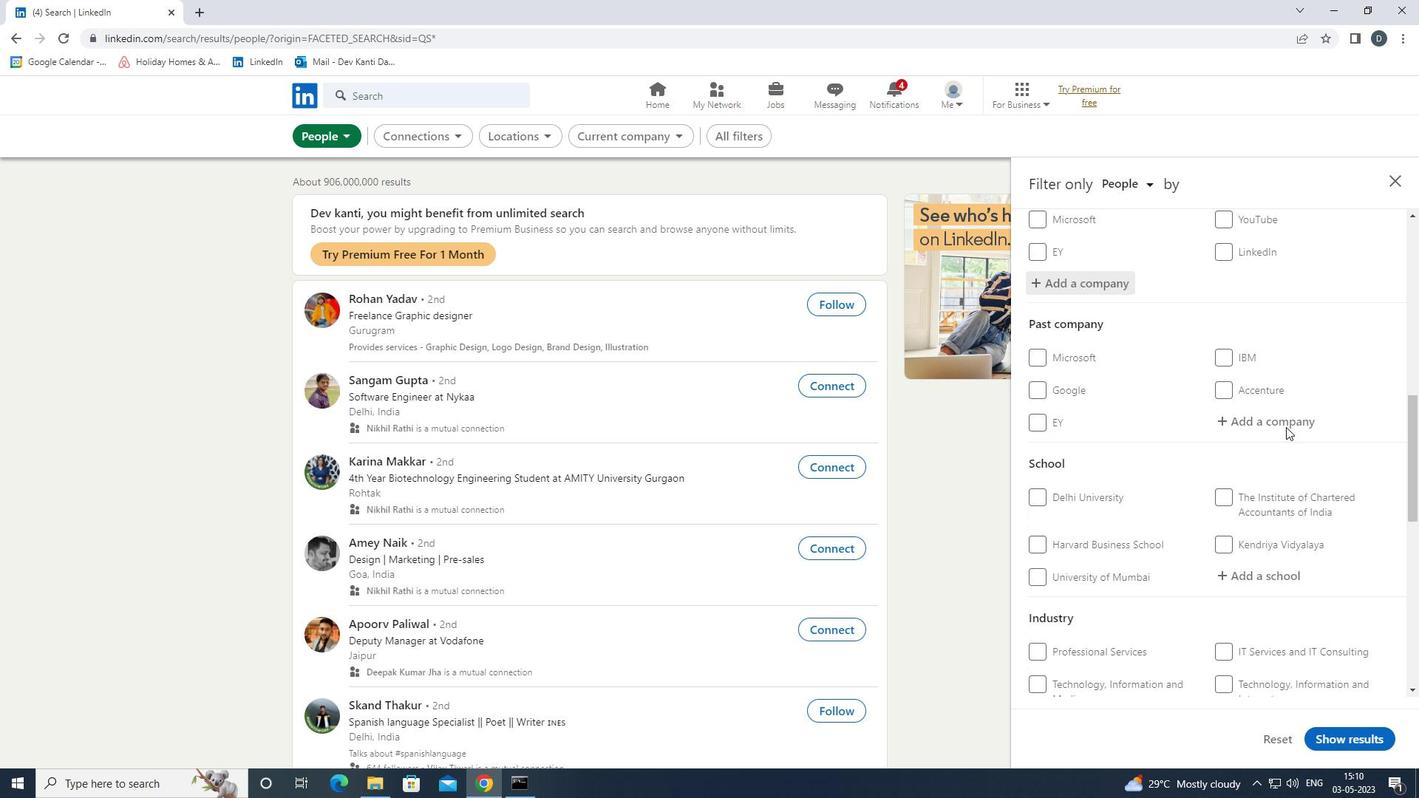 
Action: Mouse scrolled (1284, 428) with delta (0, 0)
Screenshot: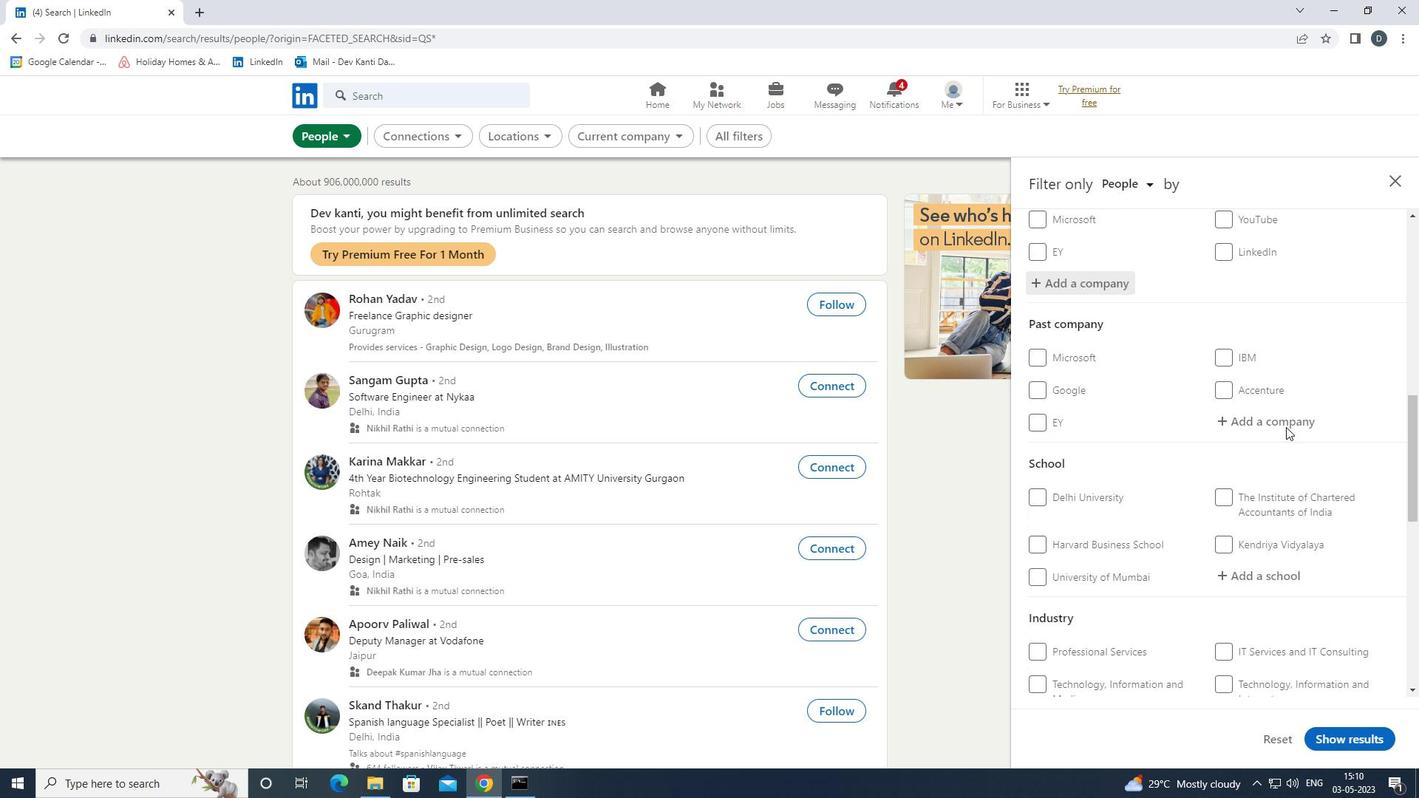 
Action: Mouse scrolled (1284, 428) with delta (0, 0)
Screenshot: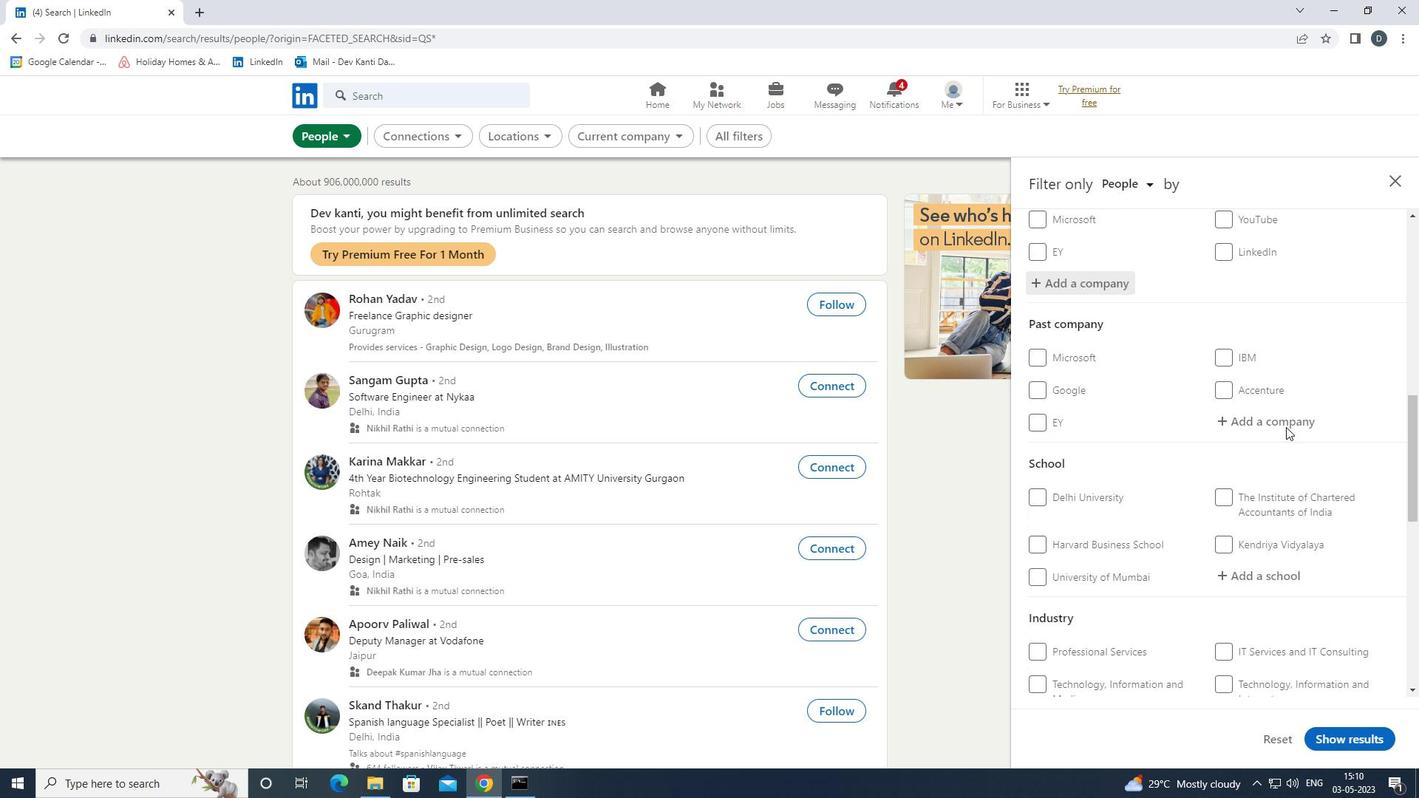 
Action: Mouse moved to (1265, 365)
Screenshot: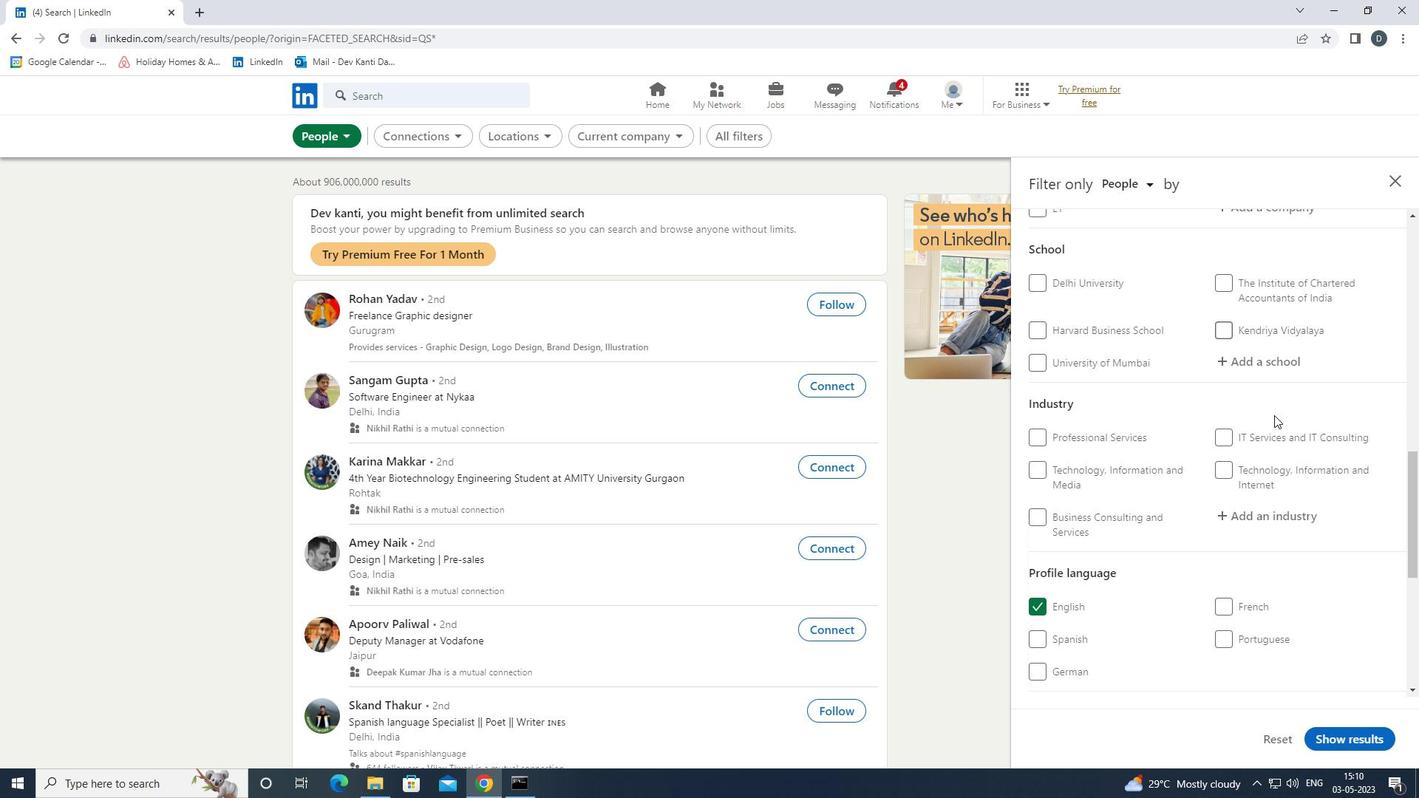
Action: Mouse pressed left at (1265, 365)
Screenshot: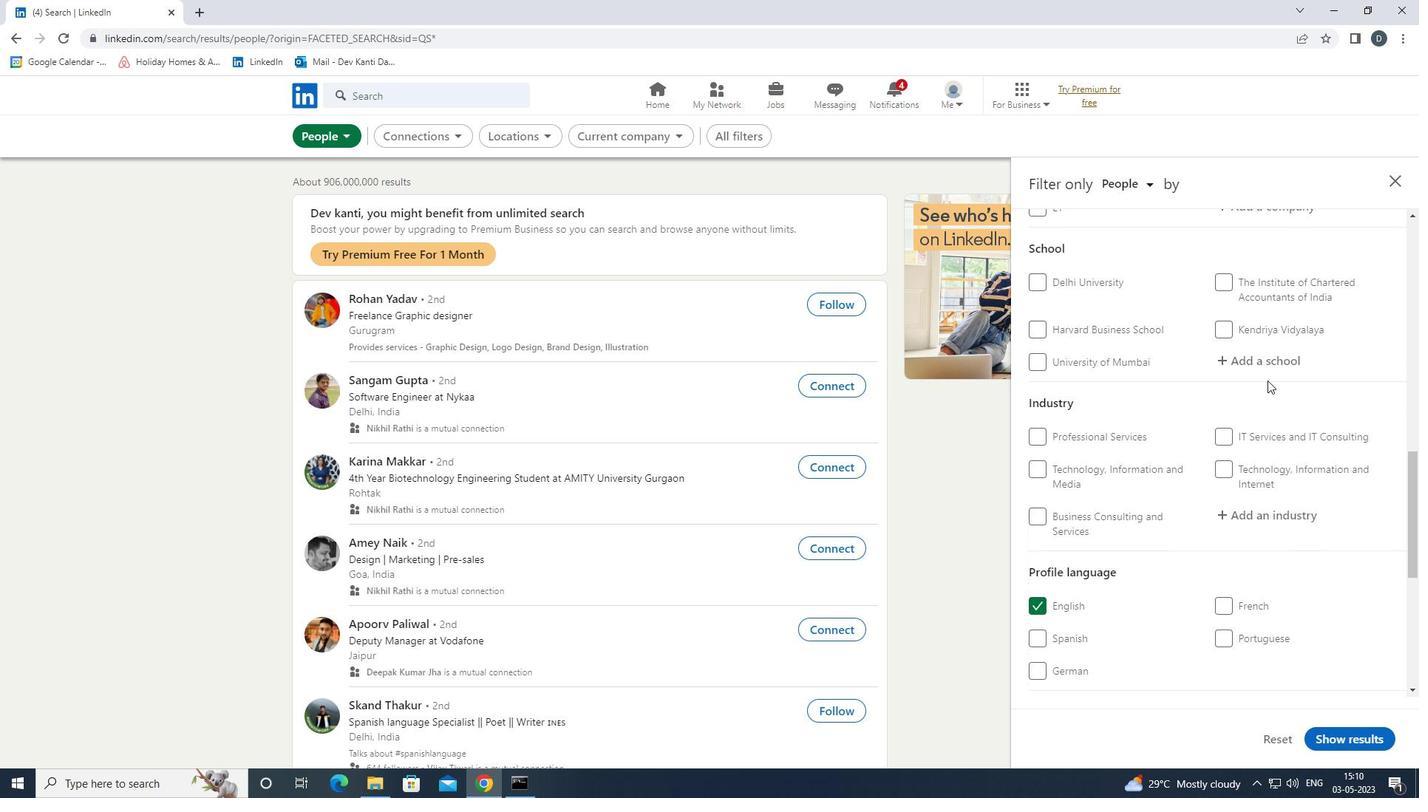 
Action: Key pressed <Key.shift>LOVELY<Key.space><Key.shift>PROF<Key.down><Key.enter>
Screenshot: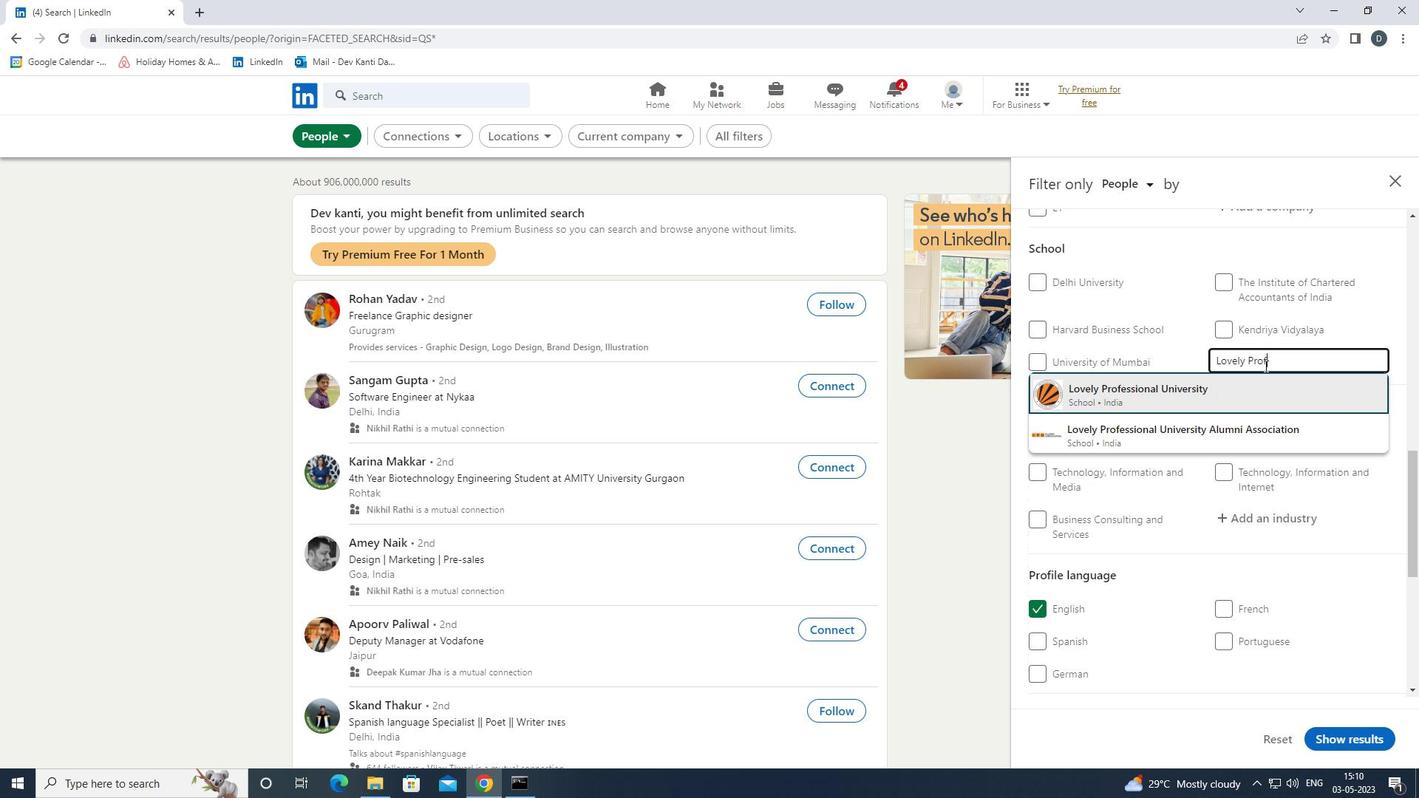 
Action: Mouse moved to (1272, 350)
Screenshot: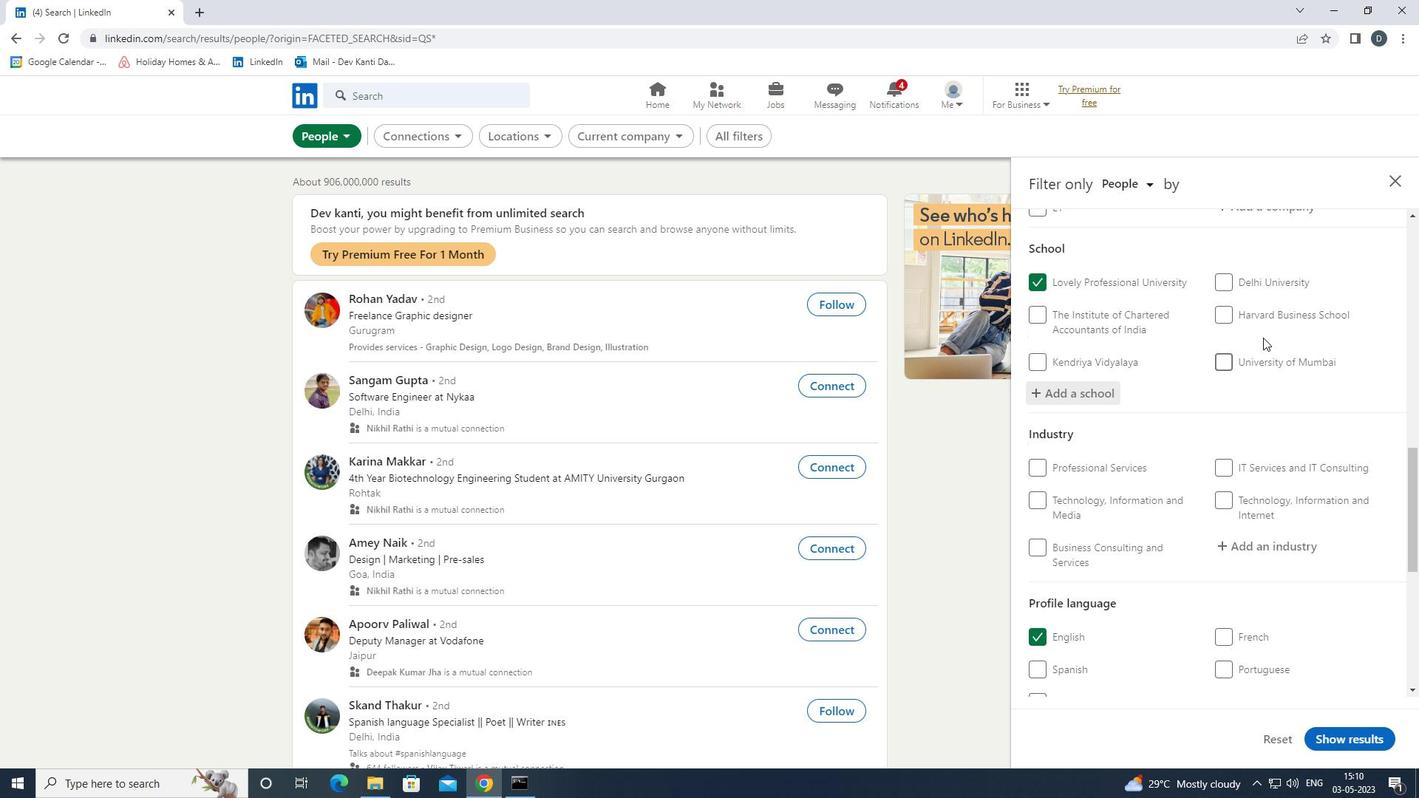 
Action: Mouse scrolled (1272, 349) with delta (0, 0)
Screenshot: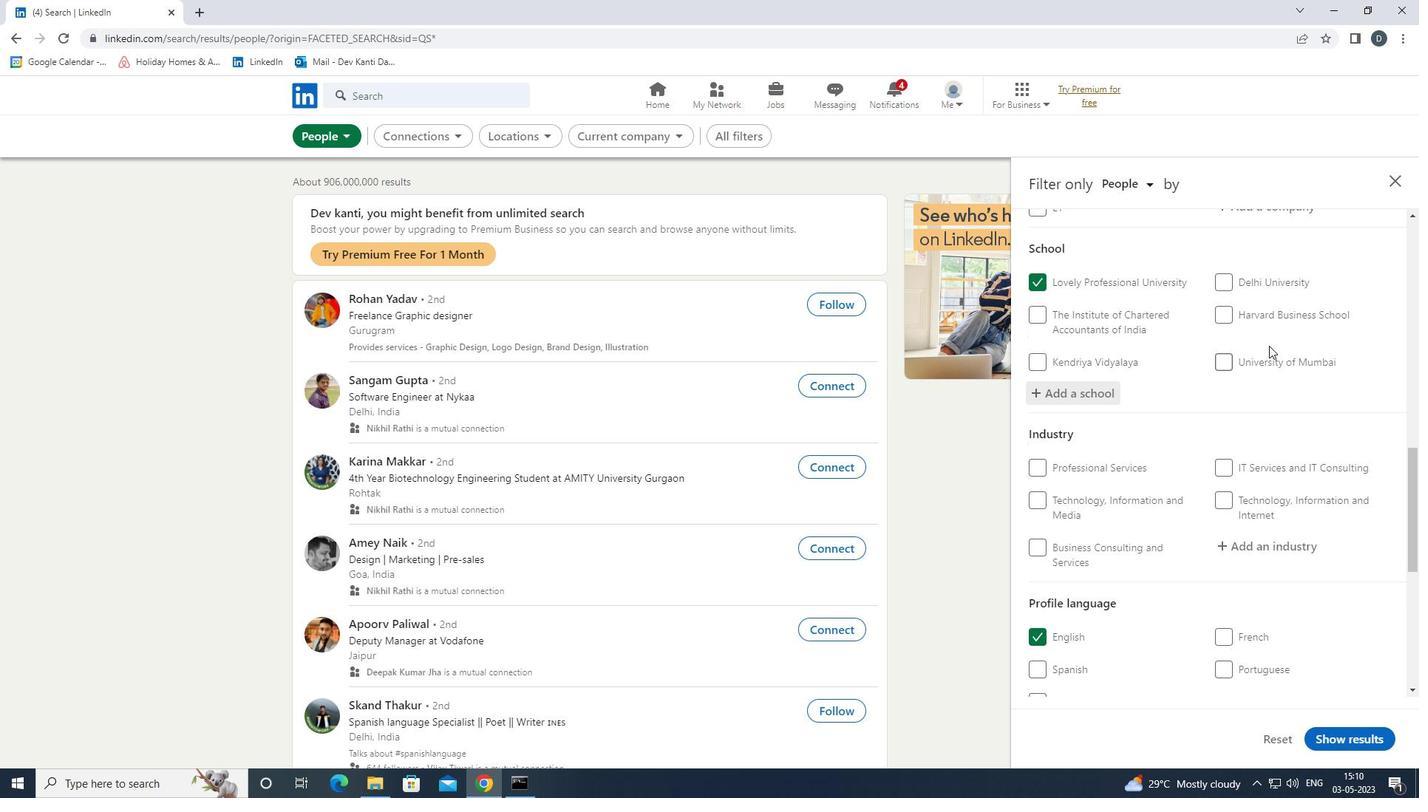 
Action: Mouse moved to (1272, 350)
Screenshot: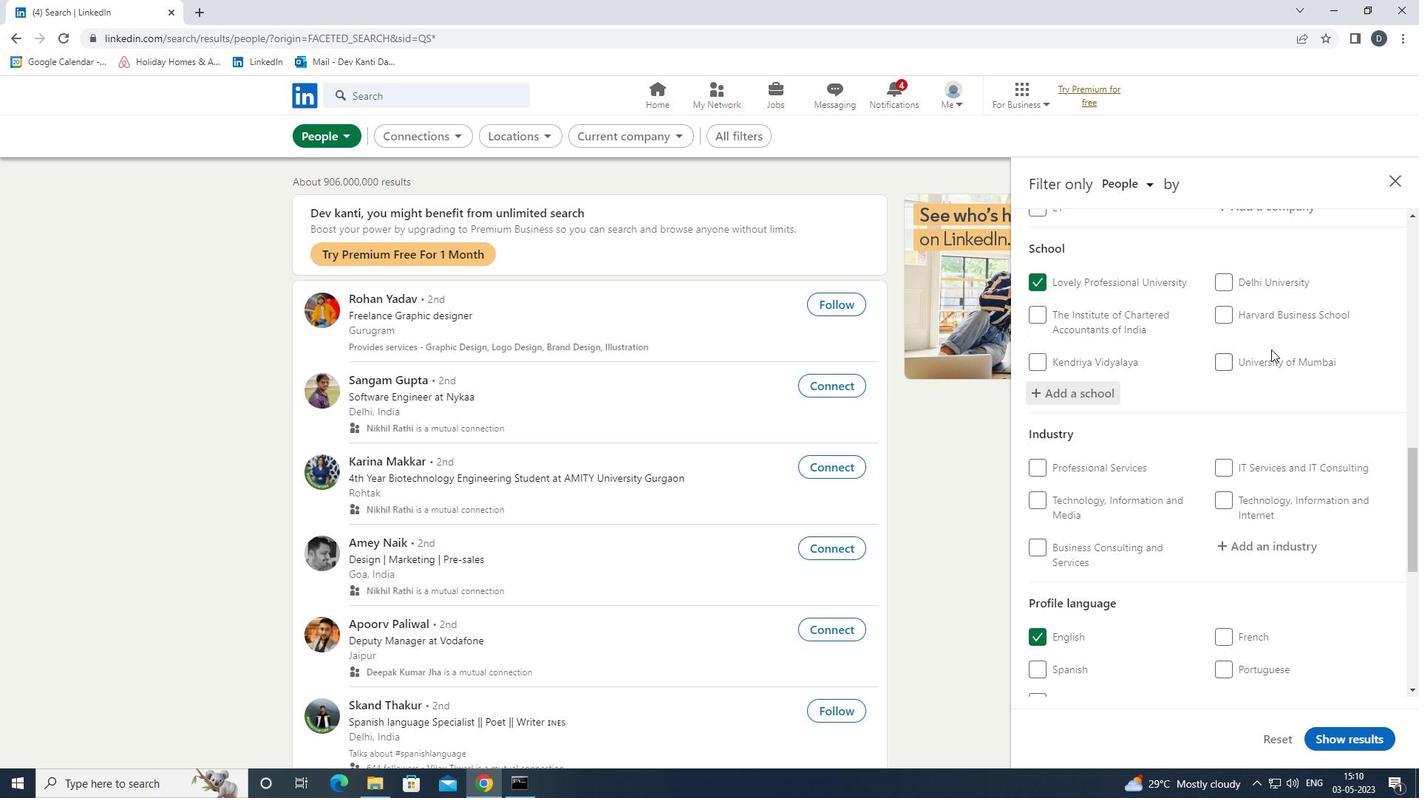 
Action: Mouse scrolled (1272, 349) with delta (0, 0)
Screenshot: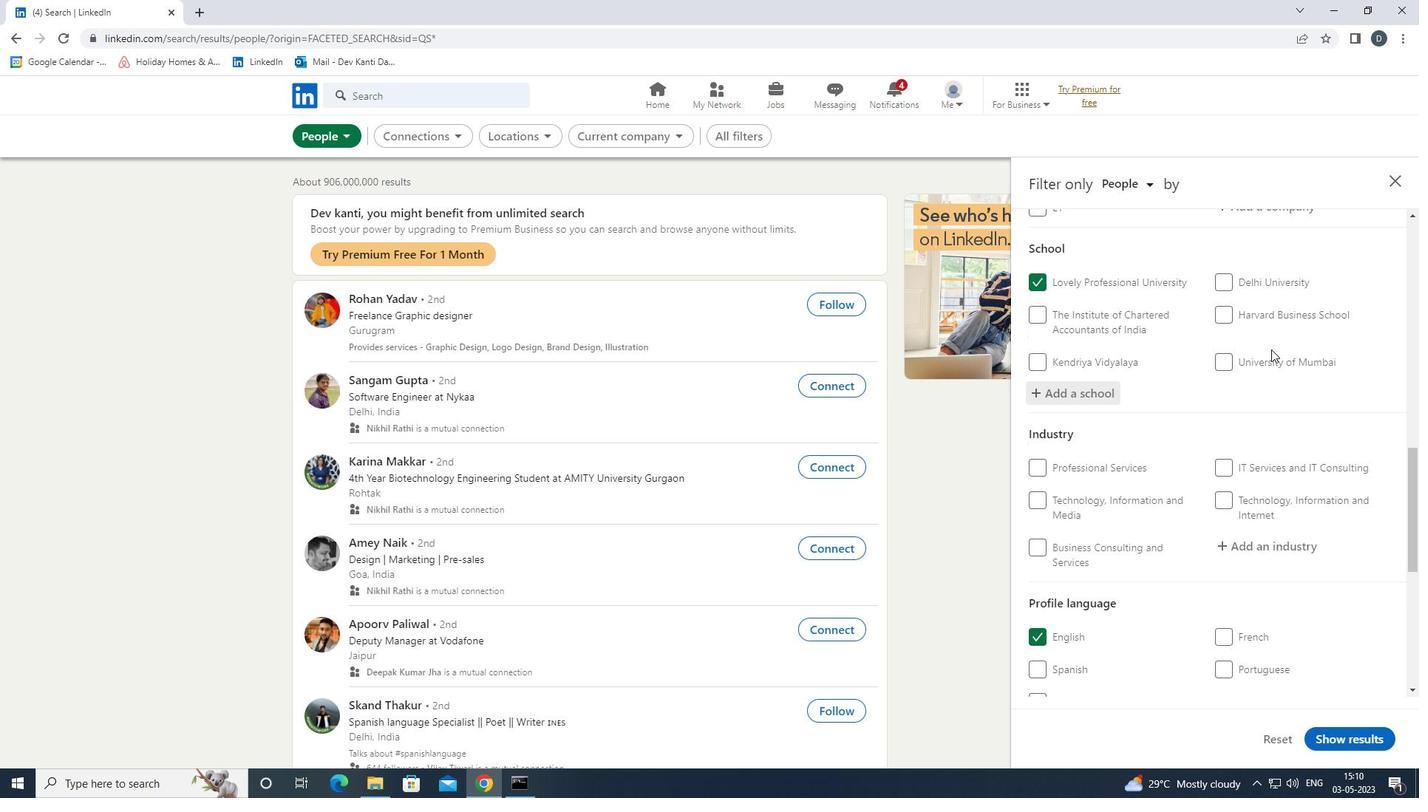 
Action: Mouse moved to (1272, 392)
Screenshot: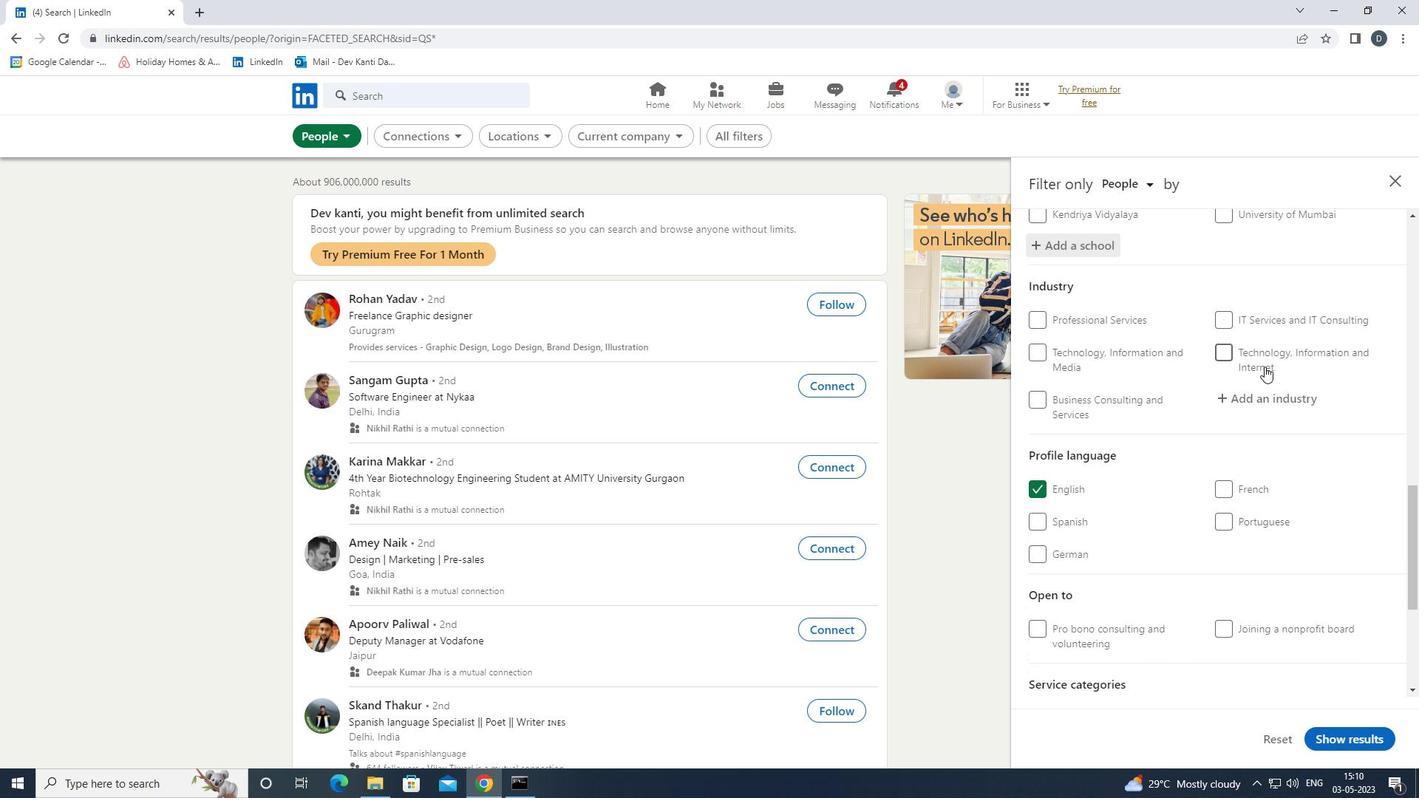 
Action: Mouse pressed left at (1272, 392)
Screenshot: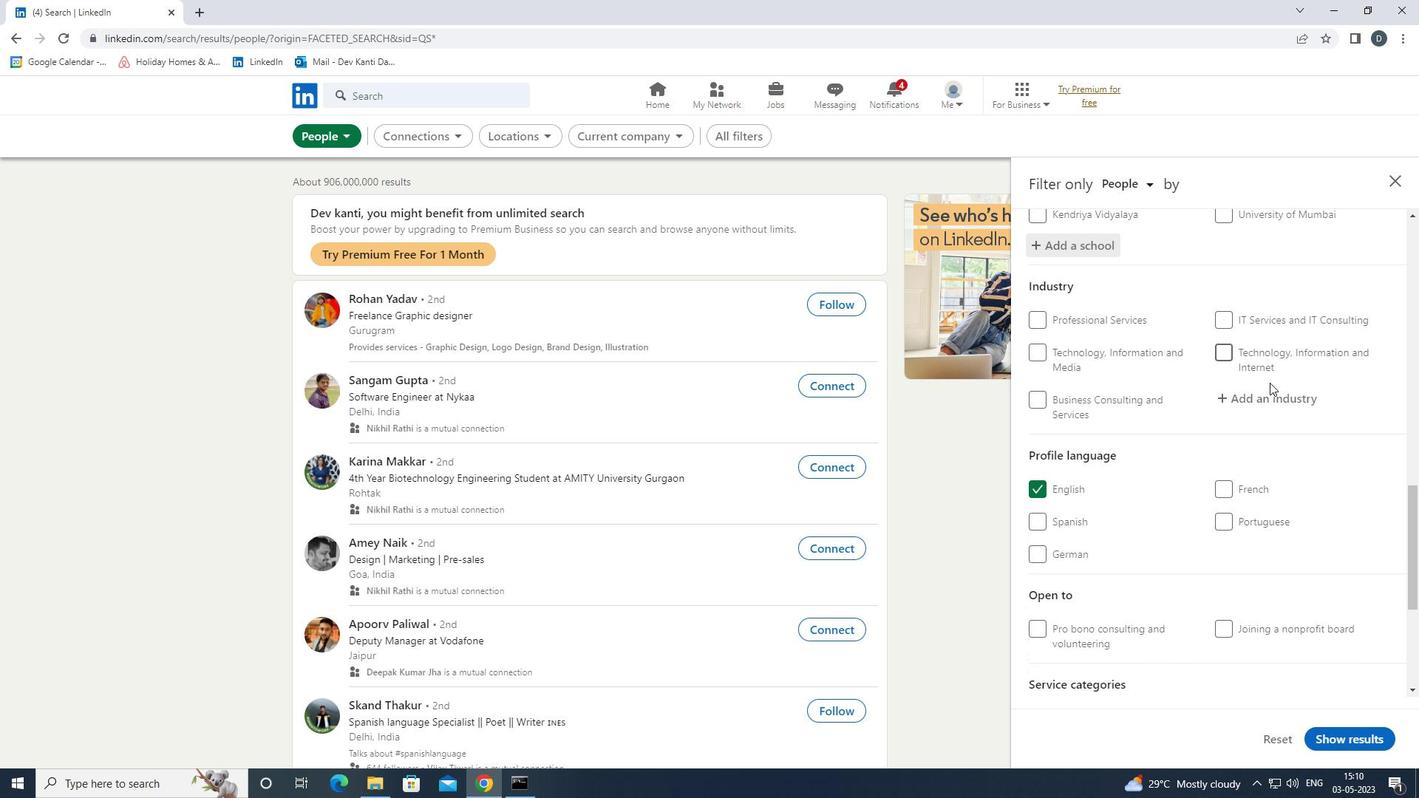 
Action: Key pressed <Key.shift>WOOD<Key.space><Key.shift>PRODUCT<Key.down><Key.enter>
Screenshot: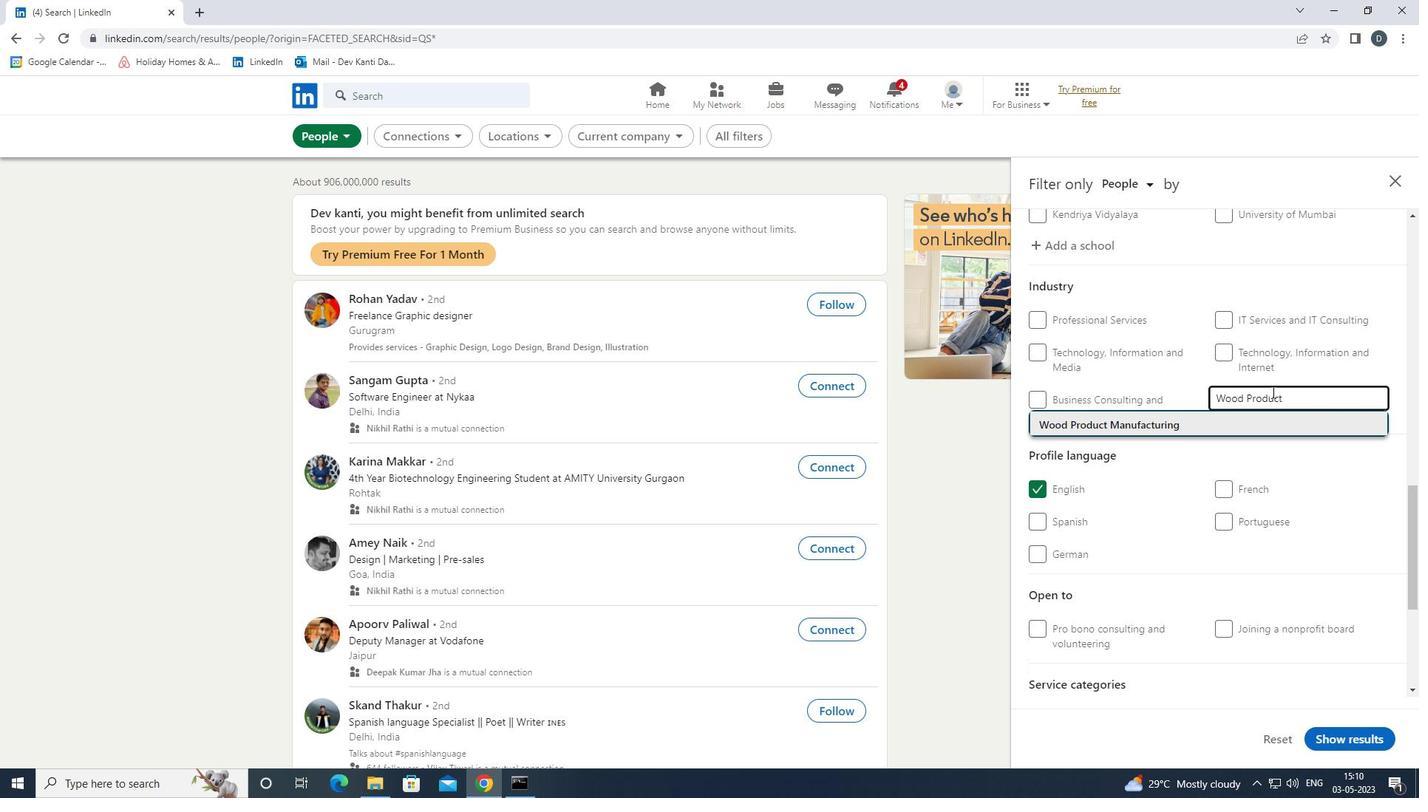 
Action: Mouse moved to (1312, 385)
Screenshot: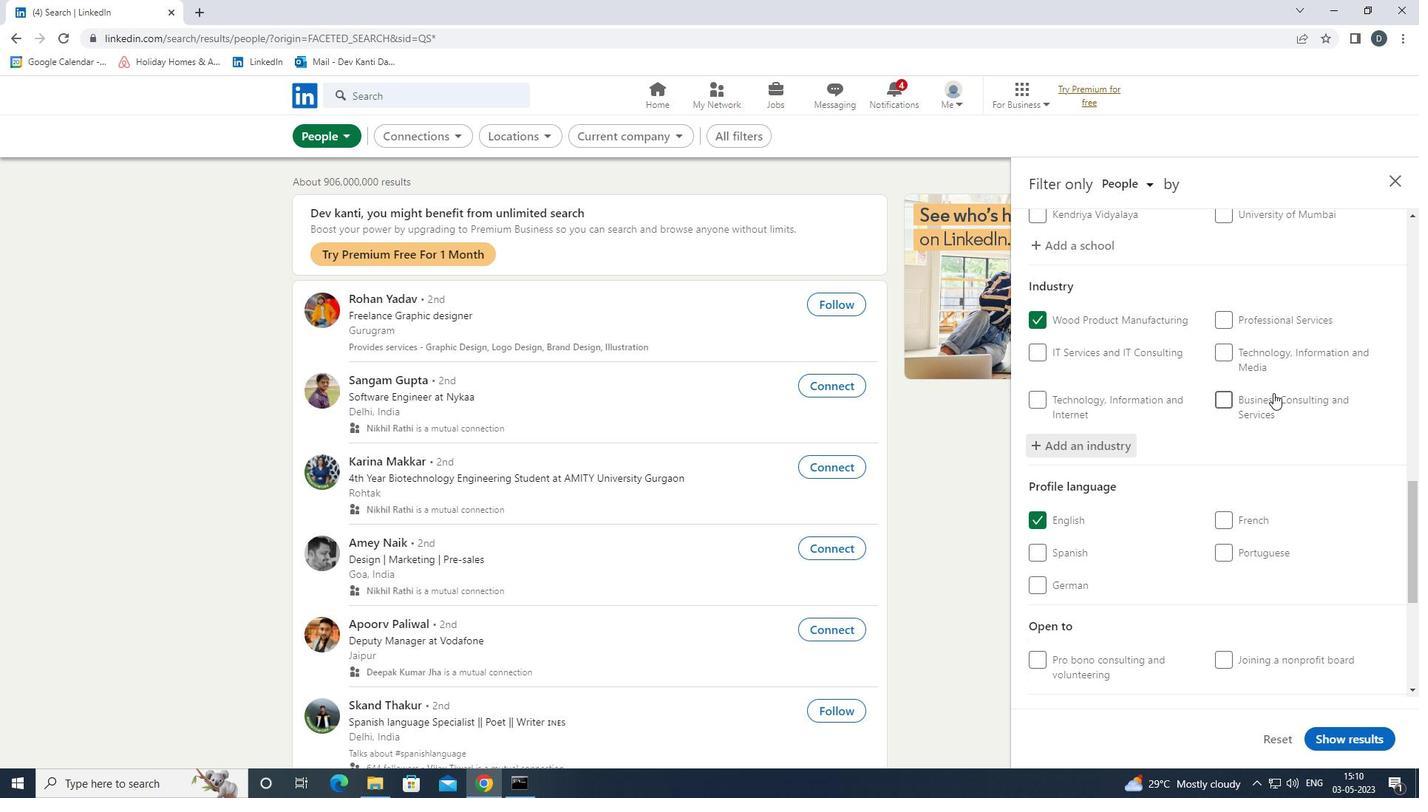 
Action: Mouse scrolled (1312, 385) with delta (0, 0)
Screenshot: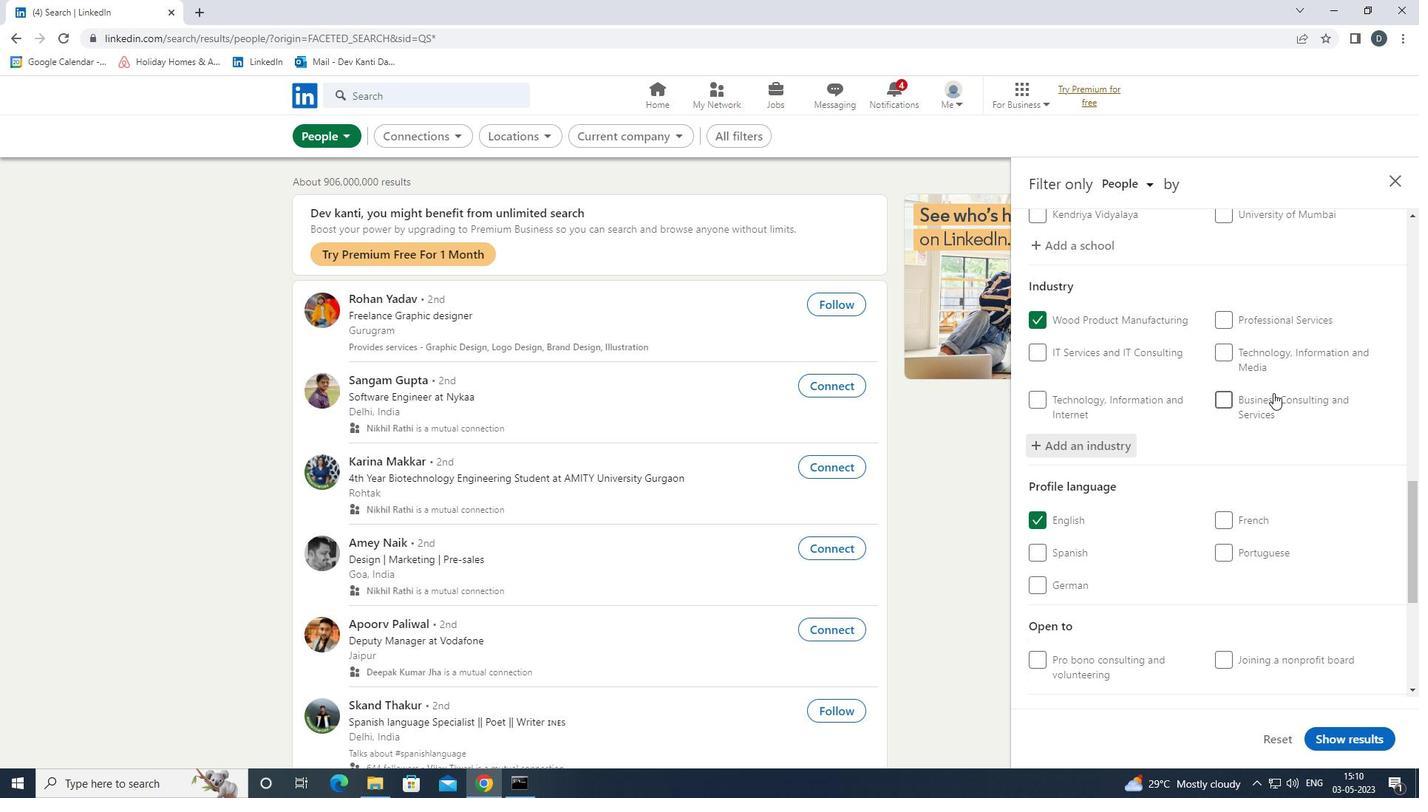 
Action: Mouse moved to (1306, 398)
Screenshot: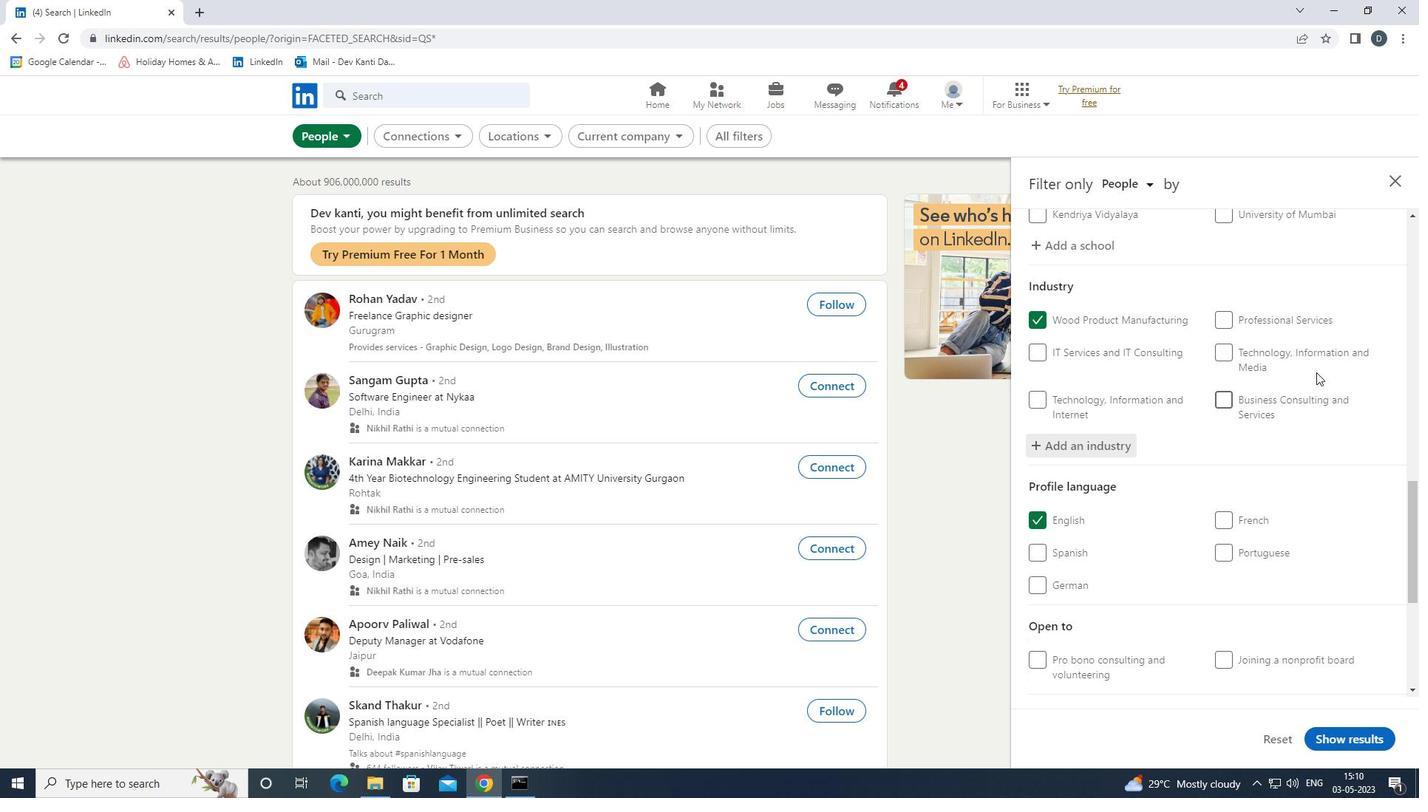 
Action: Mouse scrolled (1306, 397) with delta (0, 0)
Screenshot: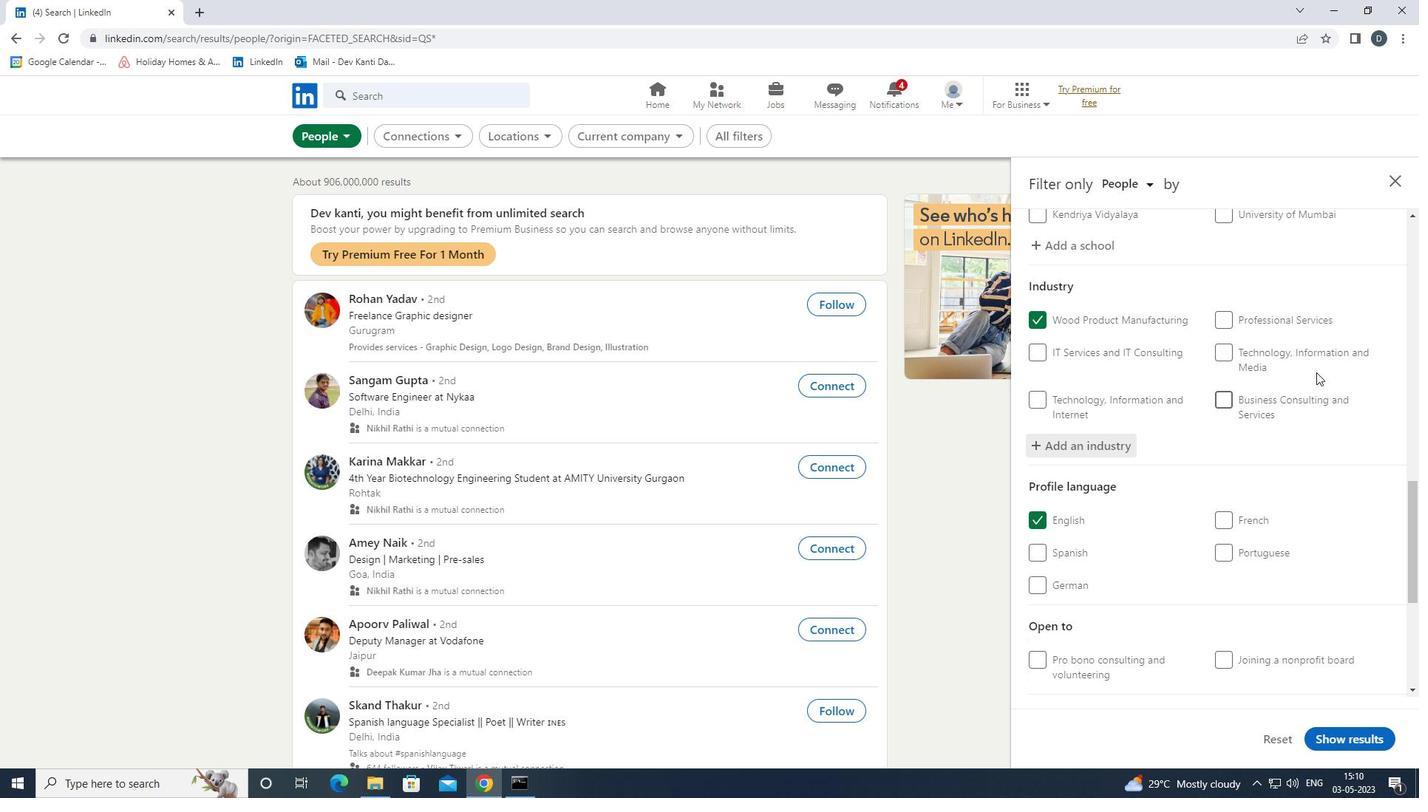 
Action: Mouse moved to (1299, 407)
Screenshot: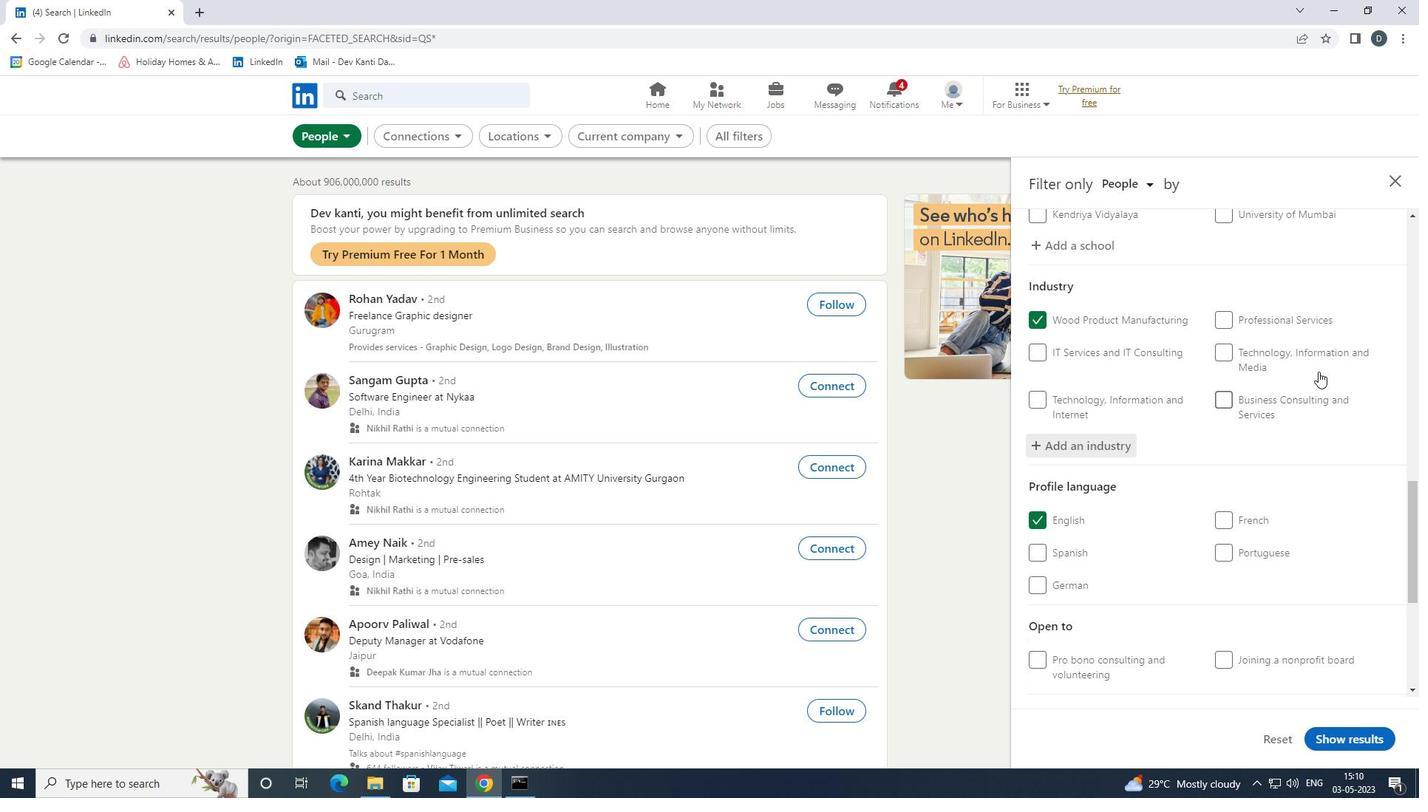 
Action: Mouse scrolled (1299, 406) with delta (0, 0)
Screenshot: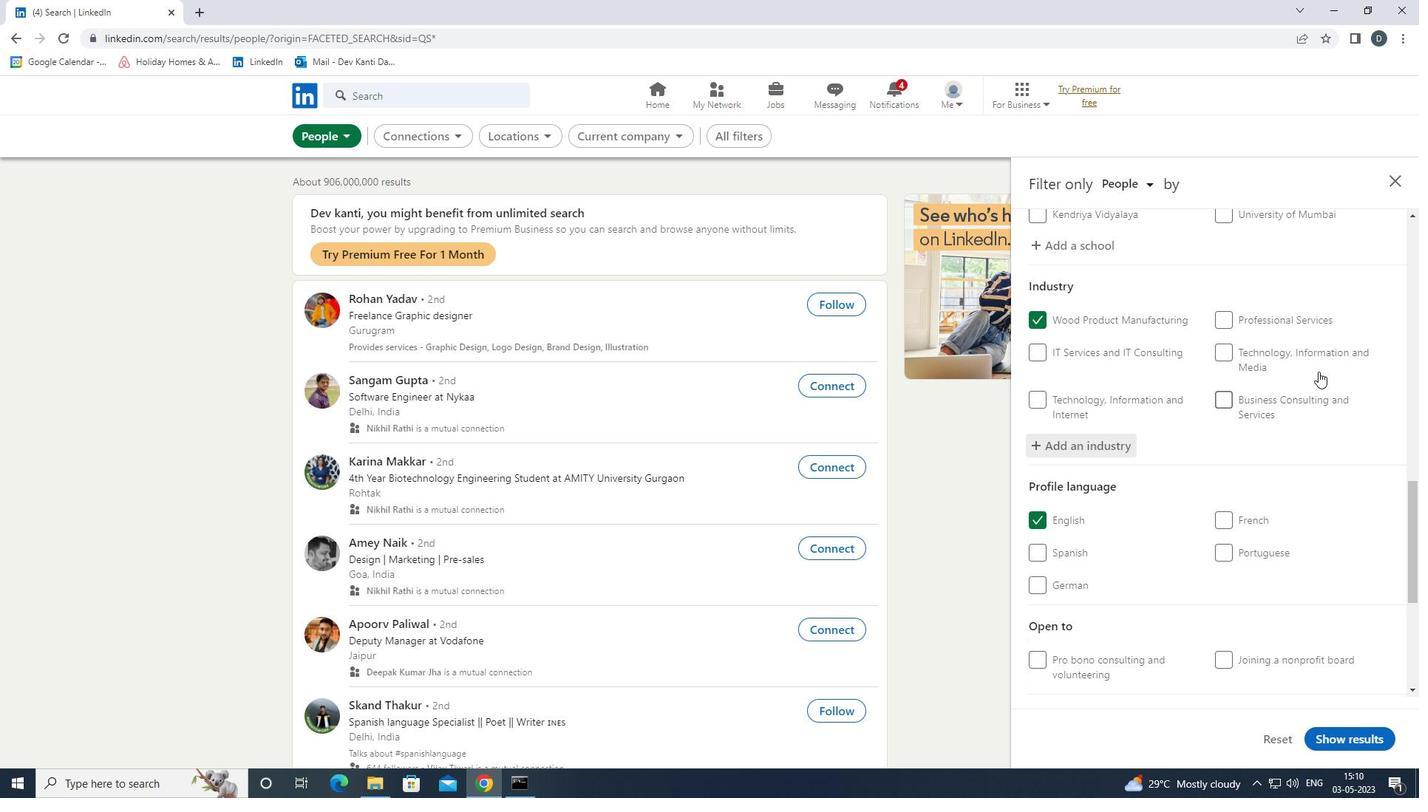 
Action: Mouse moved to (1296, 410)
Screenshot: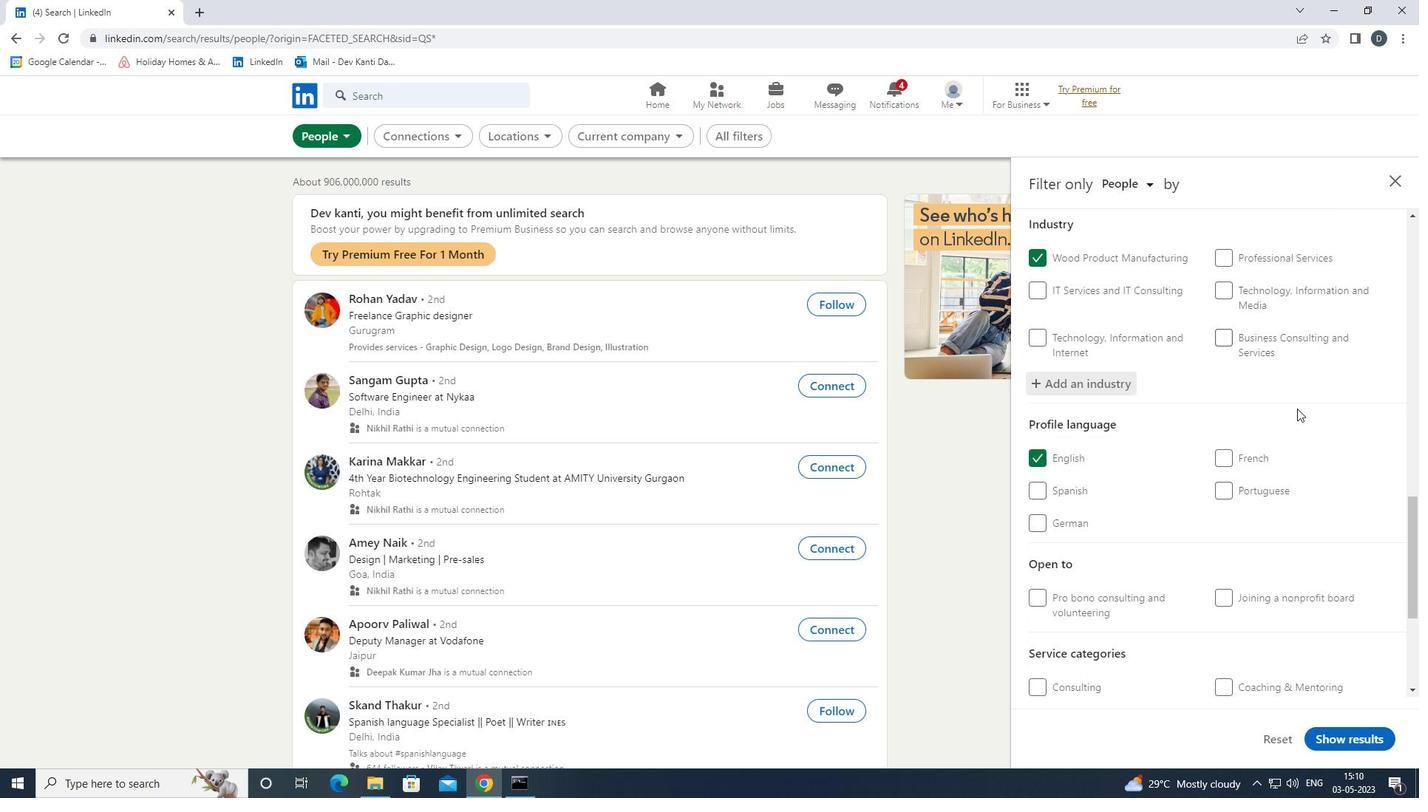 
Action: Mouse scrolled (1296, 409) with delta (0, 0)
Screenshot: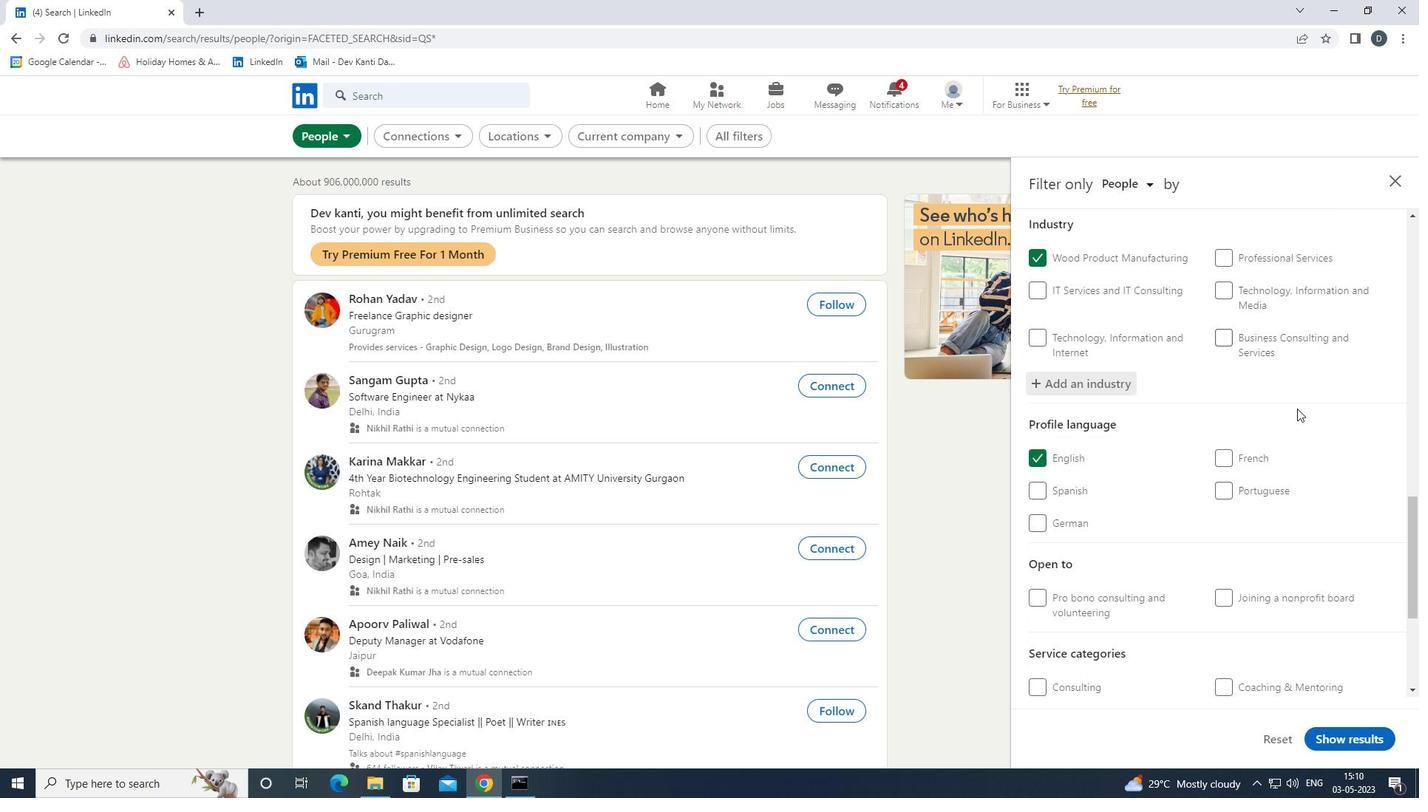 
Action: Mouse moved to (1296, 411)
Screenshot: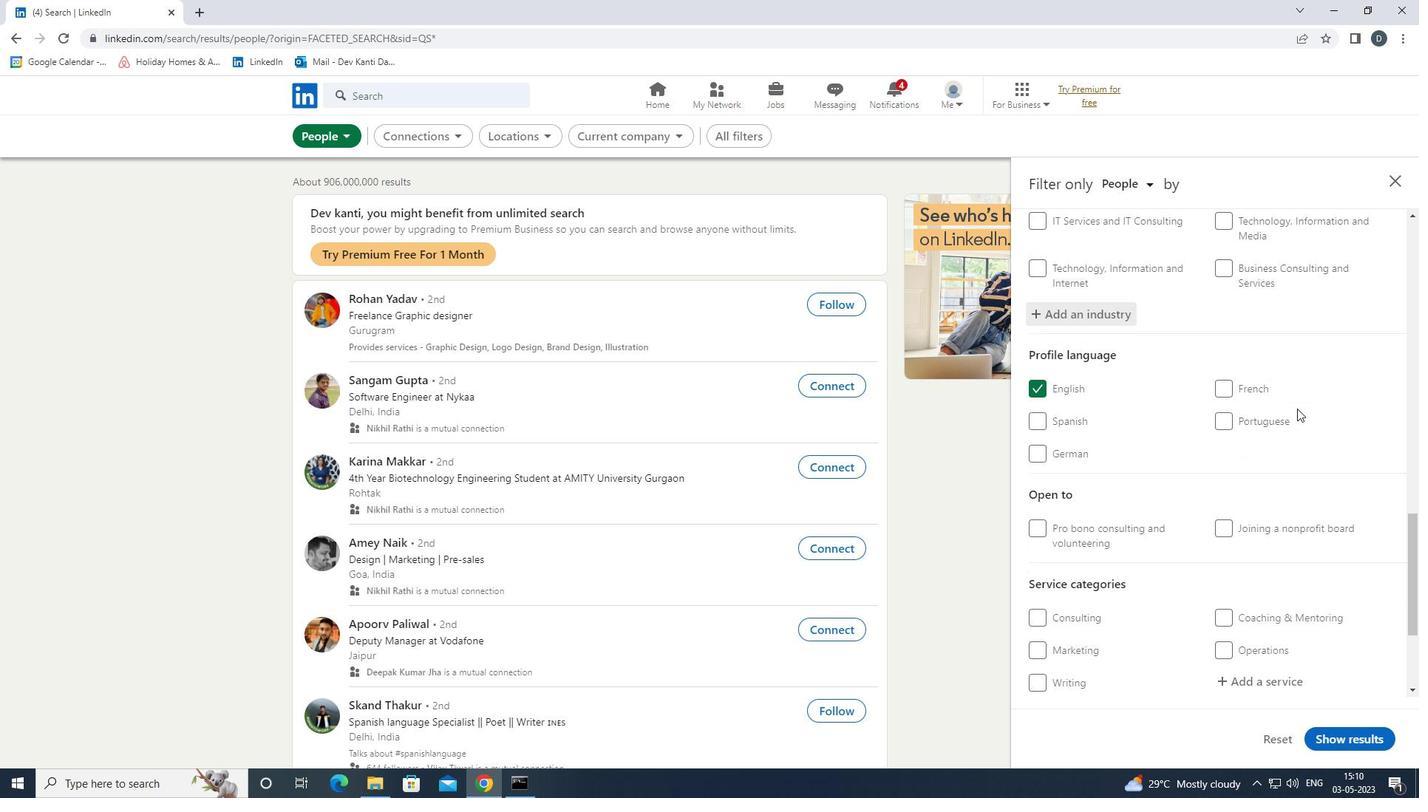 
Action: Mouse scrolled (1296, 410) with delta (0, 0)
Screenshot: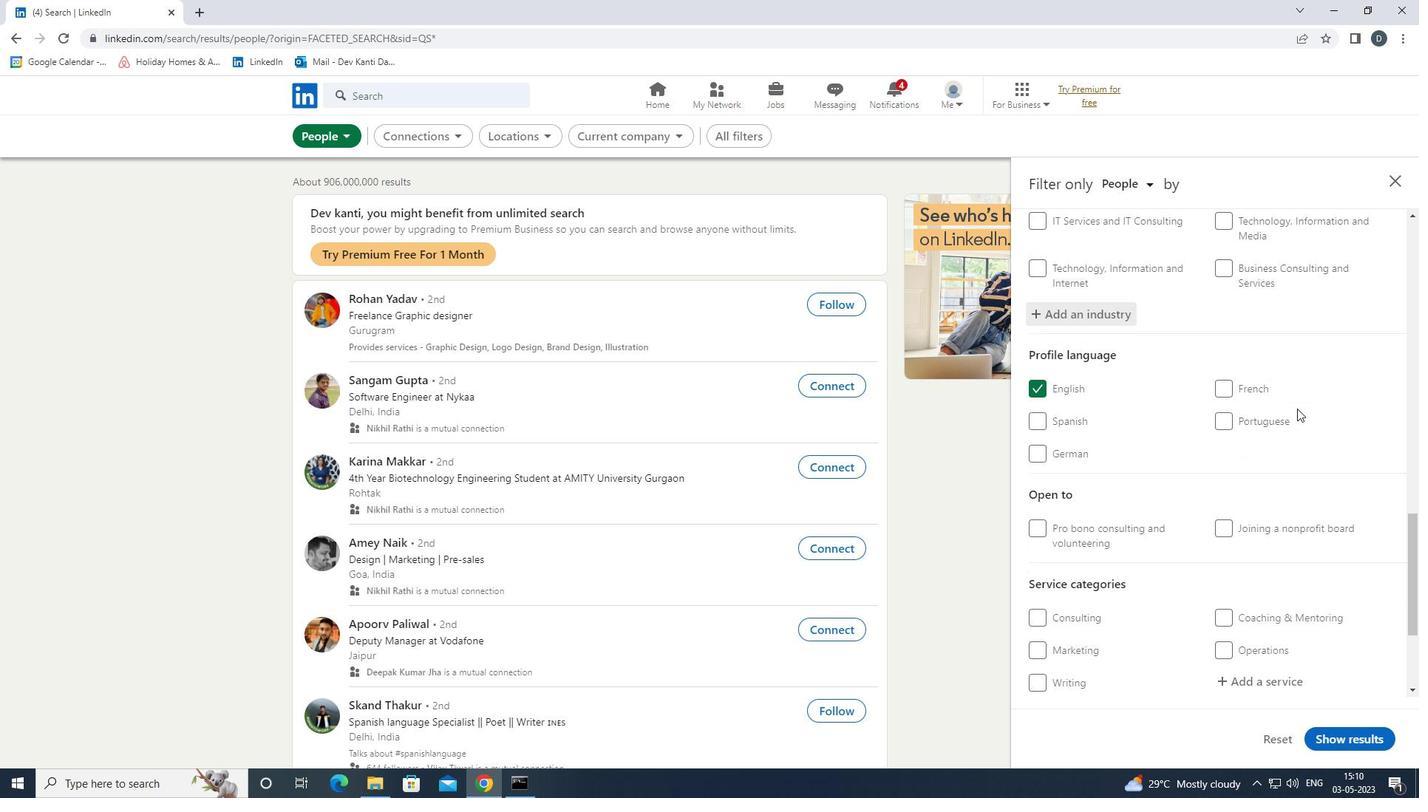 
Action: Mouse moved to (1293, 486)
Screenshot: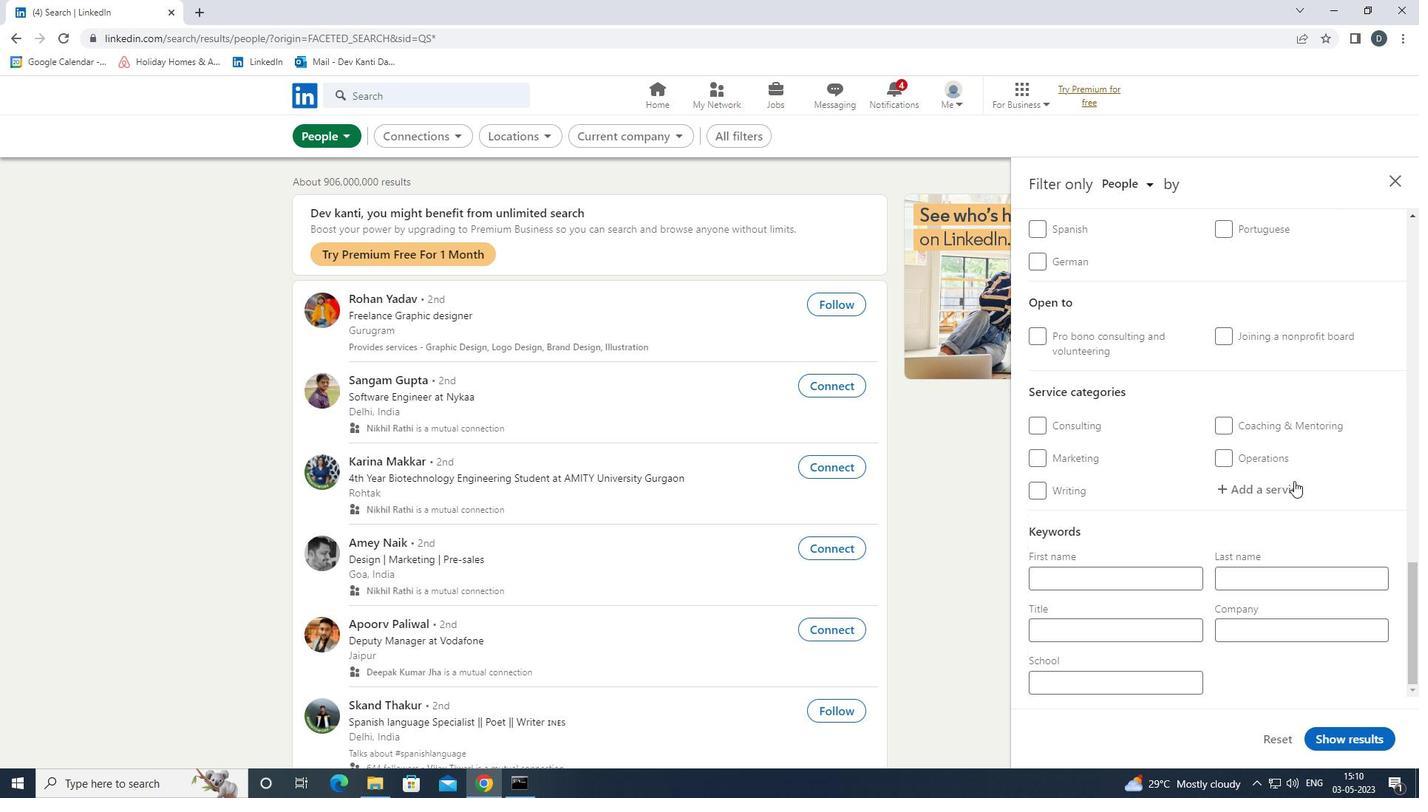 
Action: Mouse pressed left at (1293, 486)
Screenshot: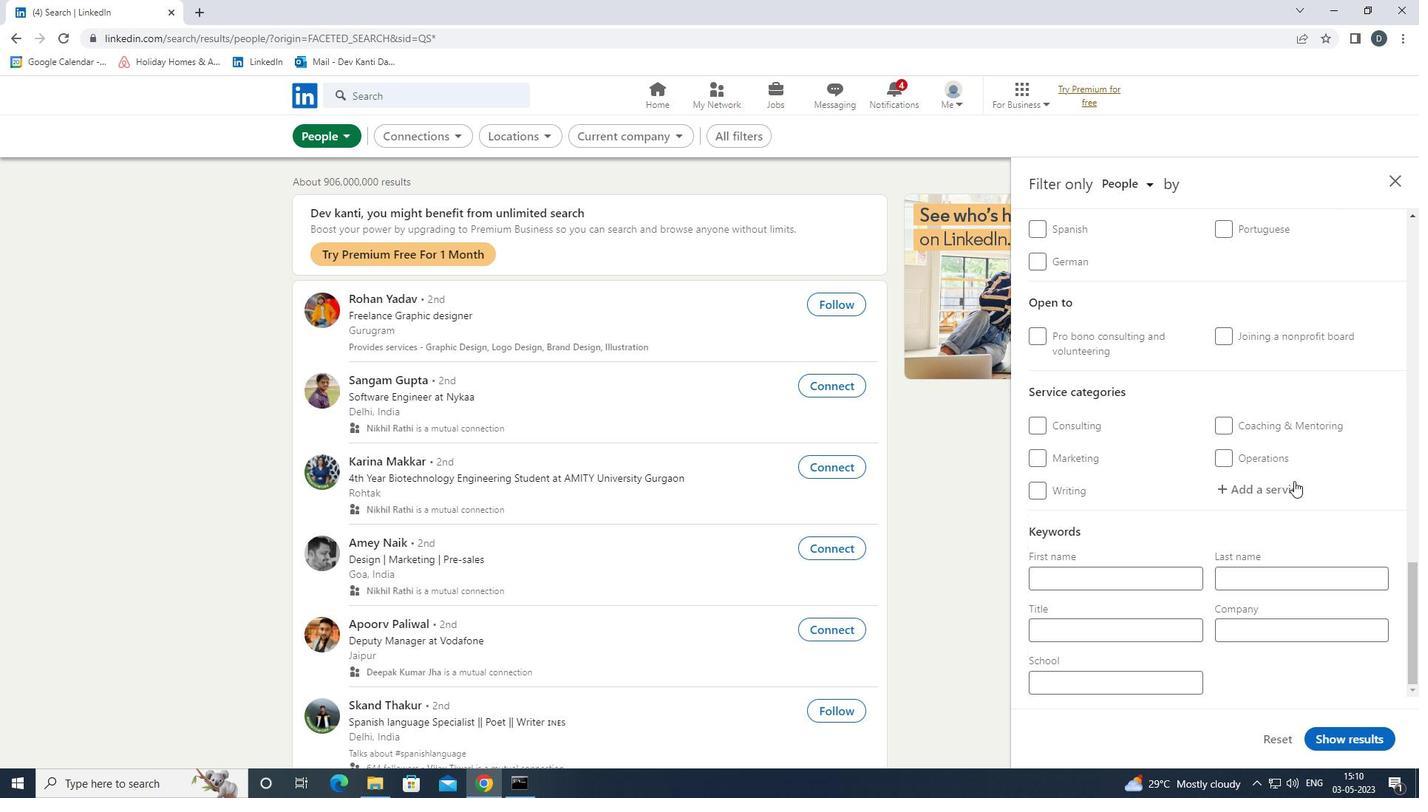 
Action: Mouse moved to (1293, 487)
Screenshot: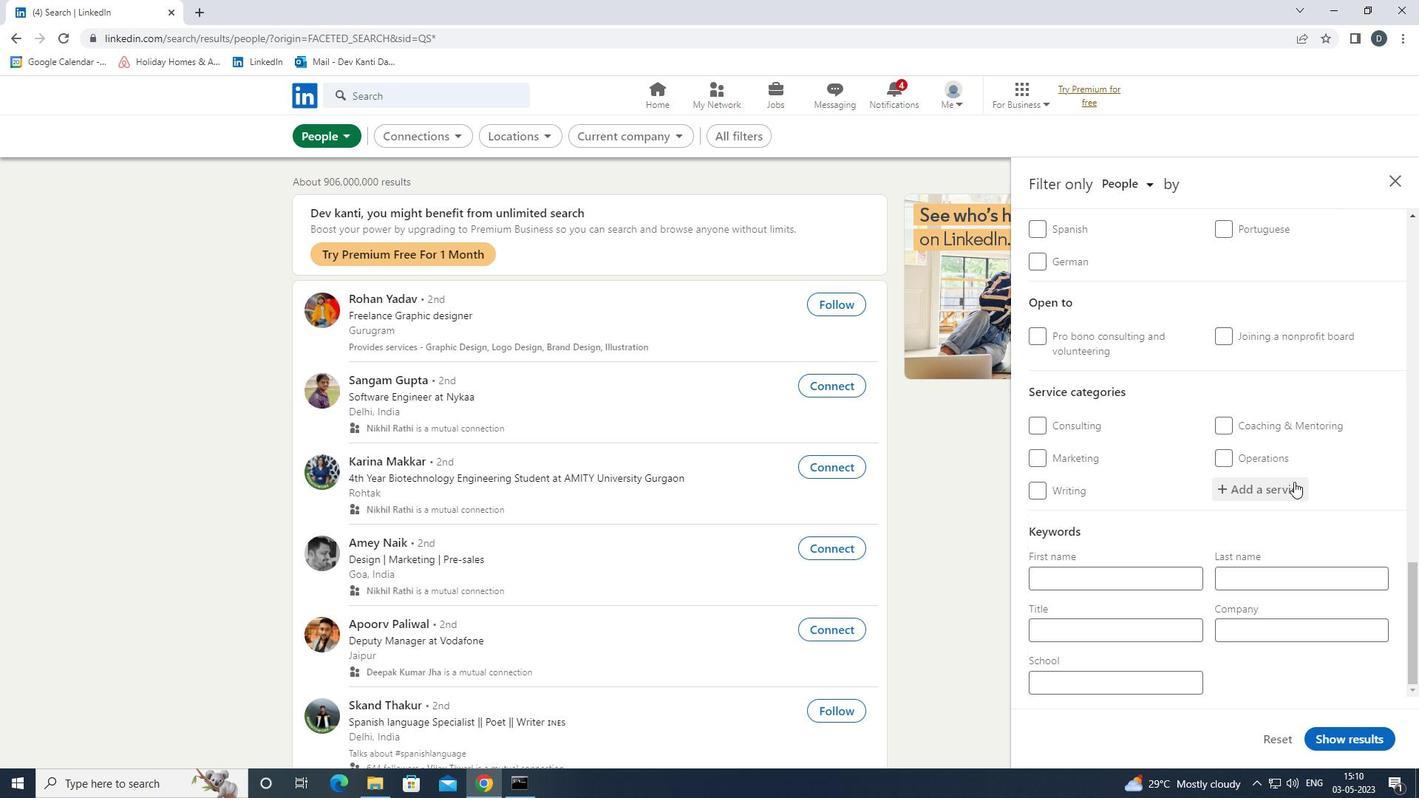 
Action: Key pressed <Key.shift>PERSONAL<Key.space><Key.shift>IN<Key.down><Key.enter>
Screenshot: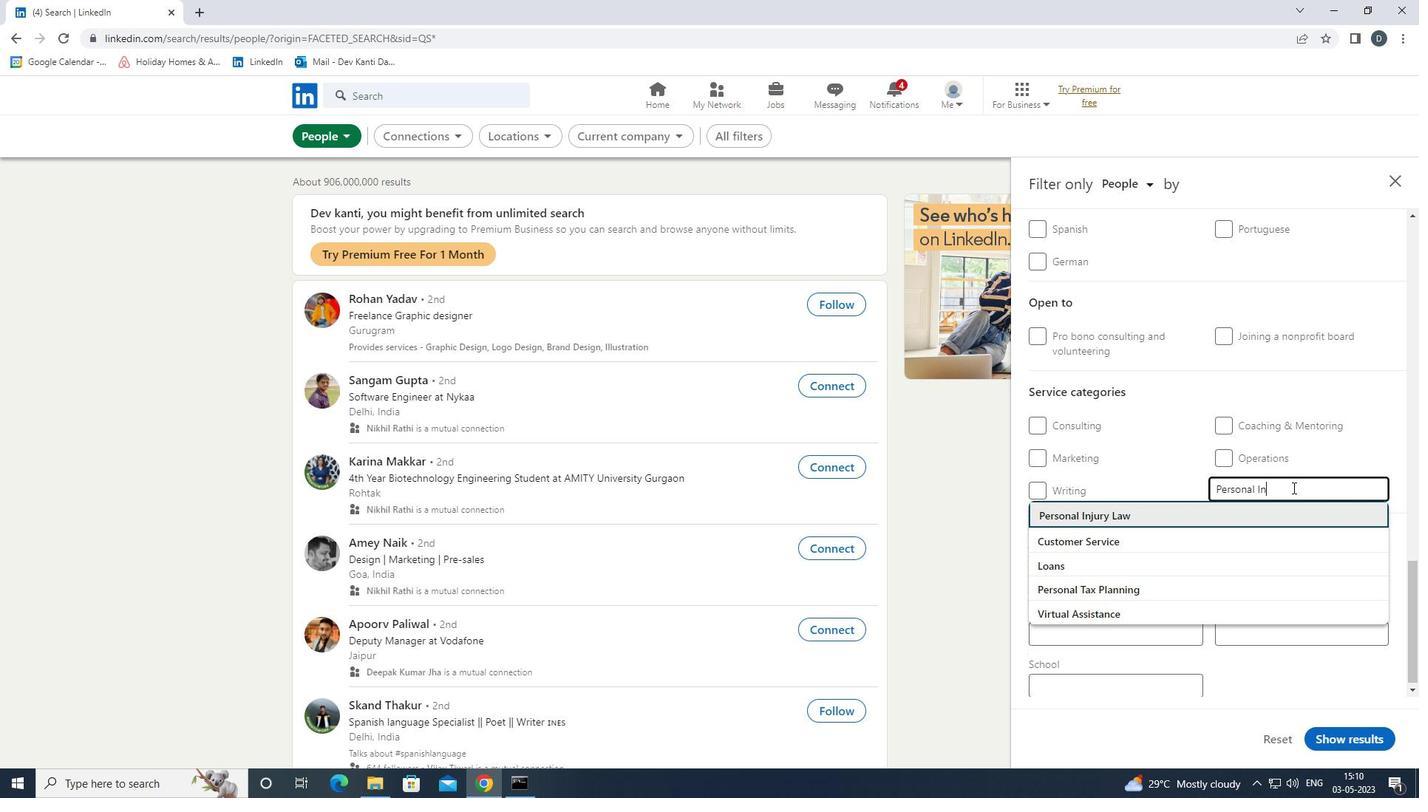 
Action: Mouse moved to (1276, 475)
Screenshot: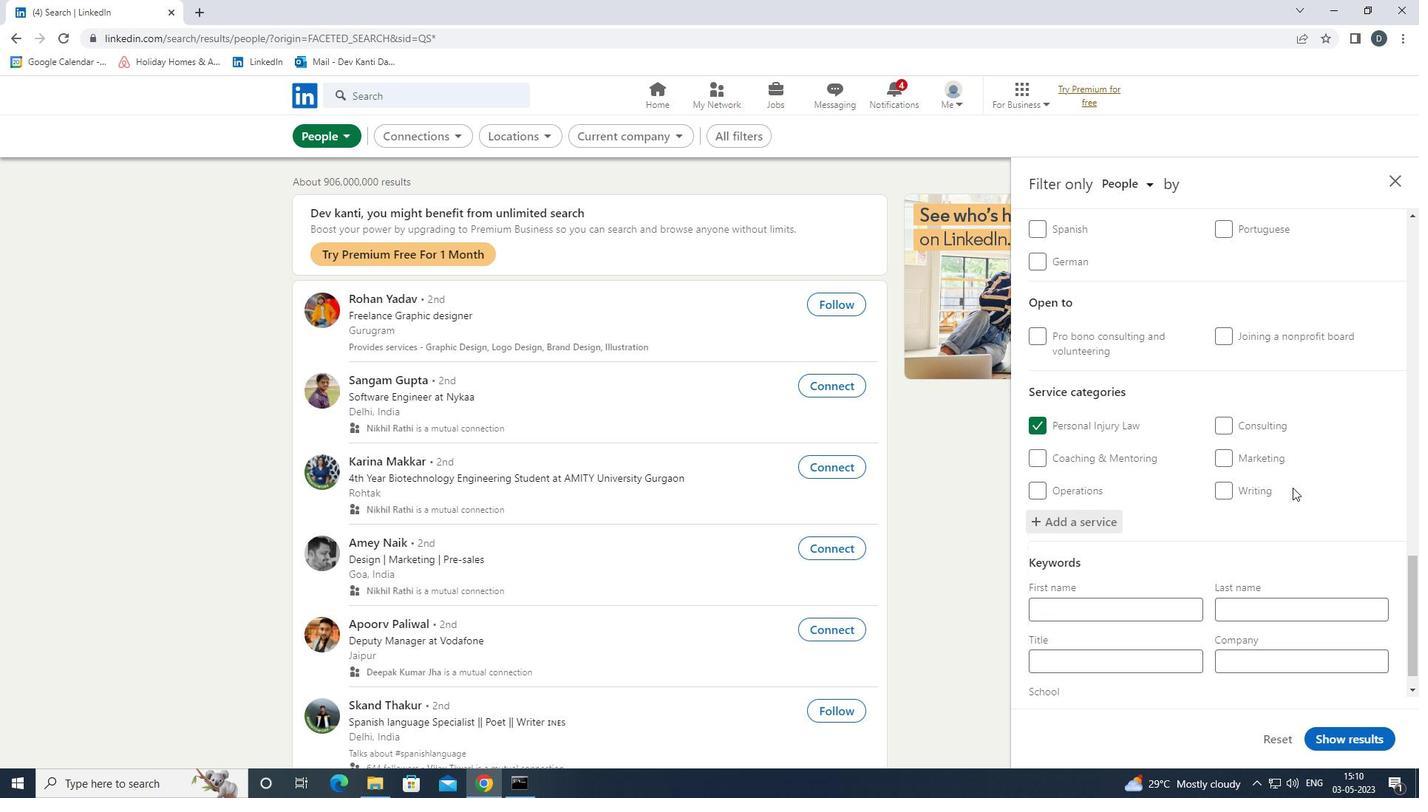 
Action: Mouse scrolled (1276, 474) with delta (0, 0)
Screenshot: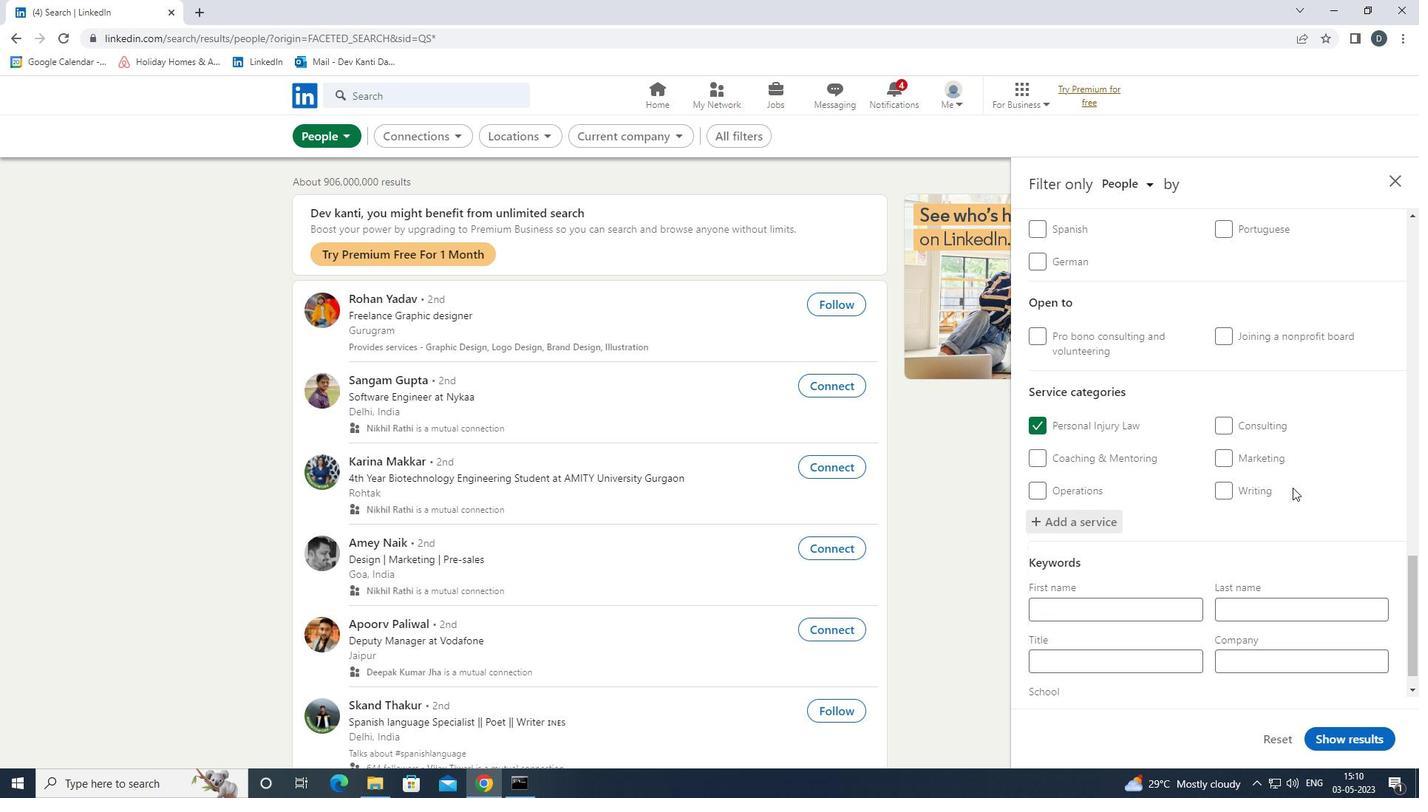 
Action: Mouse moved to (1275, 475)
Screenshot: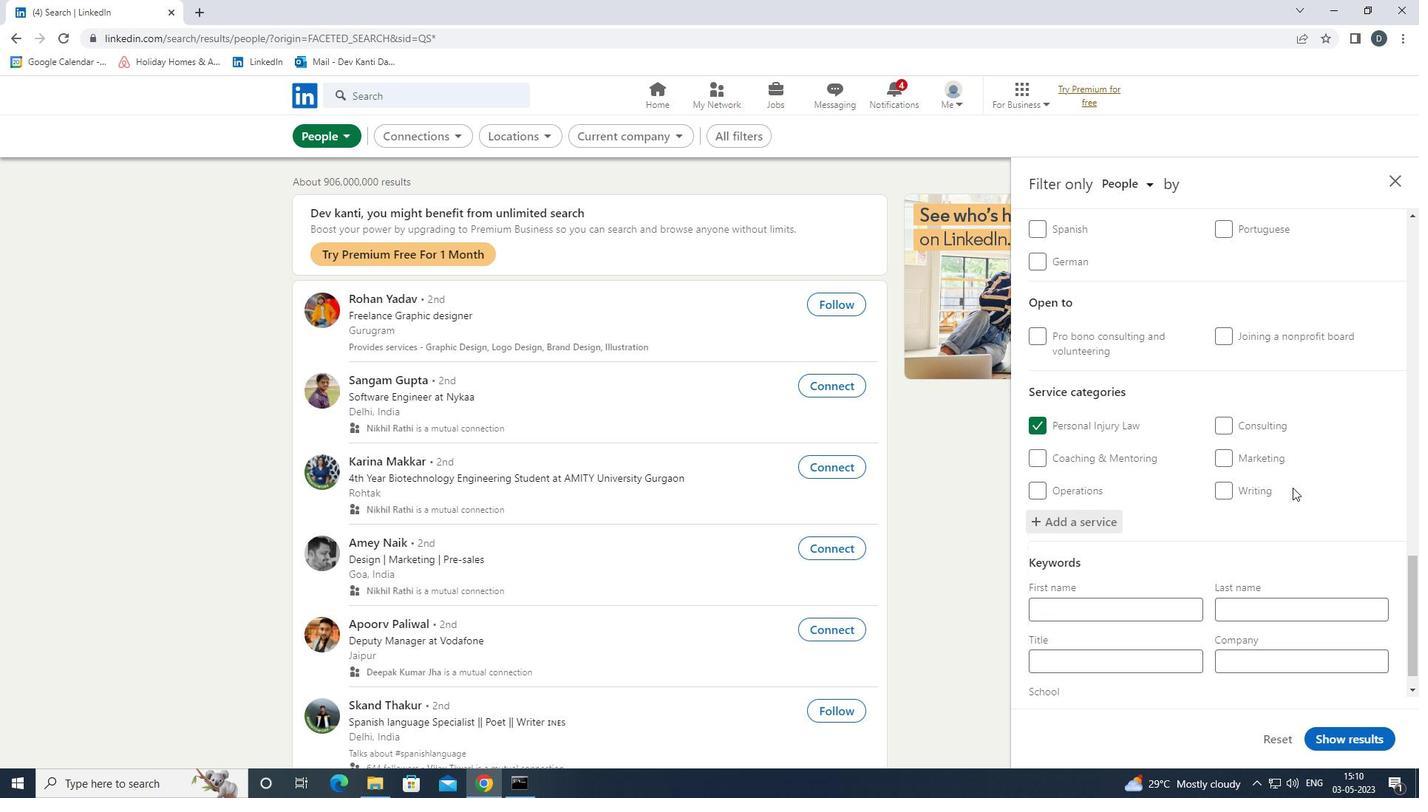 
Action: Mouse scrolled (1275, 474) with delta (0, 0)
Screenshot: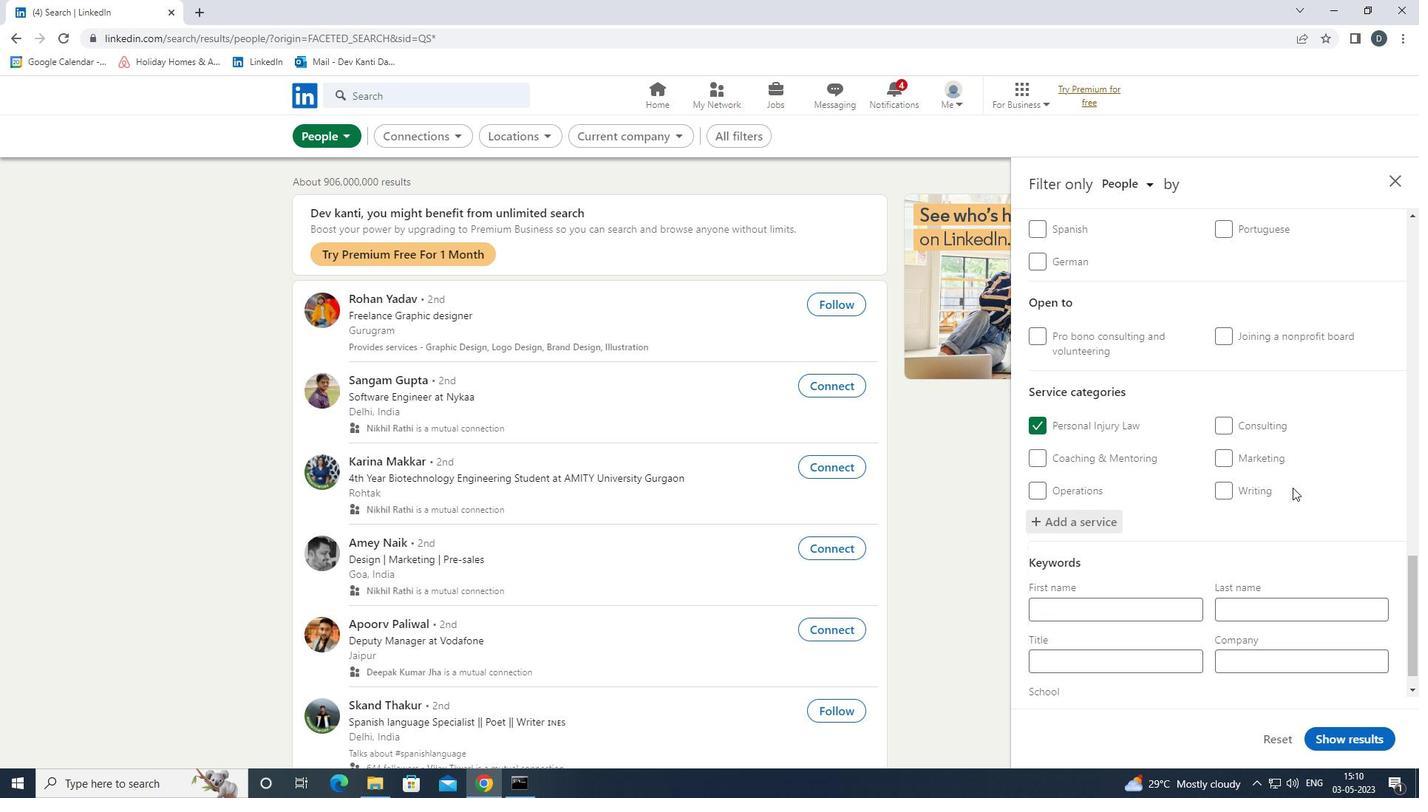 
Action: Mouse moved to (1234, 506)
Screenshot: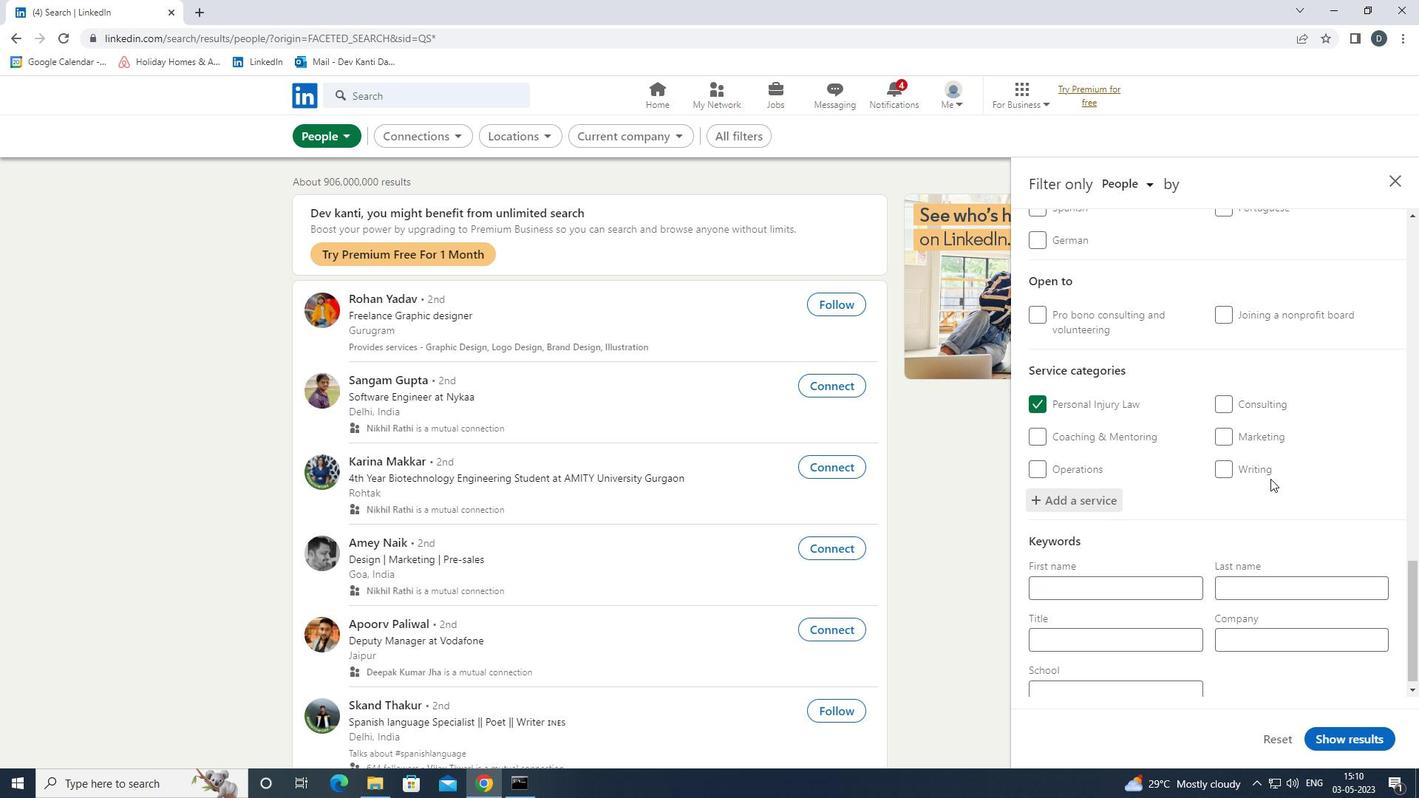 
Action: Mouse scrolled (1234, 505) with delta (0, 0)
Screenshot: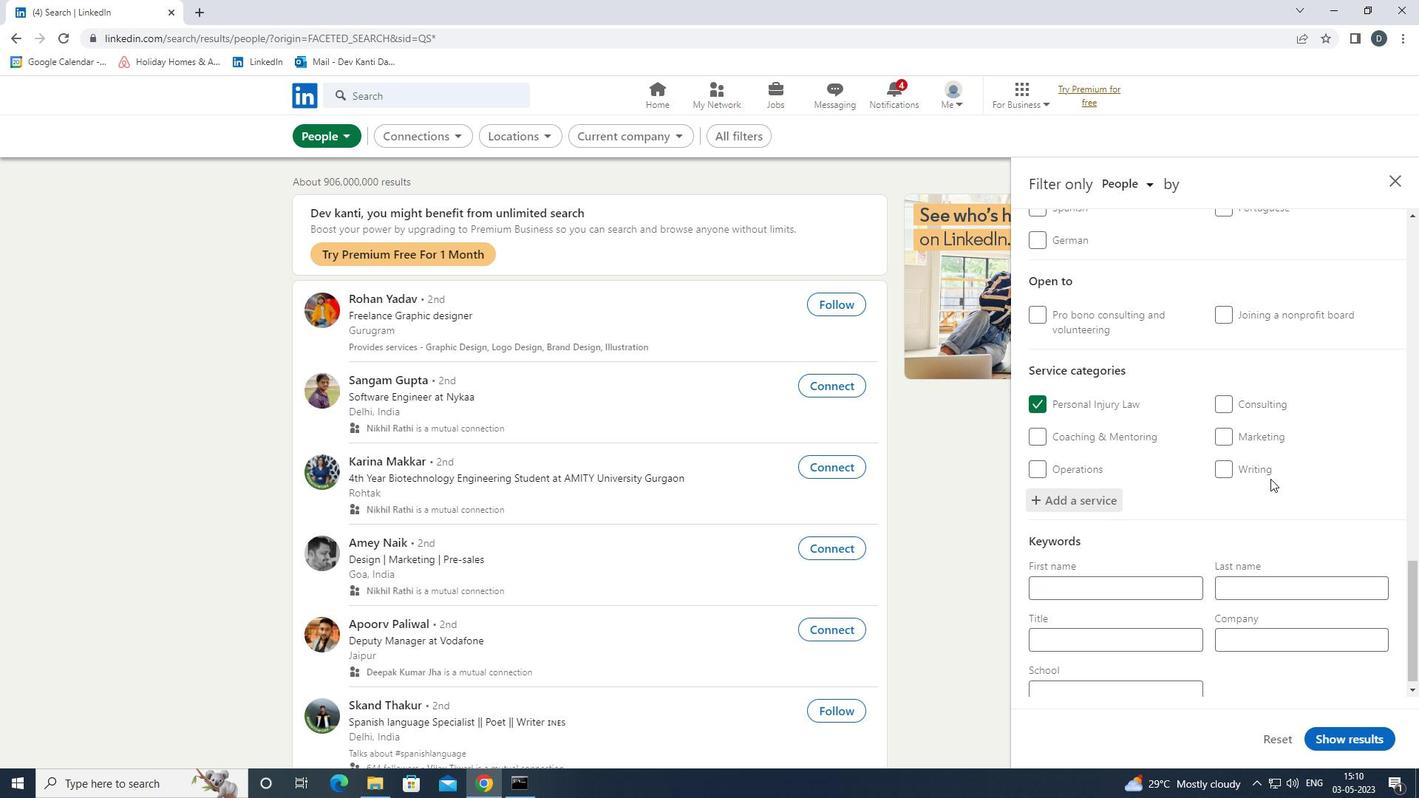 
Action: Mouse moved to (1226, 513)
Screenshot: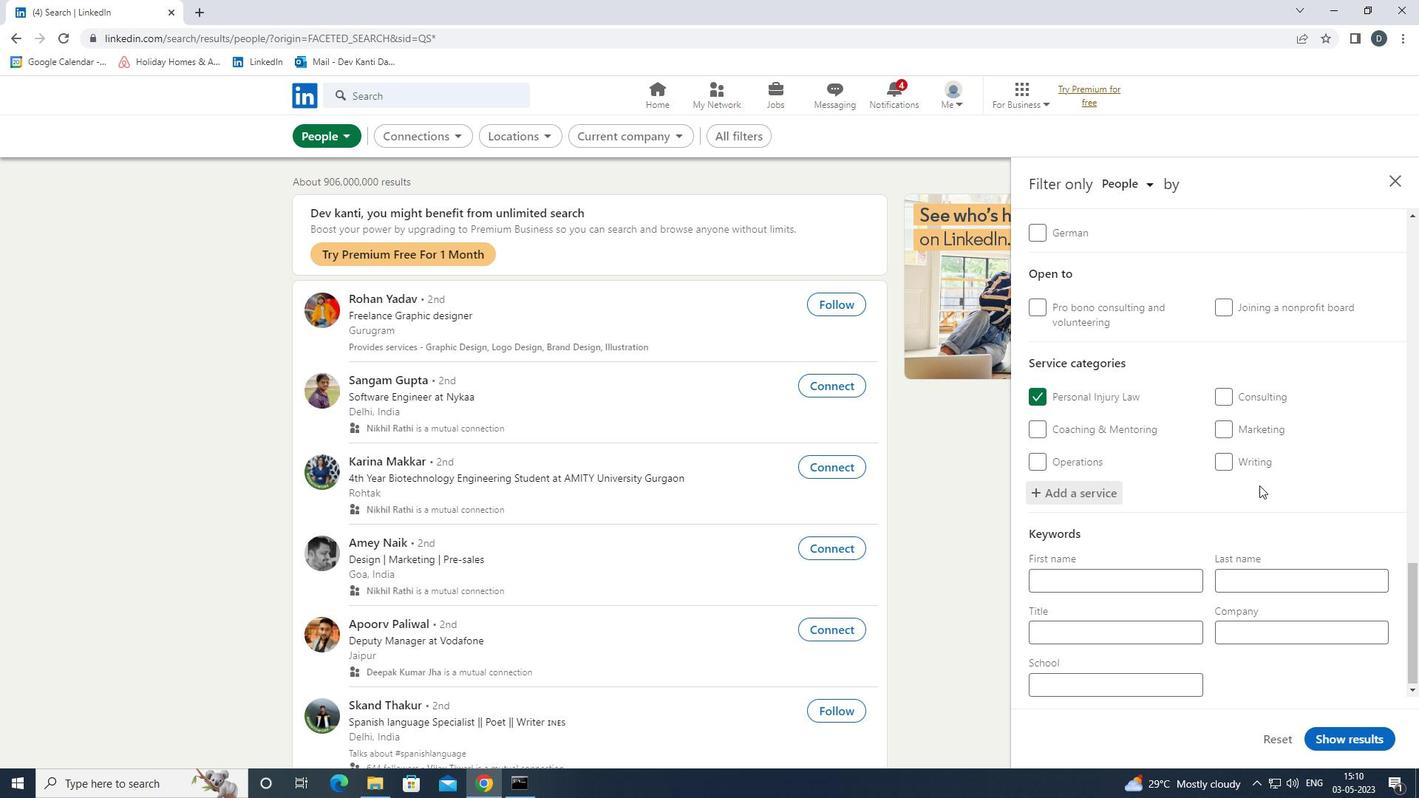 
Action: Mouse scrolled (1226, 512) with delta (0, 0)
Screenshot: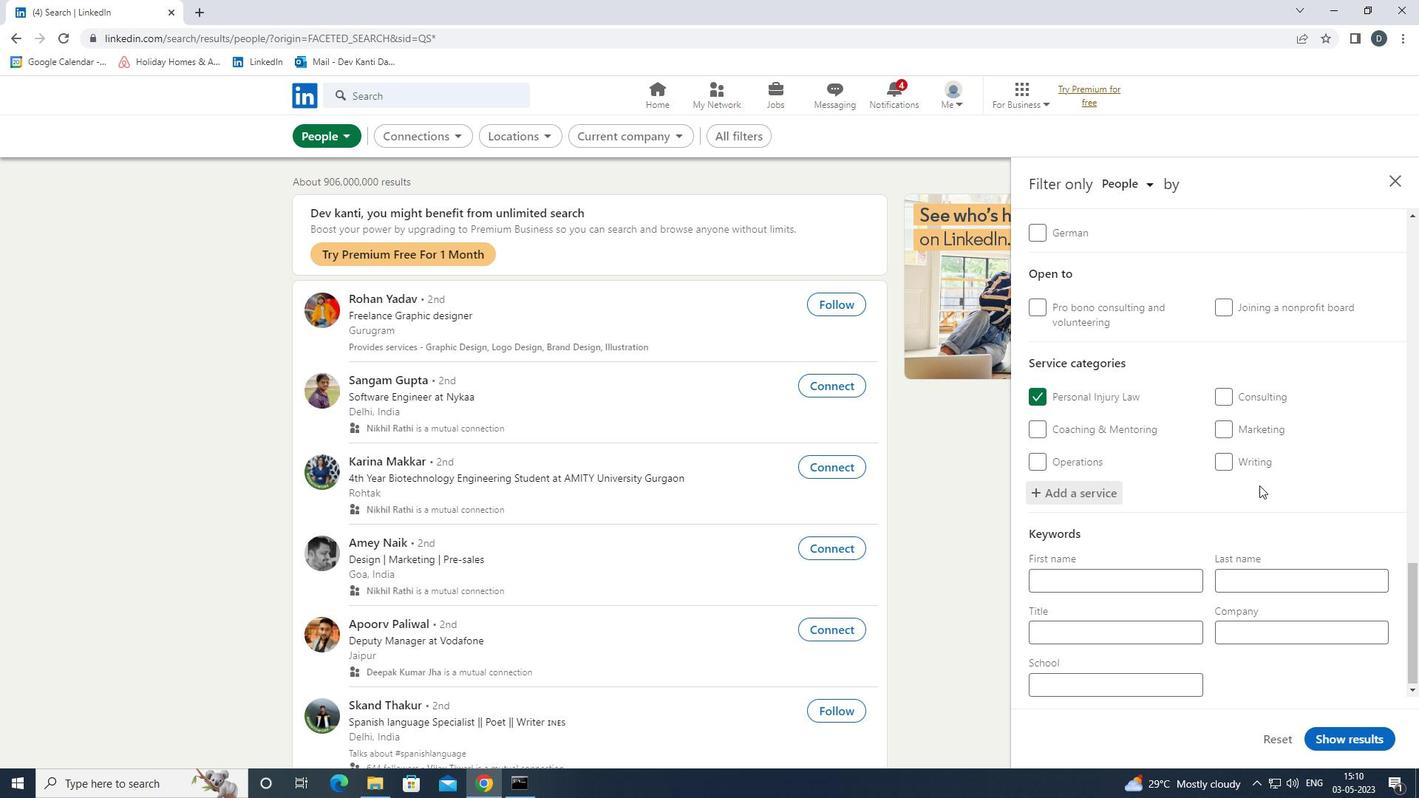 
Action: Mouse moved to (1225, 513)
Screenshot: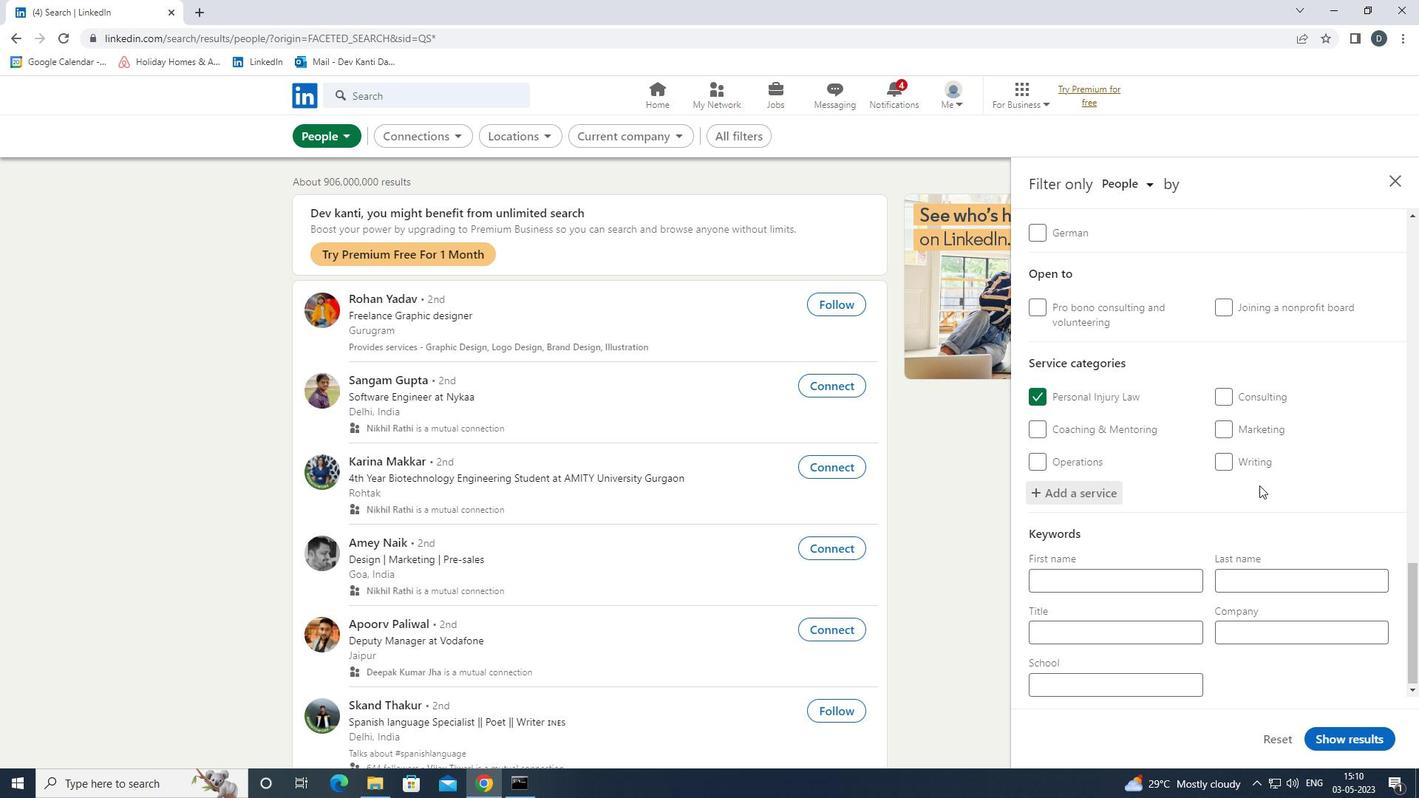 
Action: Mouse scrolled (1225, 513) with delta (0, 0)
Screenshot: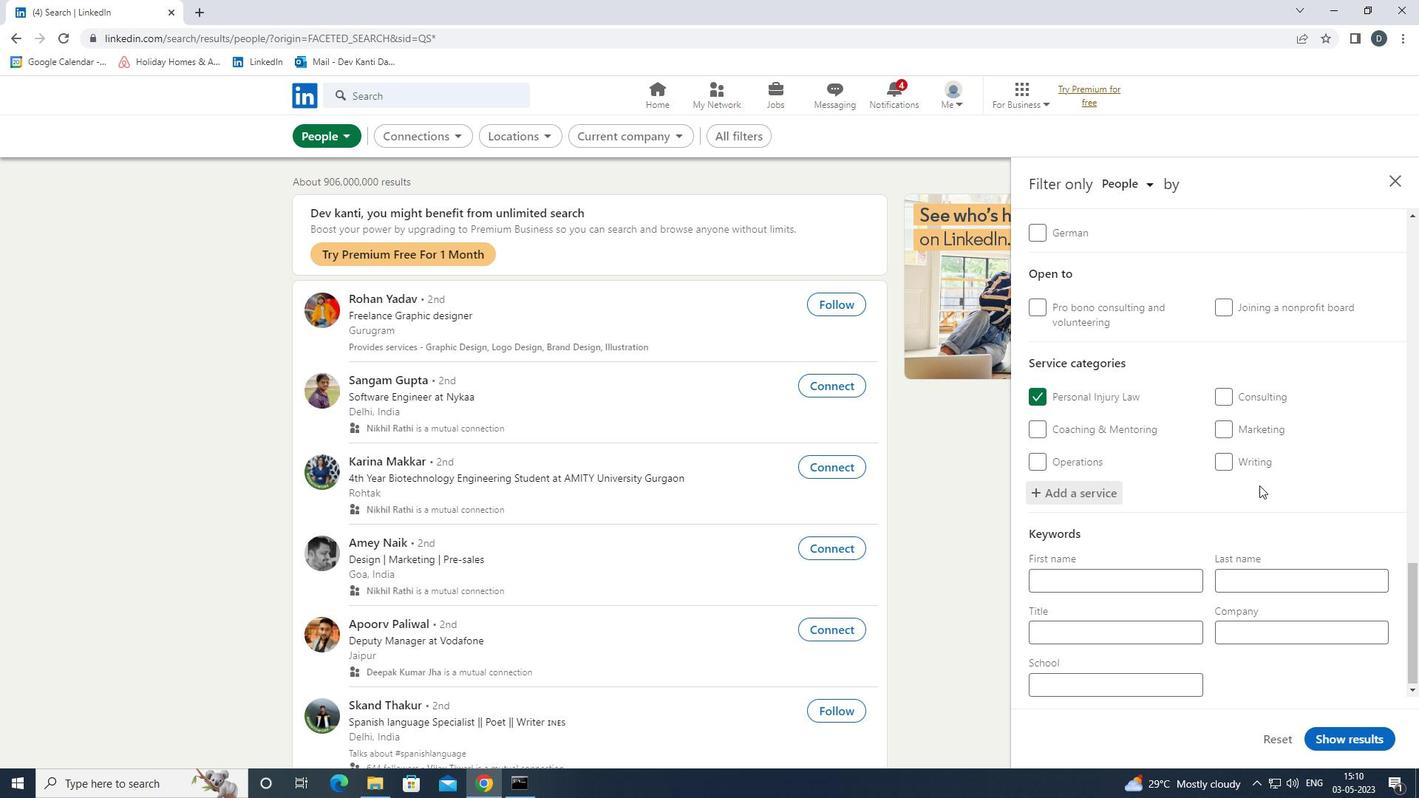
Action: Mouse moved to (1222, 516)
Screenshot: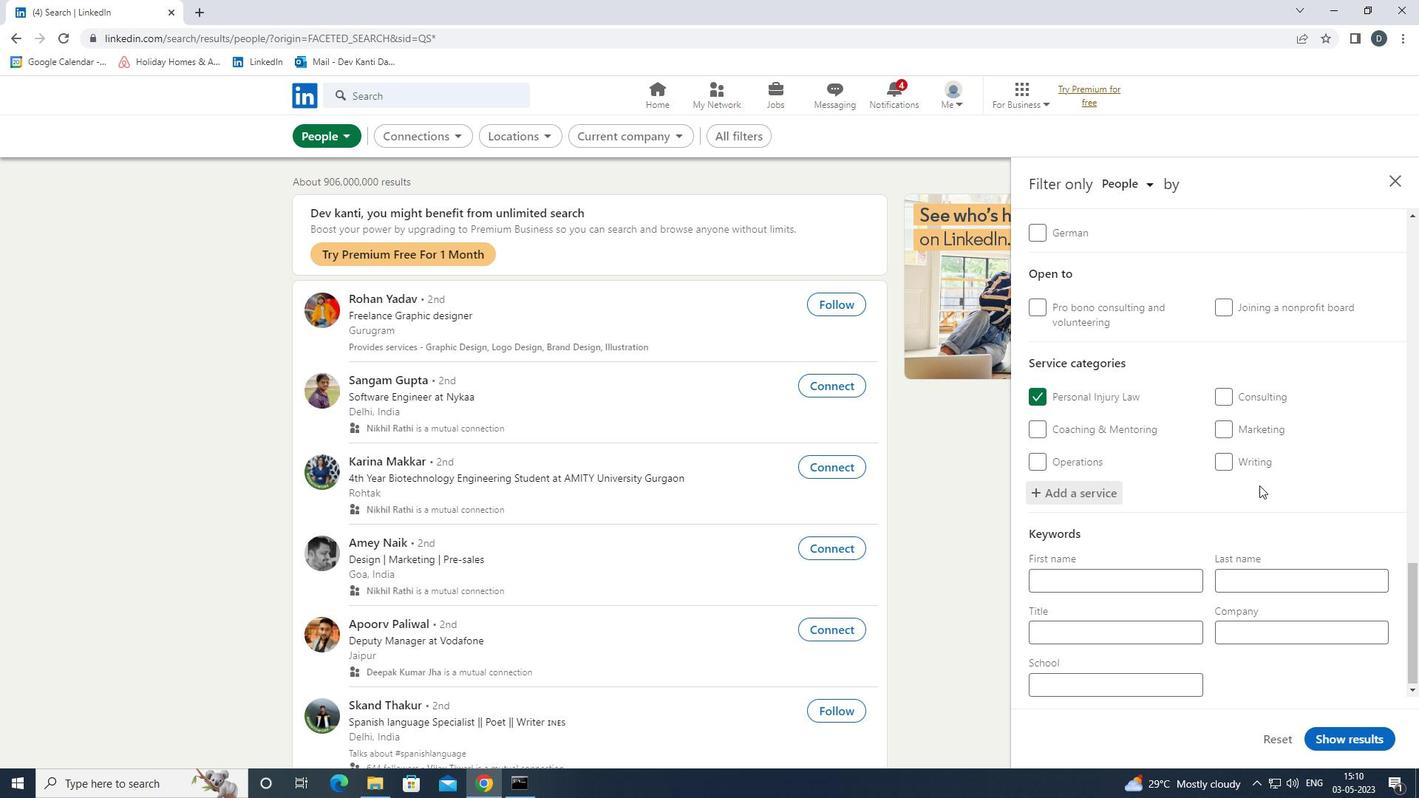 
Action: Mouse scrolled (1222, 515) with delta (0, 0)
Screenshot: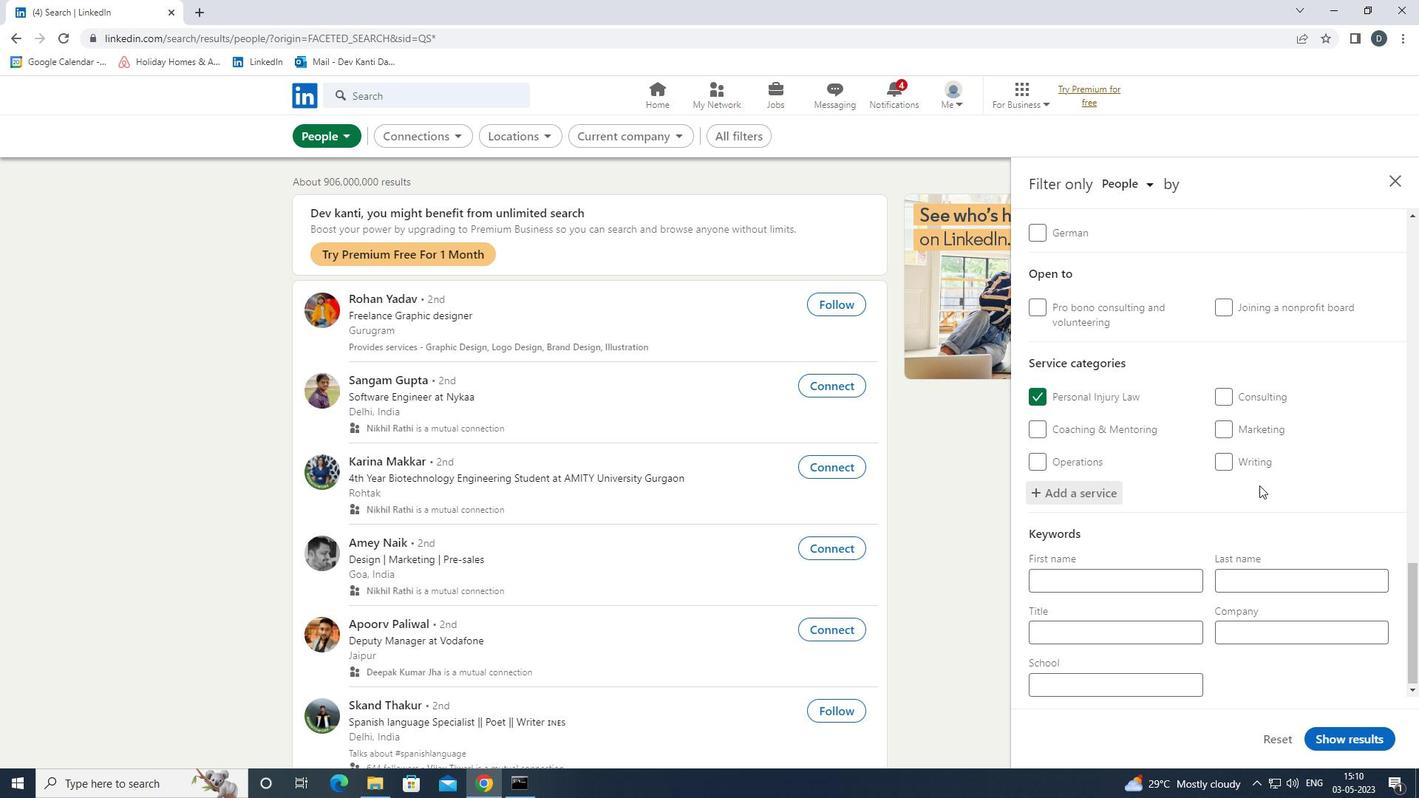 
Action: Mouse moved to (1151, 633)
Screenshot: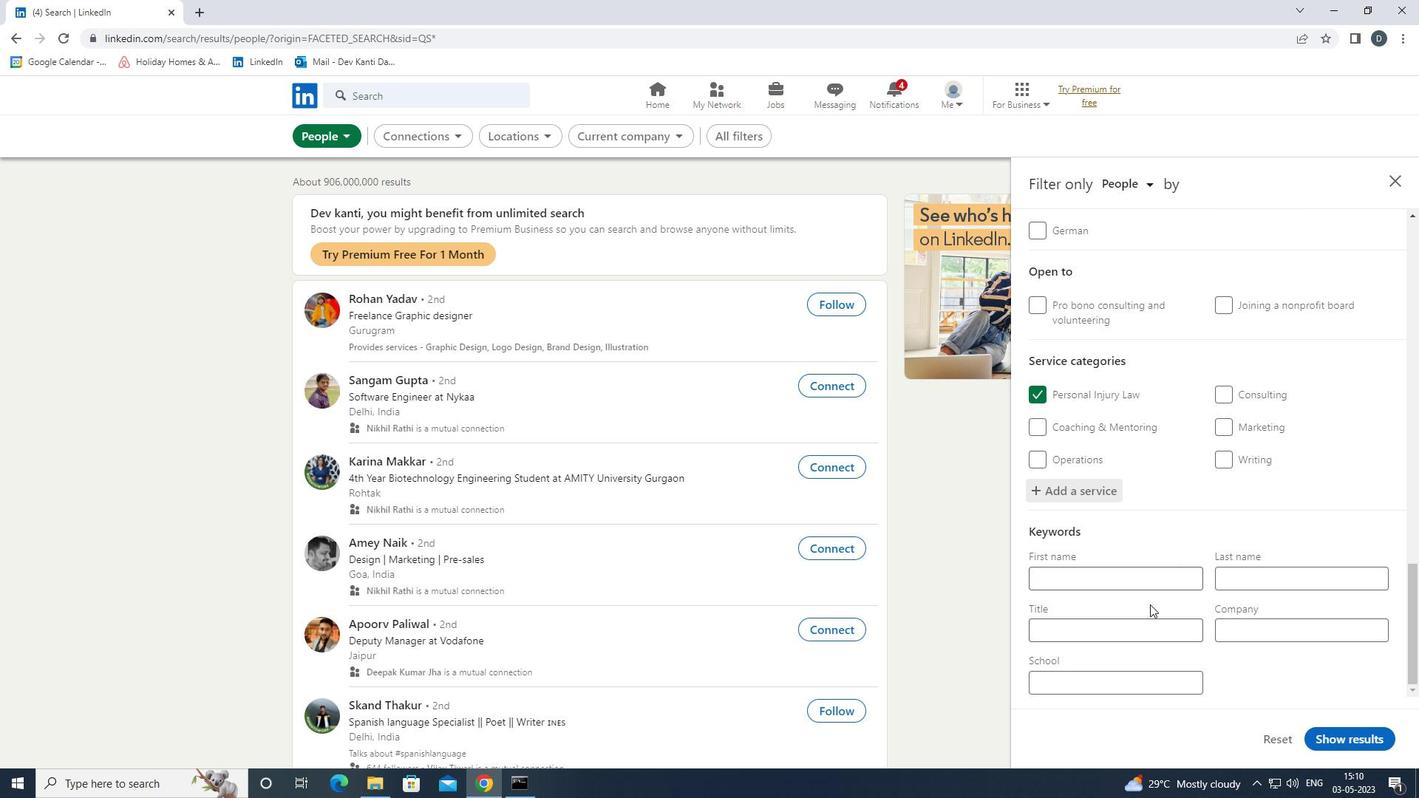 
Action: Mouse pressed left at (1151, 633)
Screenshot: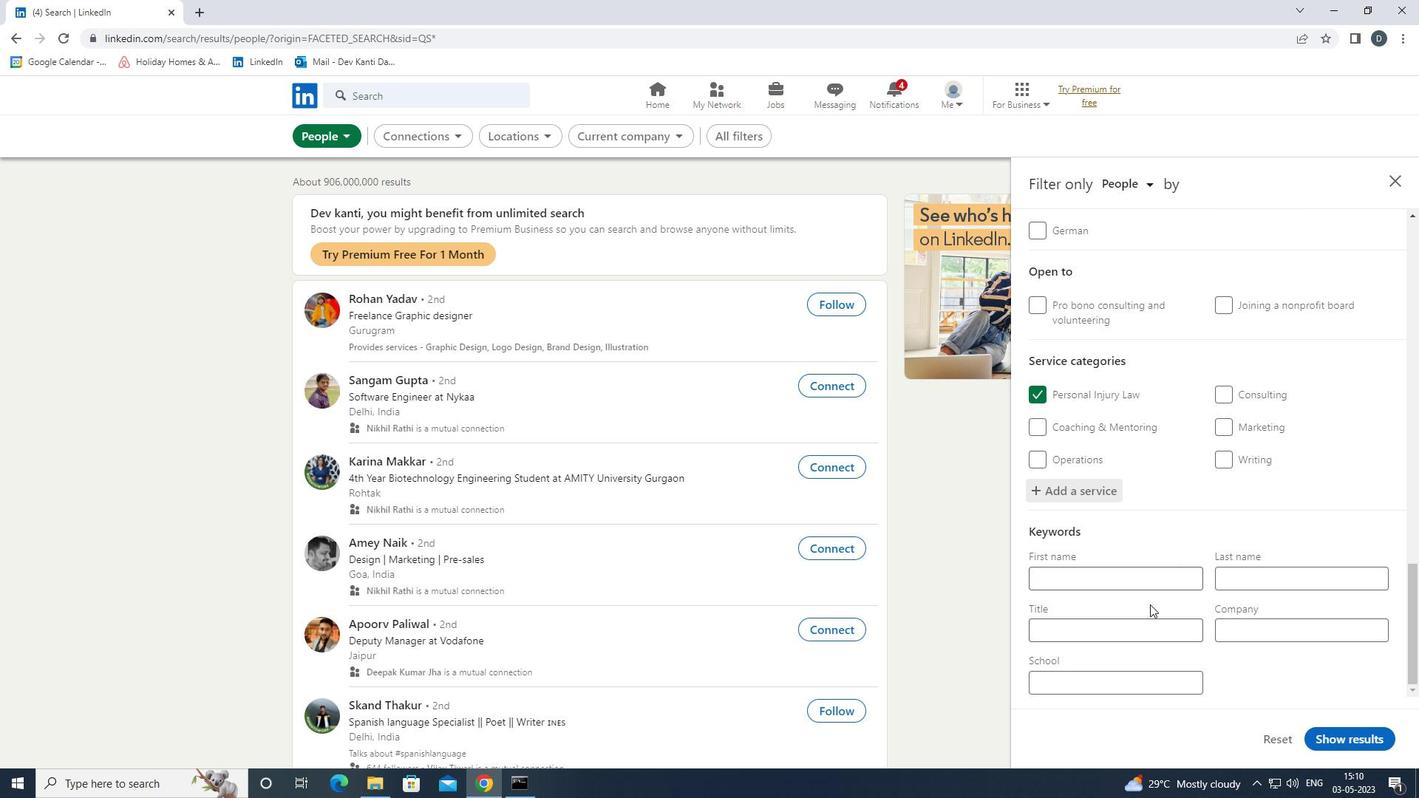 
Action: Mouse moved to (1151, 633)
Screenshot: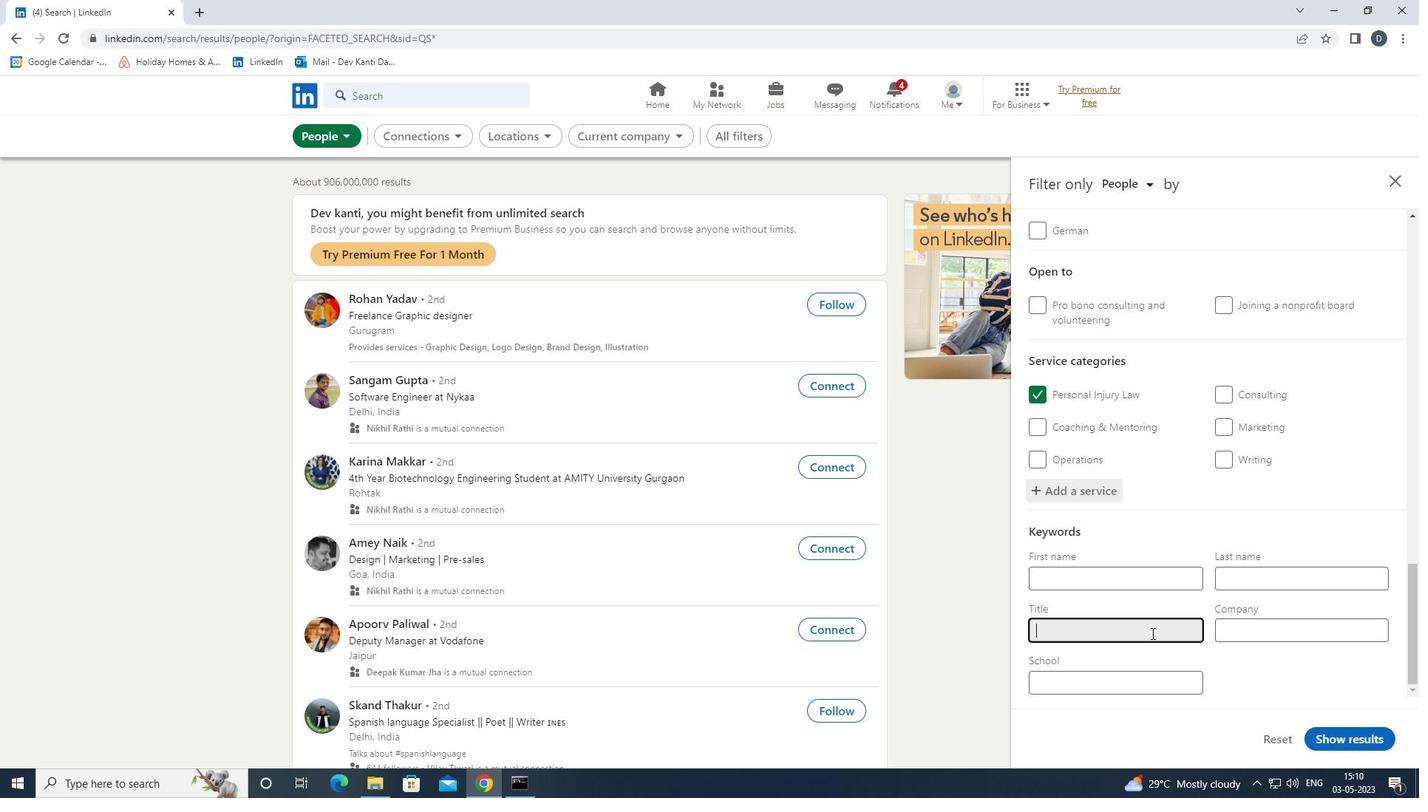 
Action: Key pressed <Key.shift><Key.shift>FILM<Key.space><Key.shift>CRITIC
Screenshot: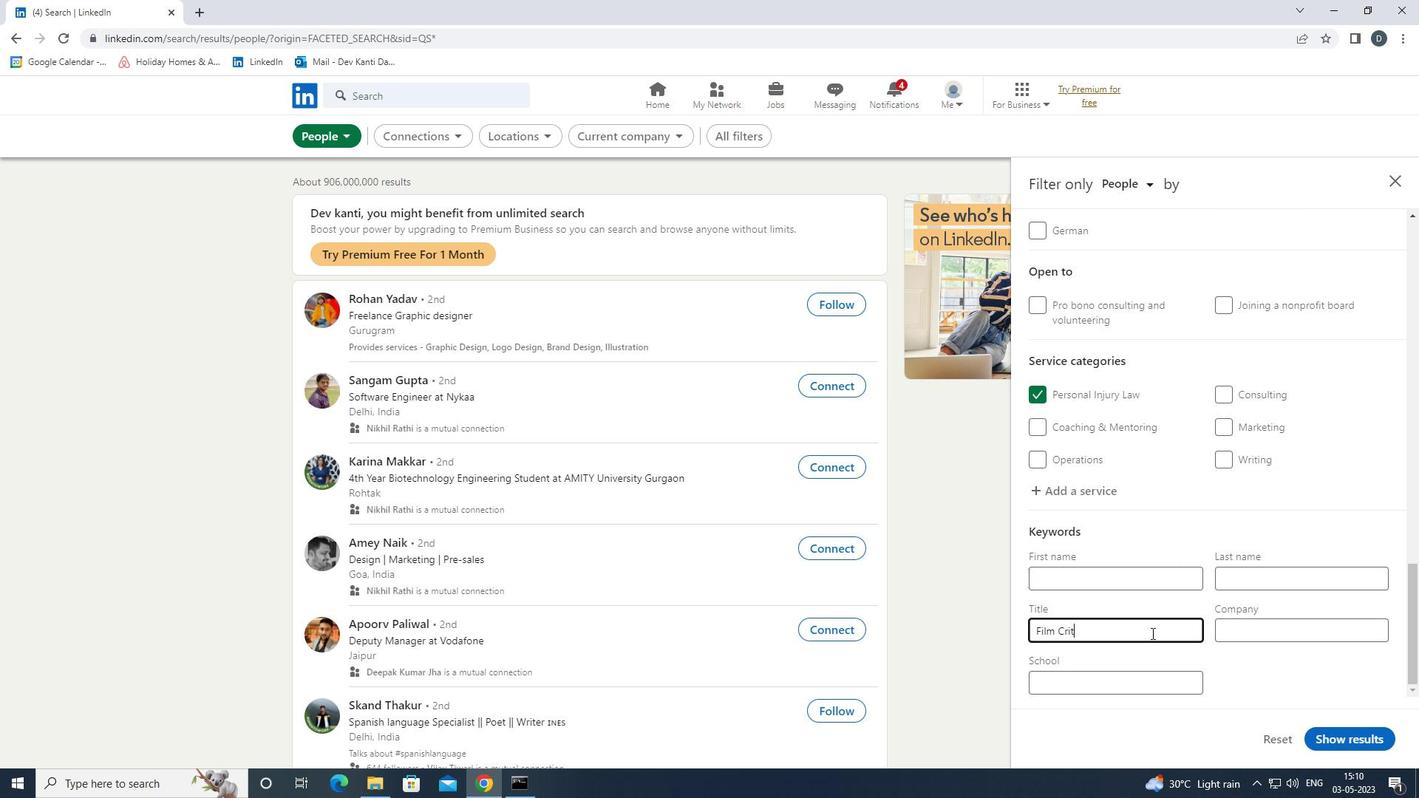 
Action: Mouse moved to (1351, 732)
Screenshot: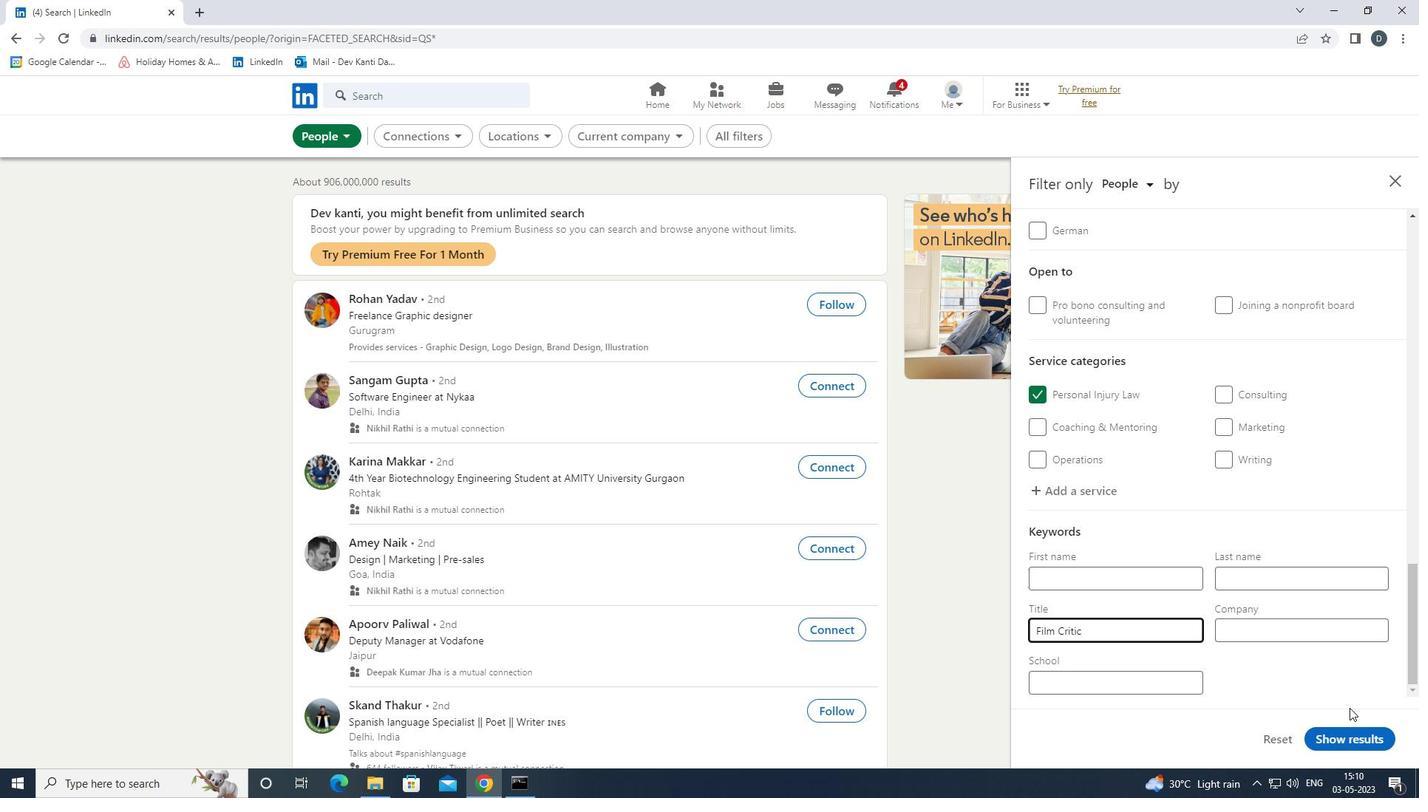 
Action: Mouse pressed left at (1351, 732)
Screenshot: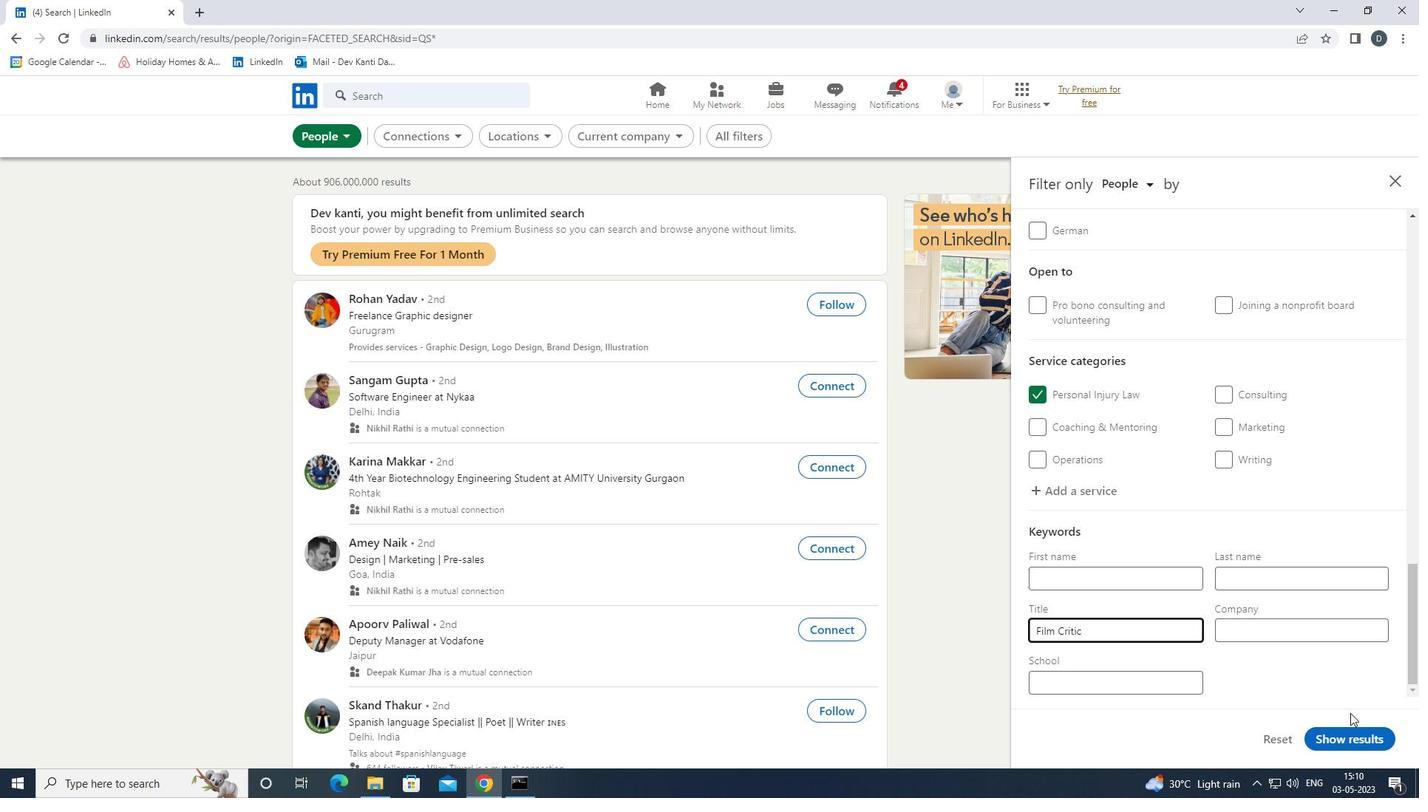 
Action: Mouse moved to (615, 252)
Screenshot: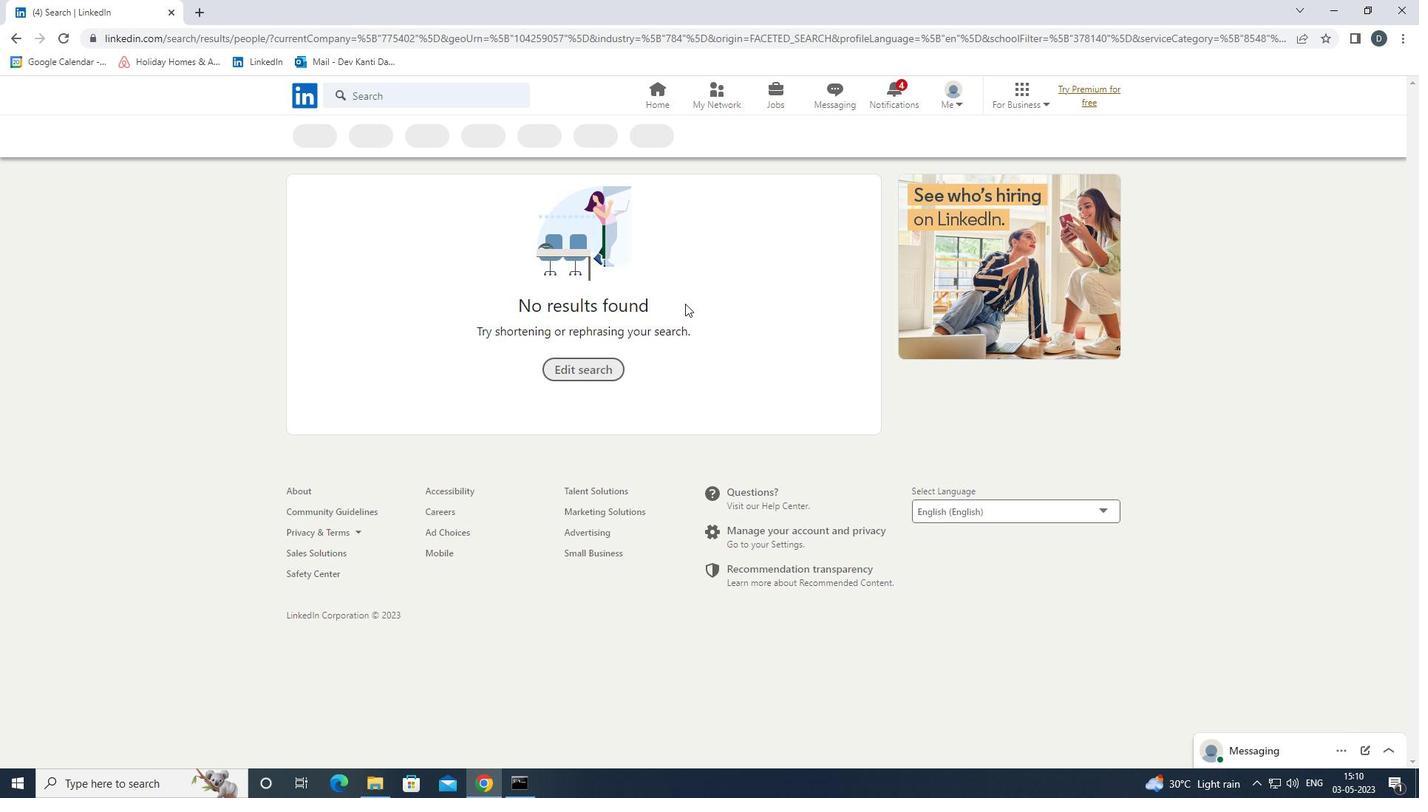 
